 Task: Find connections with filter location Garhākota with filter topic #Futurewith filter profile language English with filter current company Mr. Recruiter with filter school Marwari College with filter industry Correctional Institutions with filter service category Labor and Employment Law with filter keywords title UX Designer & UI Developer
Action: Mouse moved to (616, 104)
Screenshot: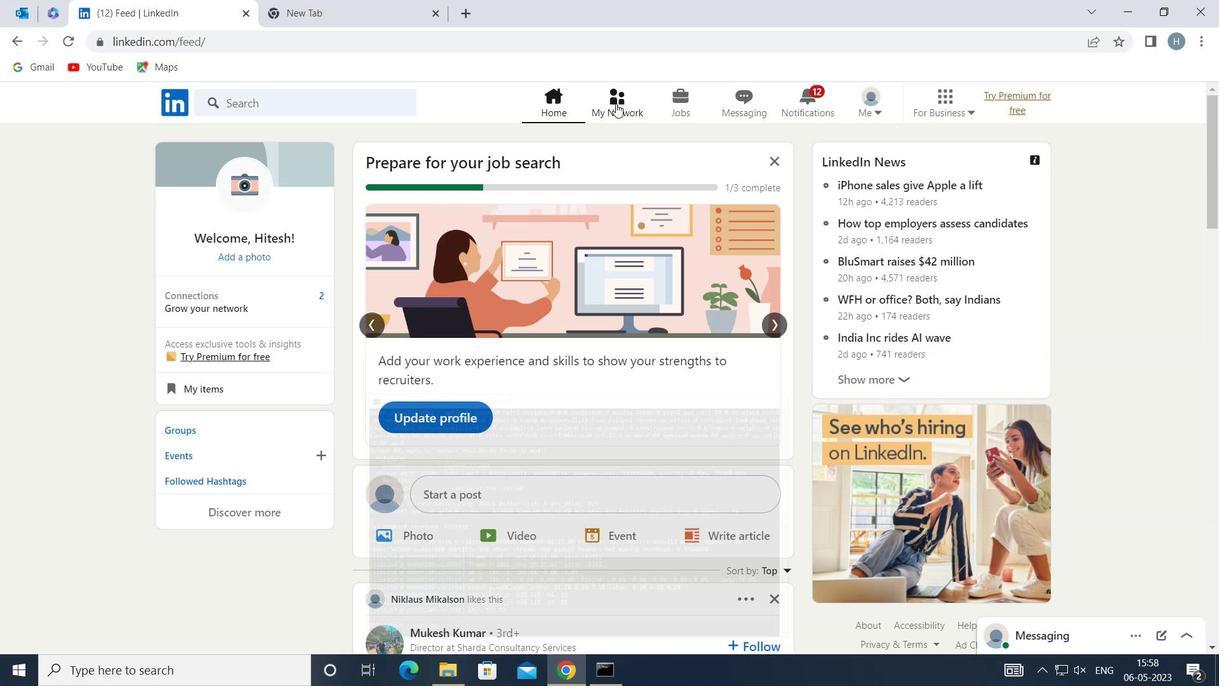 
Action: Mouse pressed left at (616, 104)
Screenshot: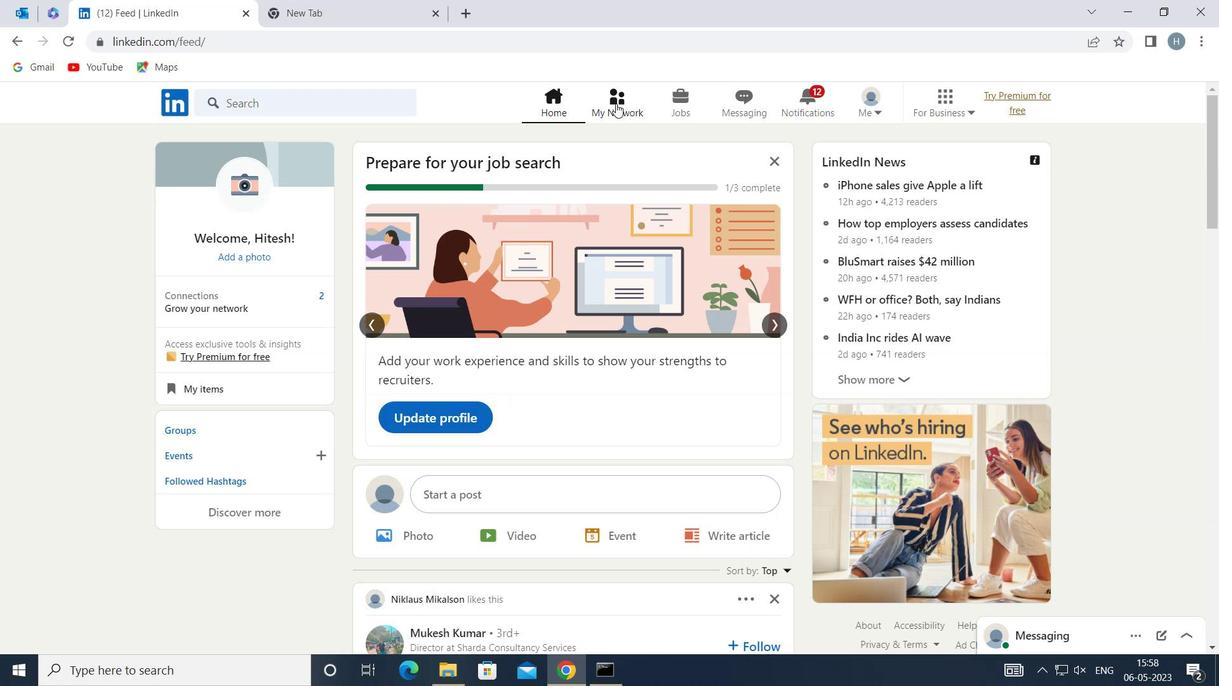 
Action: Mouse moved to (344, 186)
Screenshot: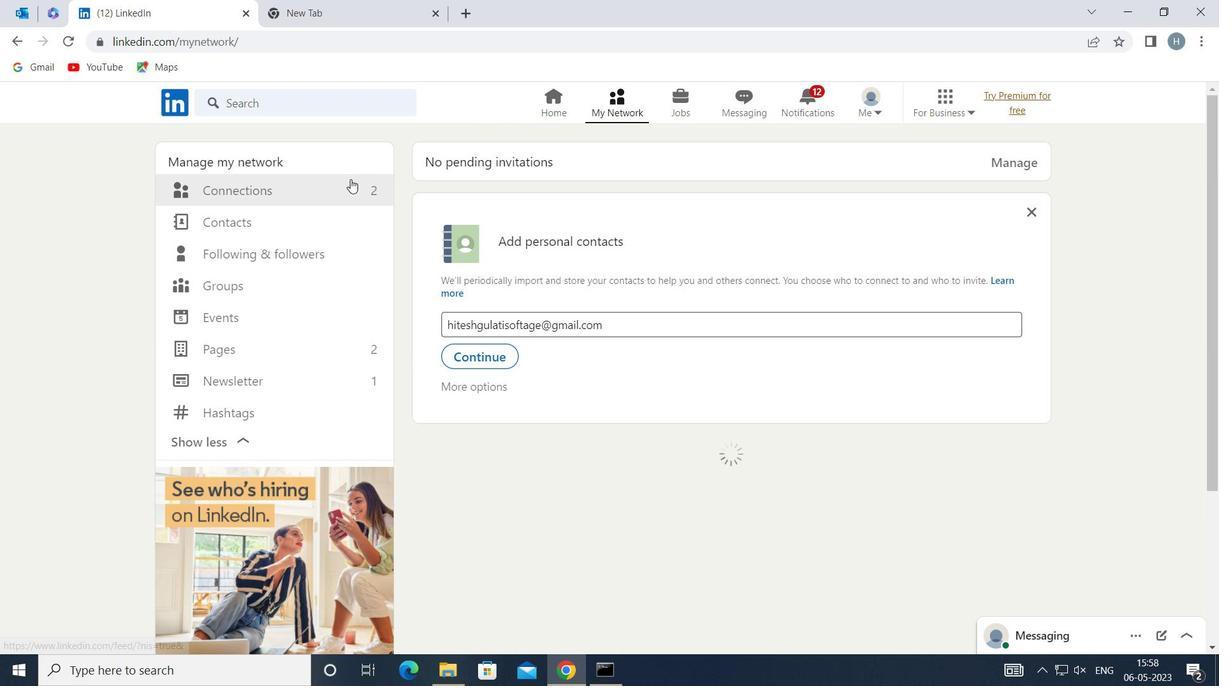 
Action: Mouse pressed left at (344, 186)
Screenshot: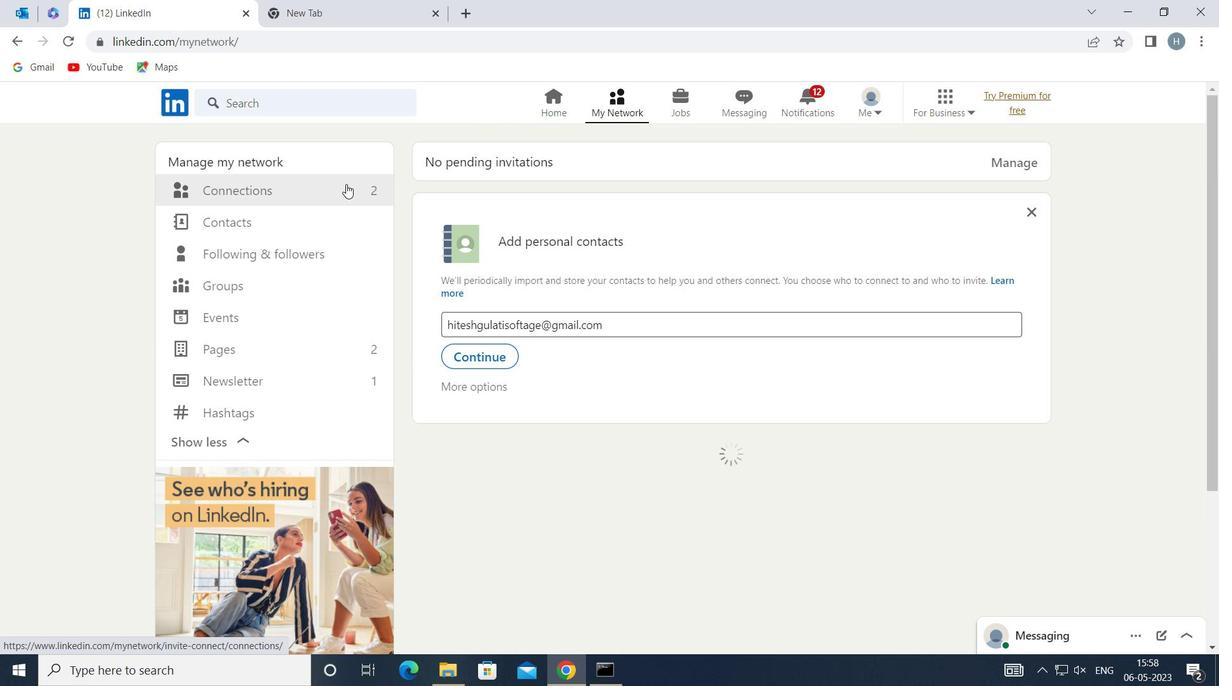 
Action: Mouse moved to (723, 191)
Screenshot: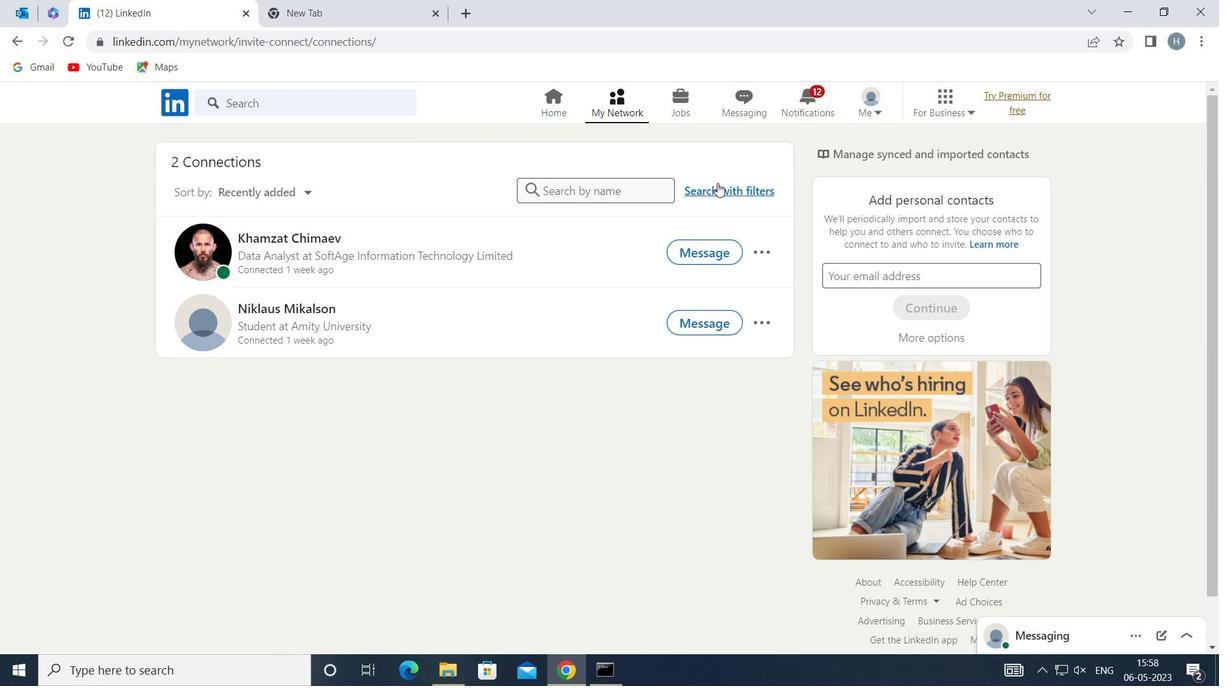 
Action: Mouse pressed left at (723, 191)
Screenshot: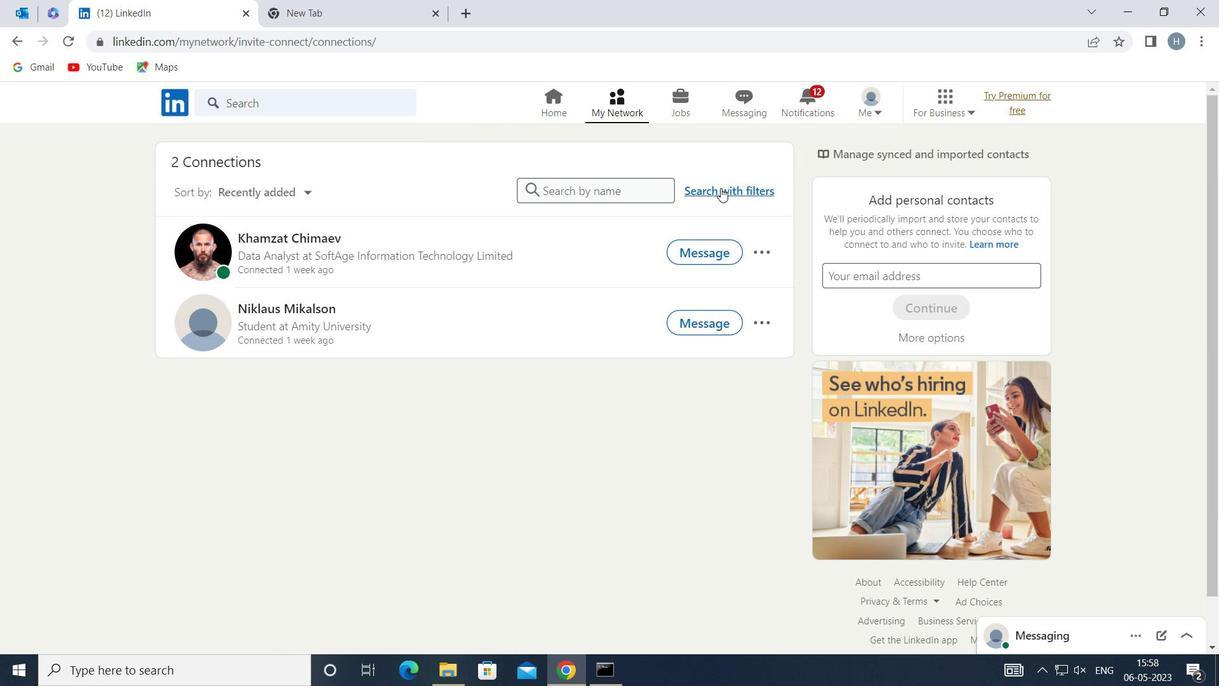 
Action: Mouse moved to (665, 143)
Screenshot: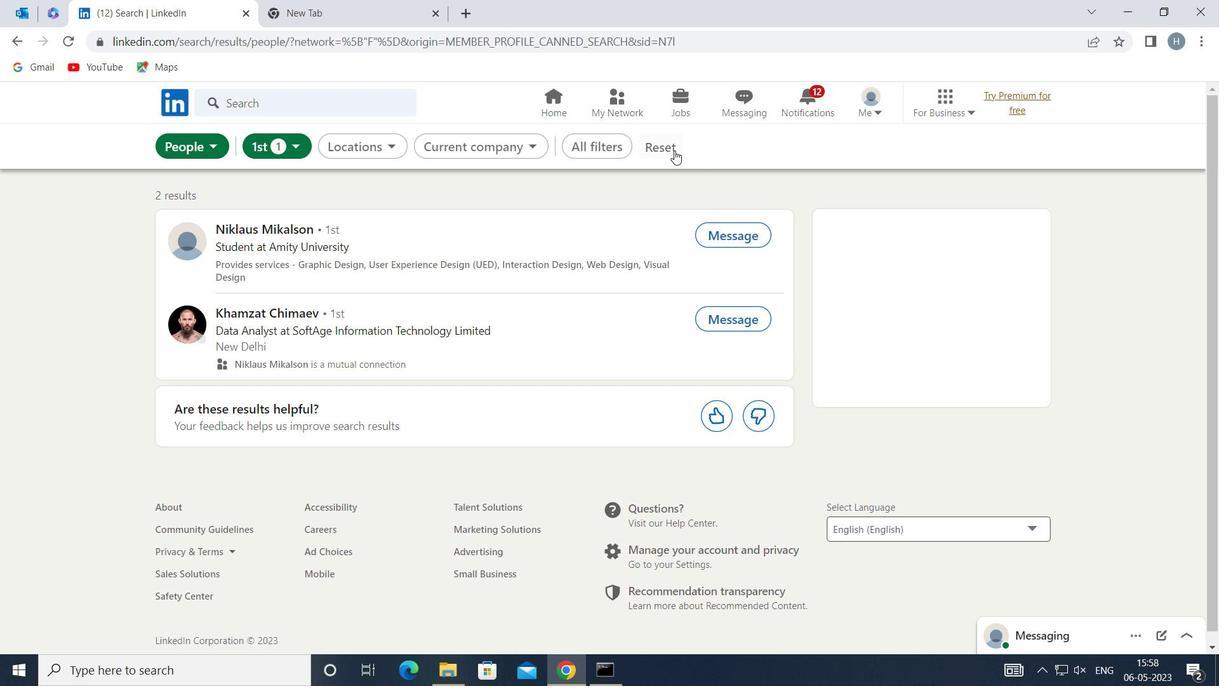 
Action: Mouse pressed left at (665, 143)
Screenshot: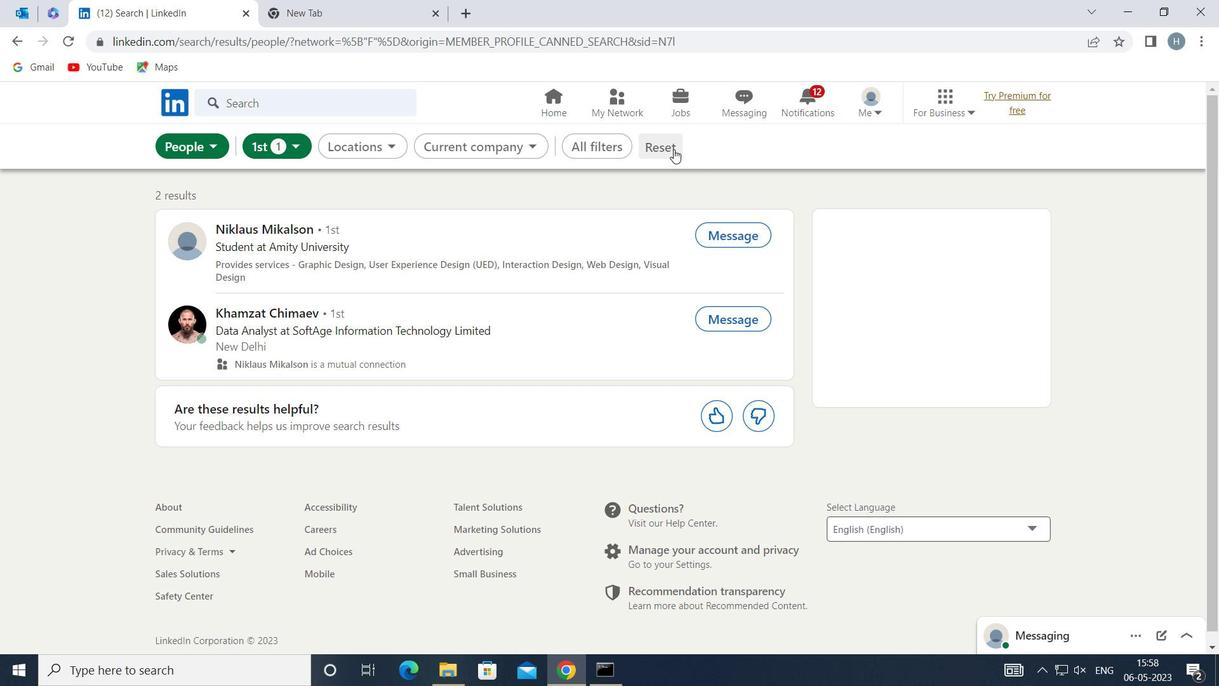 
Action: Mouse moved to (639, 143)
Screenshot: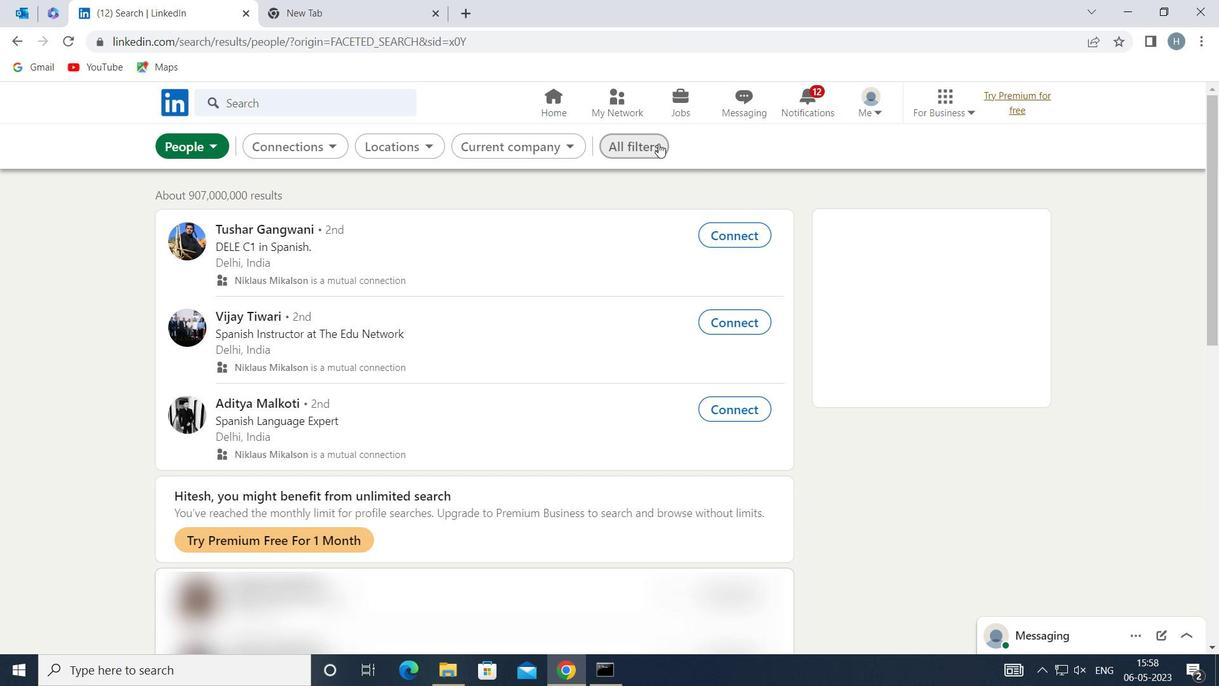 
Action: Mouse pressed left at (639, 143)
Screenshot: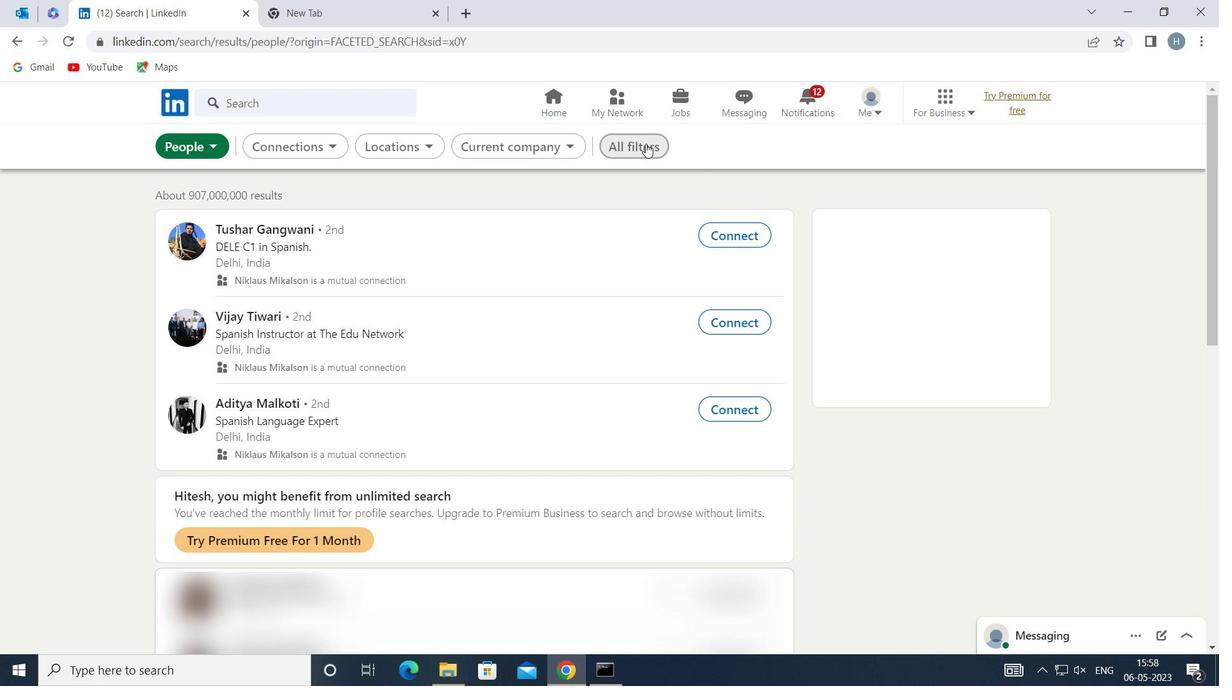 
Action: Mouse moved to (922, 285)
Screenshot: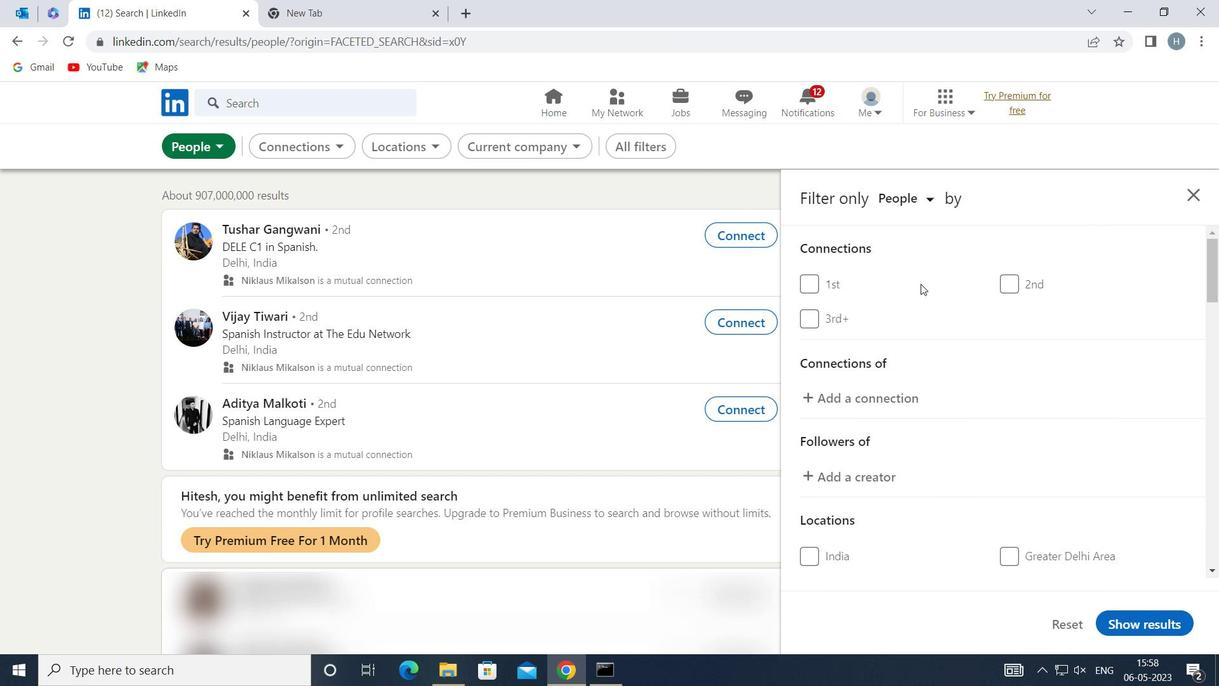 
Action: Mouse scrolled (922, 285) with delta (0, 0)
Screenshot: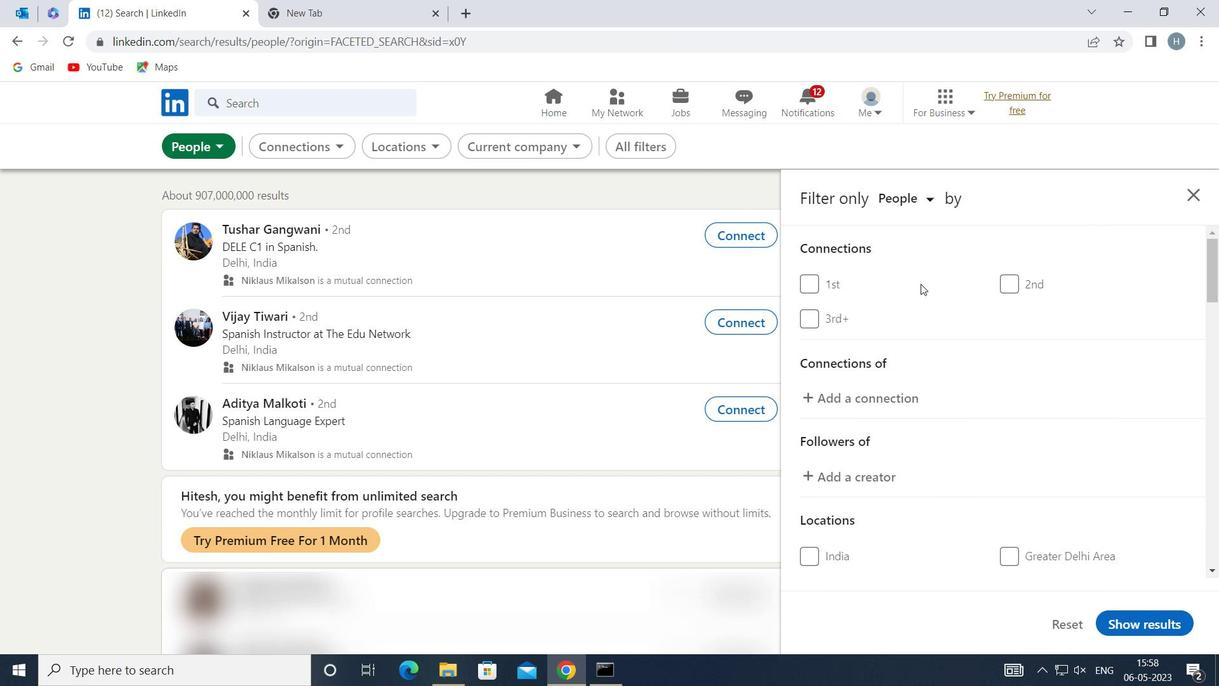
Action: Mouse scrolled (922, 285) with delta (0, 0)
Screenshot: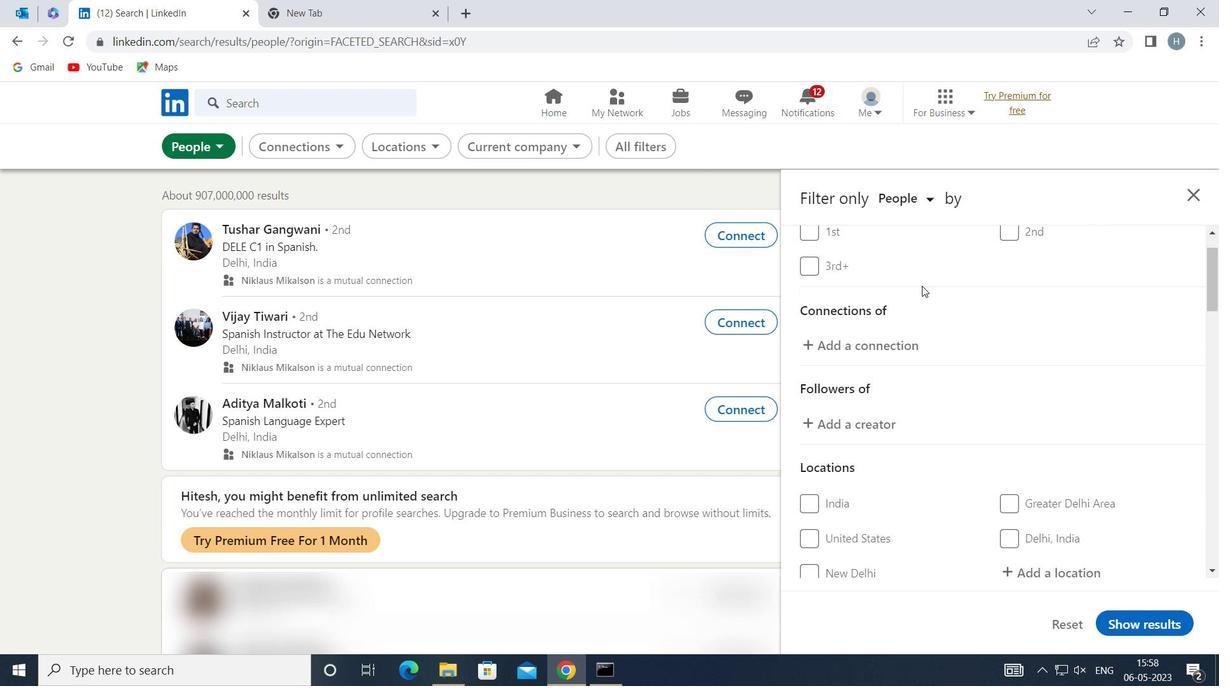 
Action: Mouse moved to (1046, 465)
Screenshot: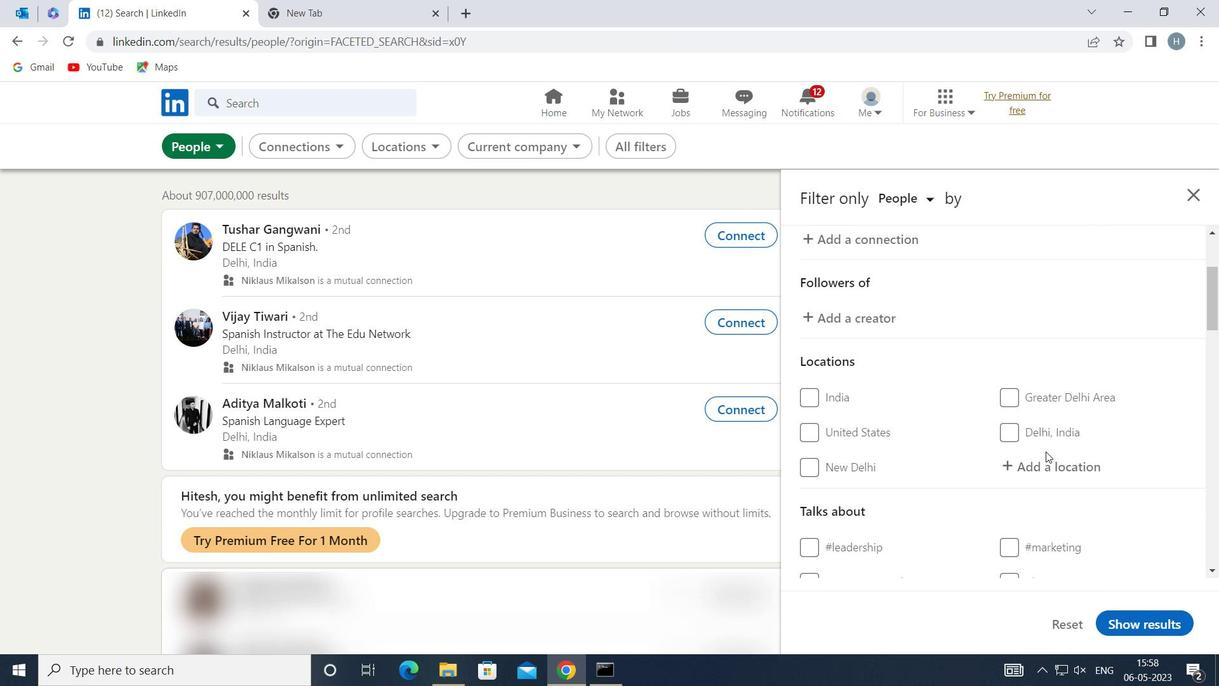 
Action: Mouse pressed left at (1046, 465)
Screenshot: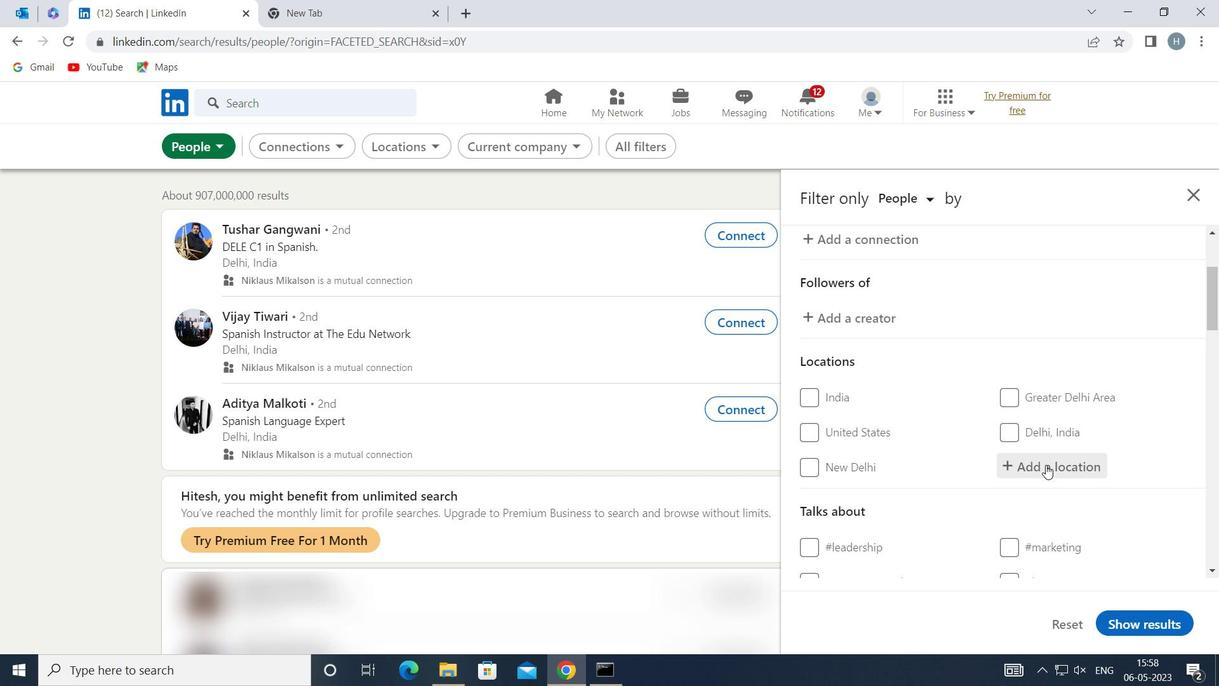 
Action: Mouse moved to (1045, 463)
Screenshot: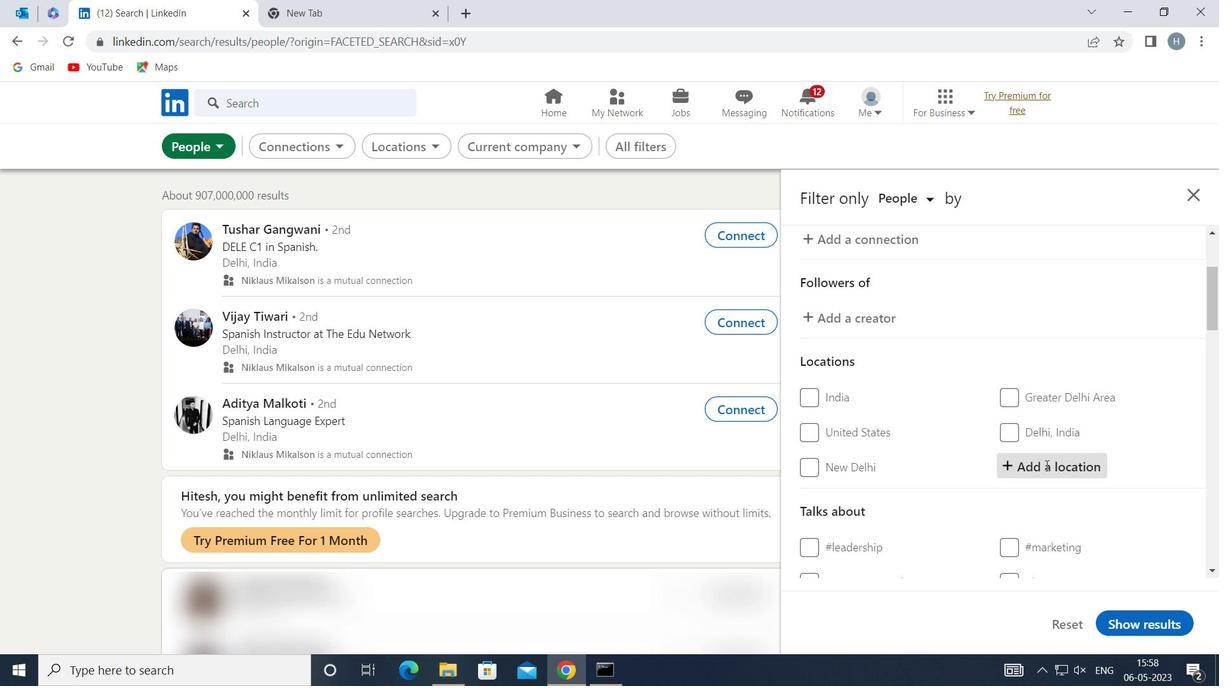 
Action: Key pressed <Key.shift>GARHAKOTA
Screenshot: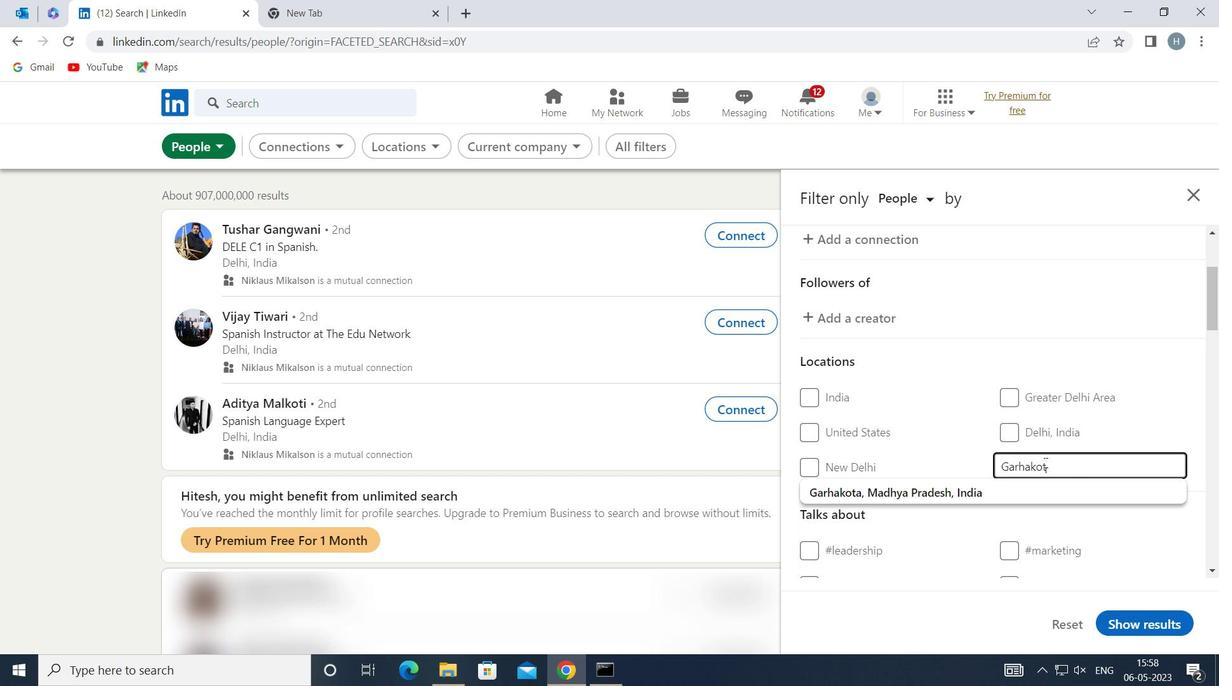 
Action: Mouse moved to (1048, 492)
Screenshot: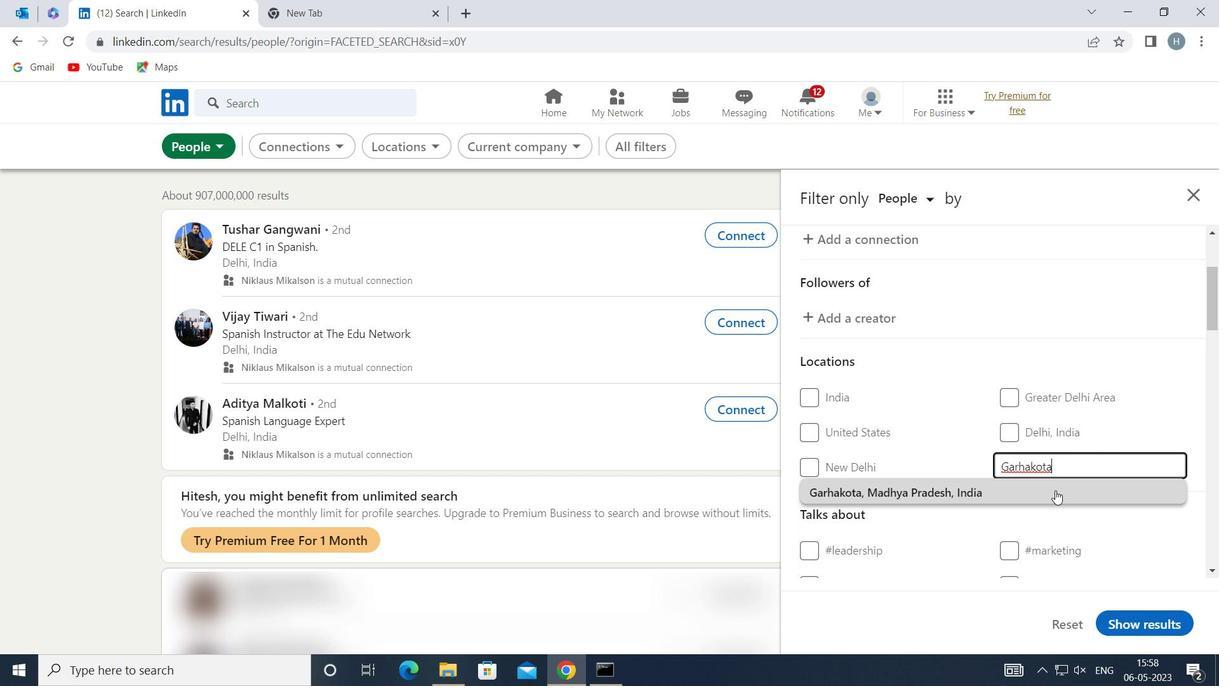
Action: Mouse pressed left at (1048, 492)
Screenshot: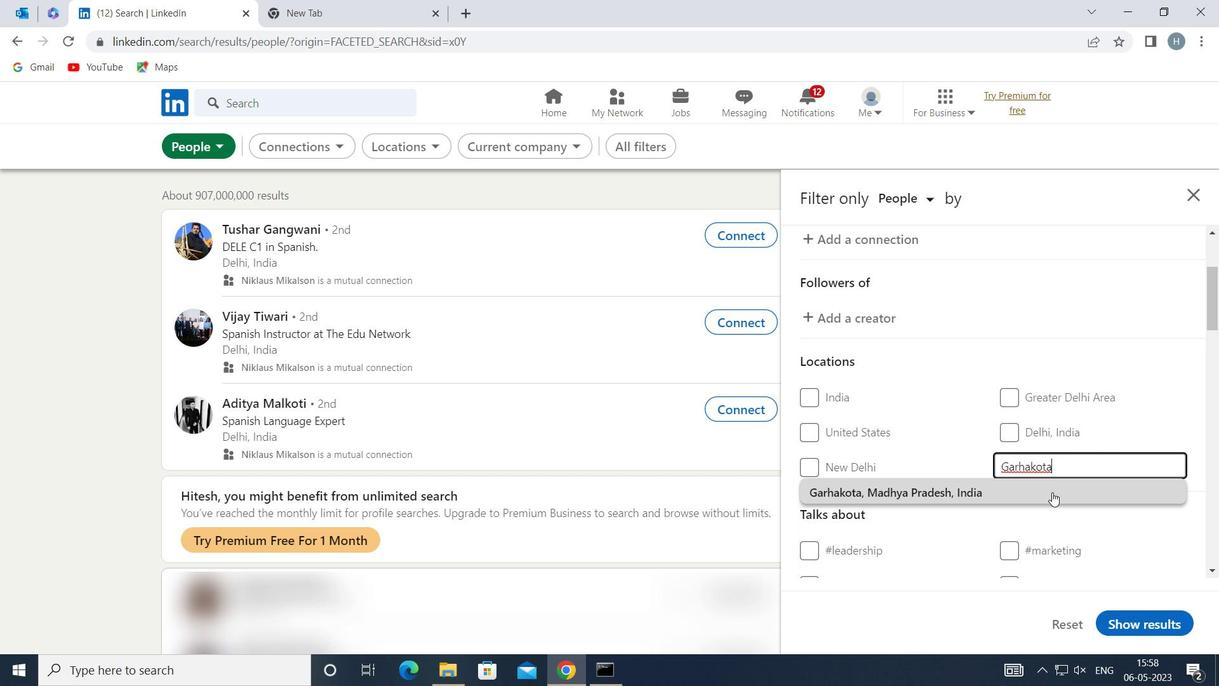 
Action: Mouse moved to (1000, 466)
Screenshot: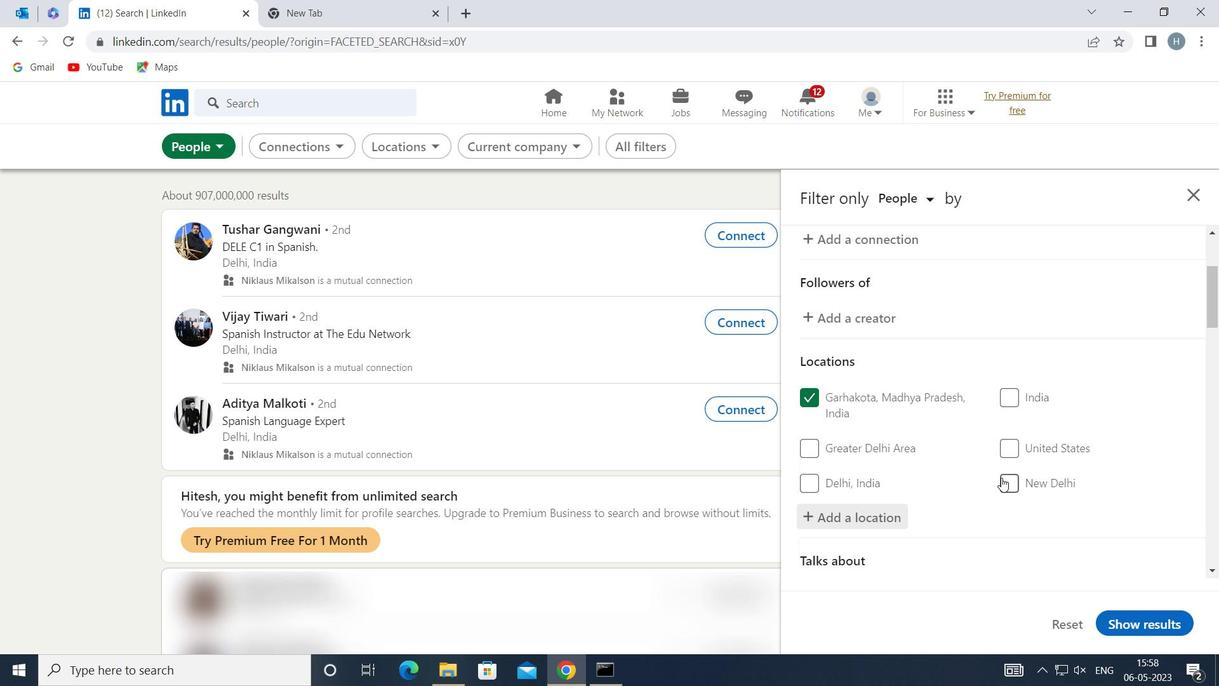 
Action: Mouse scrolled (1000, 466) with delta (0, 0)
Screenshot: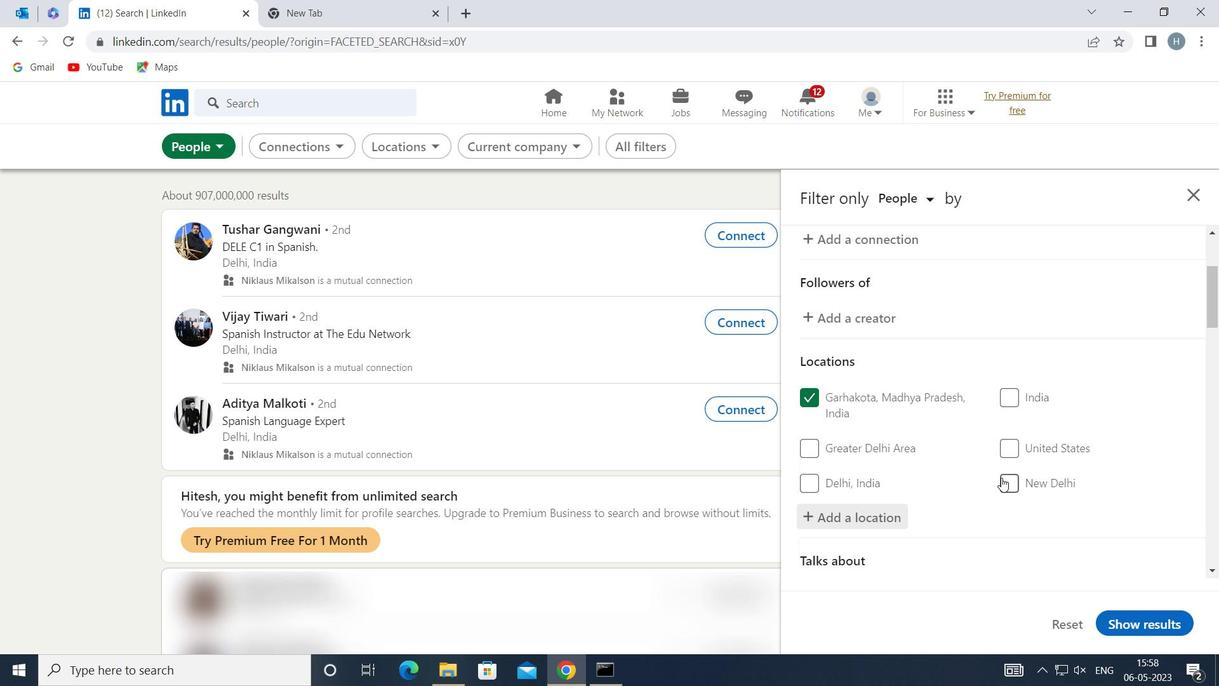 
Action: Mouse moved to (1000, 463)
Screenshot: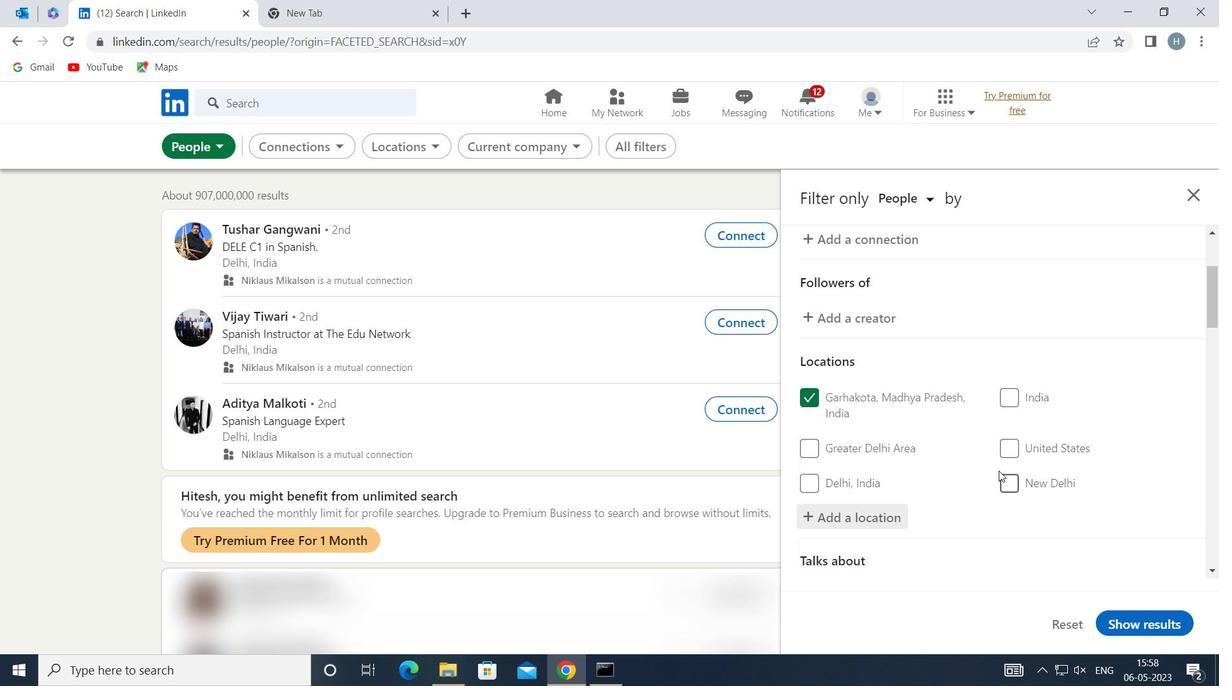 
Action: Mouse scrolled (1000, 463) with delta (0, 0)
Screenshot: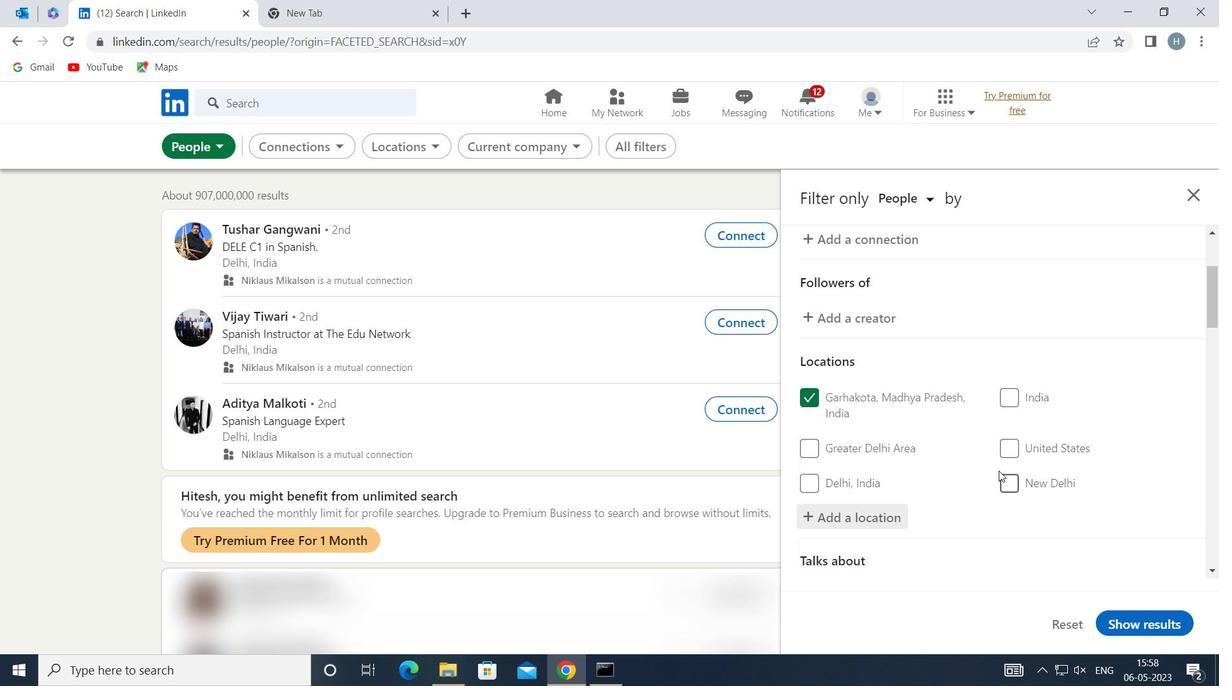 
Action: Mouse moved to (1003, 447)
Screenshot: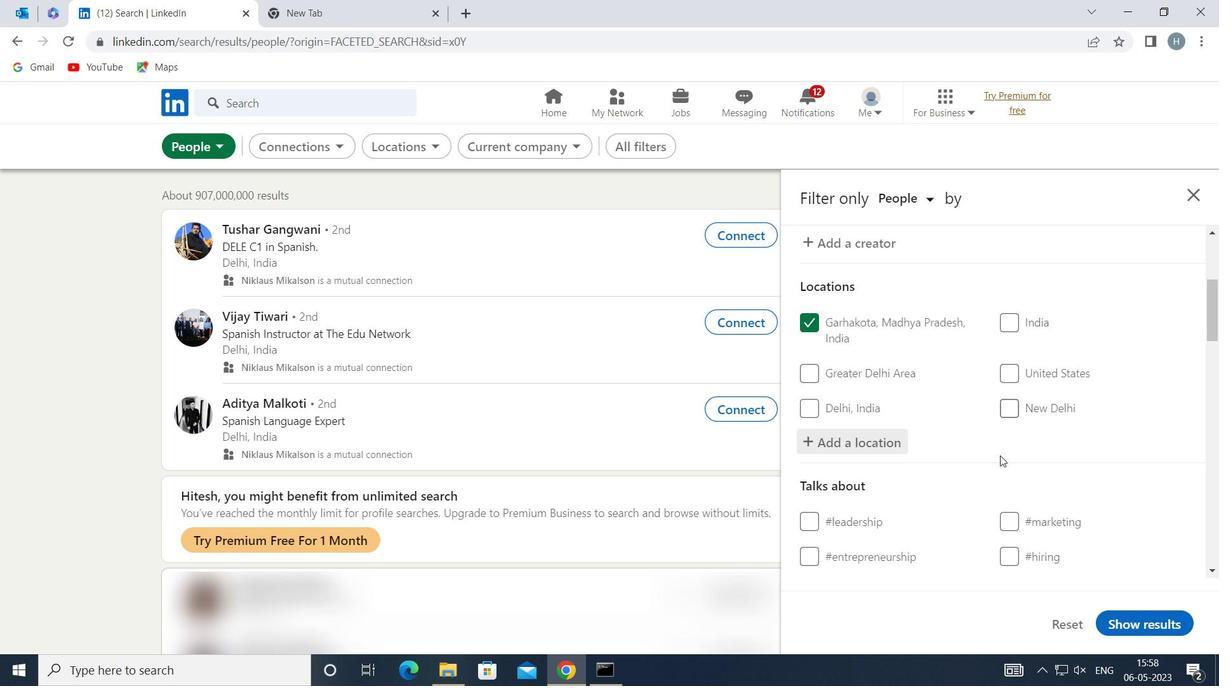 
Action: Mouse scrolled (1003, 446) with delta (0, 0)
Screenshot: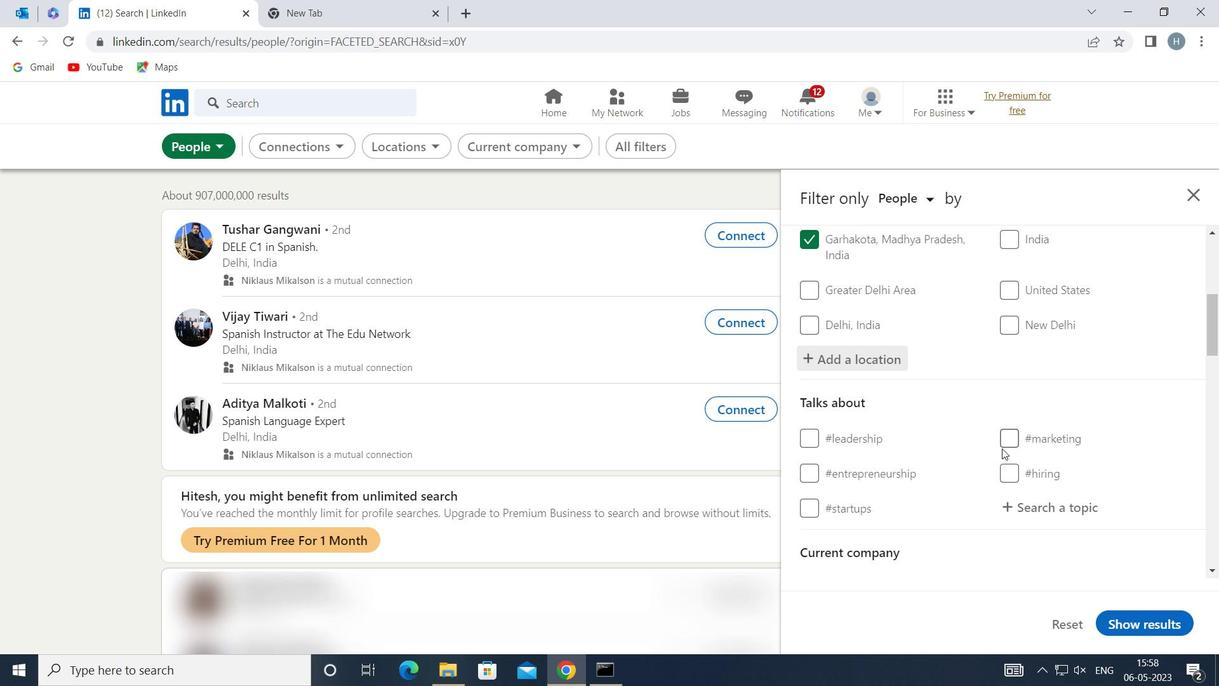 
Action: Mouse moved to (1057, 428)
Screenshot: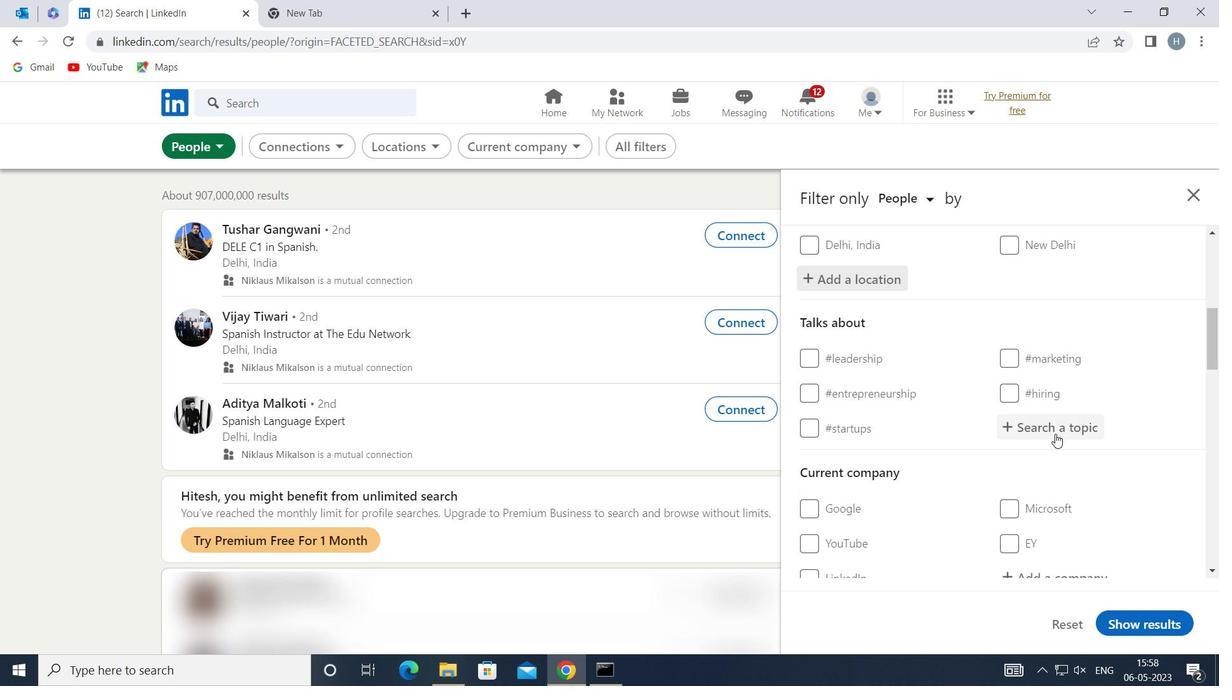 
Action: Mouse pressed left at (1057, 428)
Screenshot: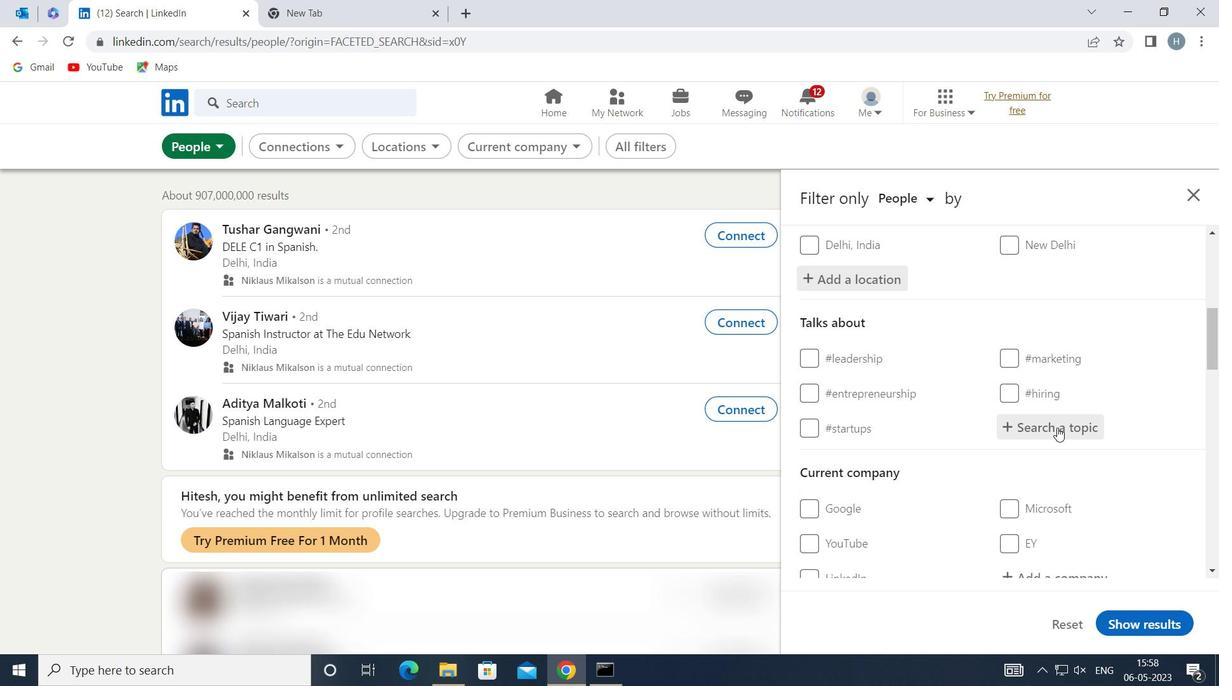 
Action: Mouse moved to (1060, 426)
Screenshot: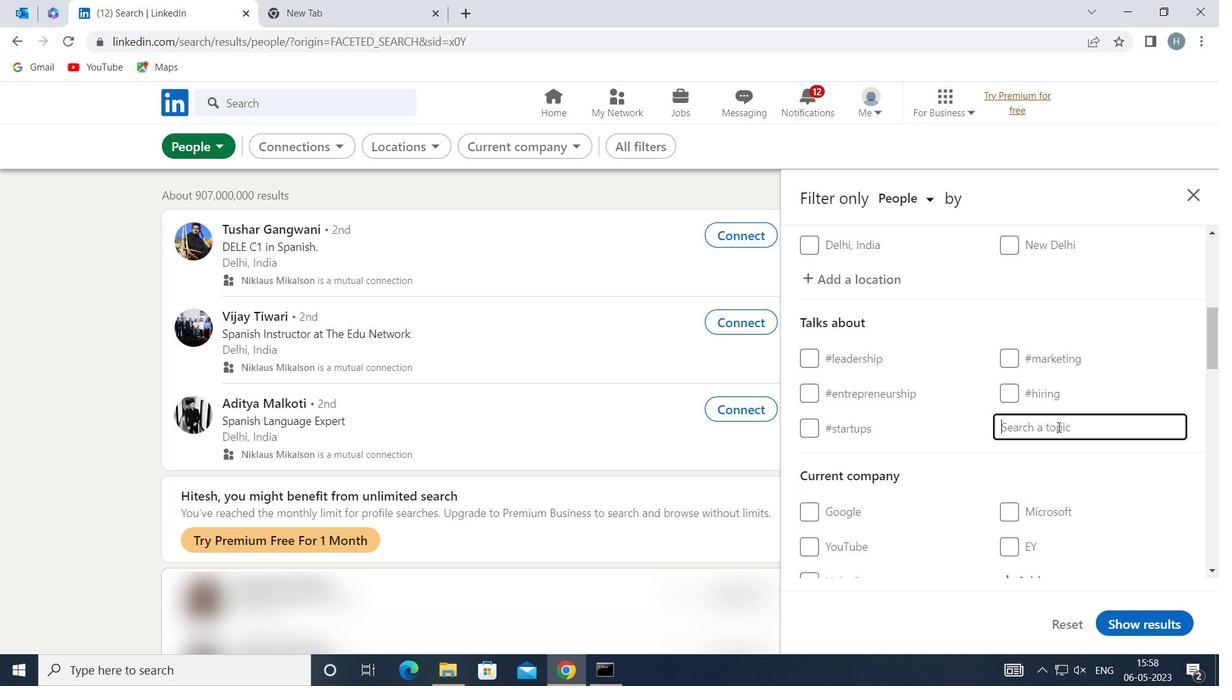 
Action: Key pressed <Key.shift>FUTURE
Screenshot: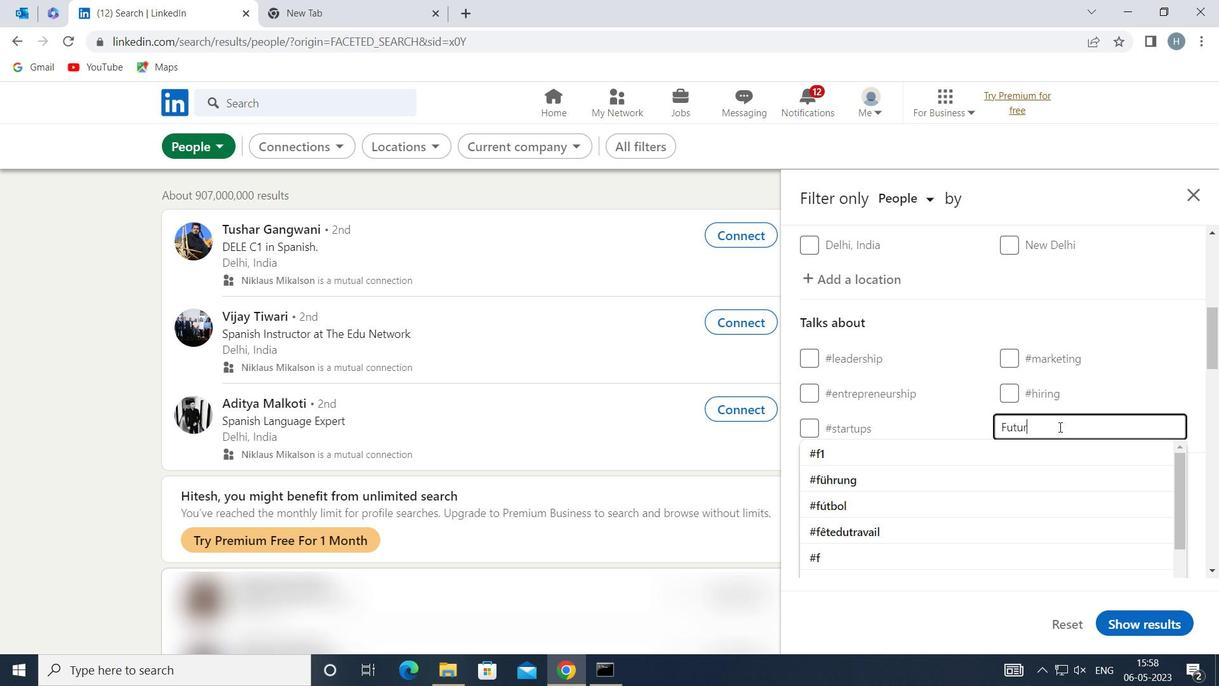 
Action: Mouse moved to (1003, 456)
Screenshot: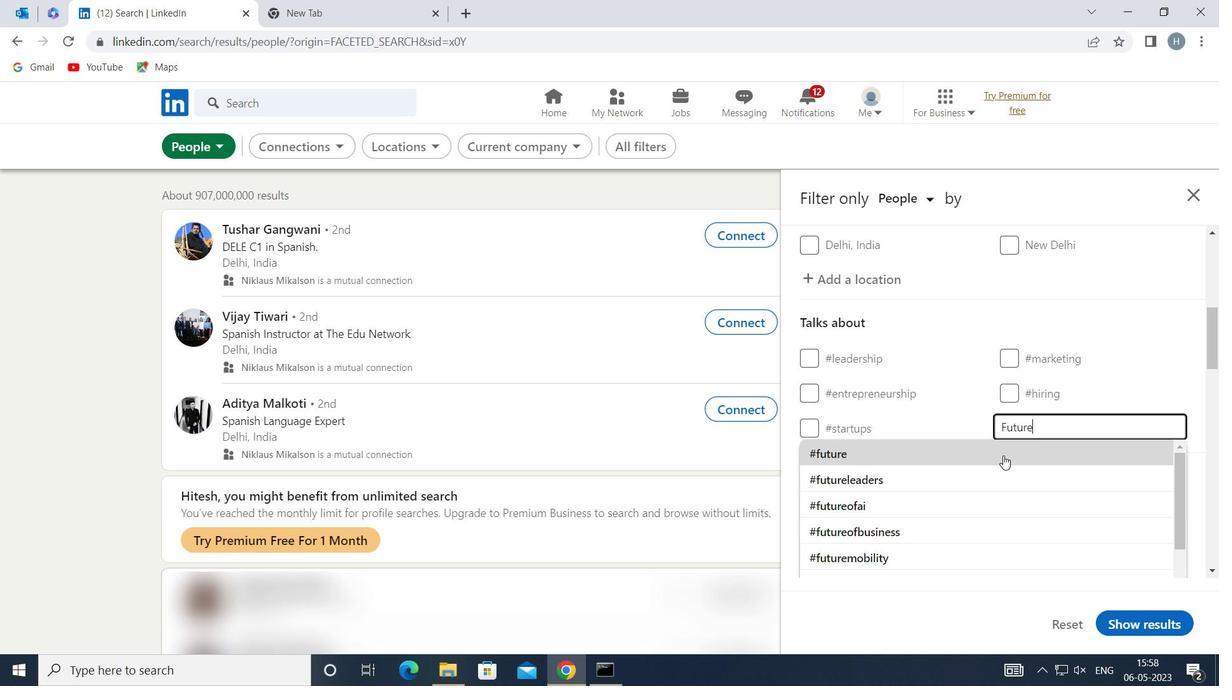 
Action: Mouse pressed left at (1003, 456)
Screenshot: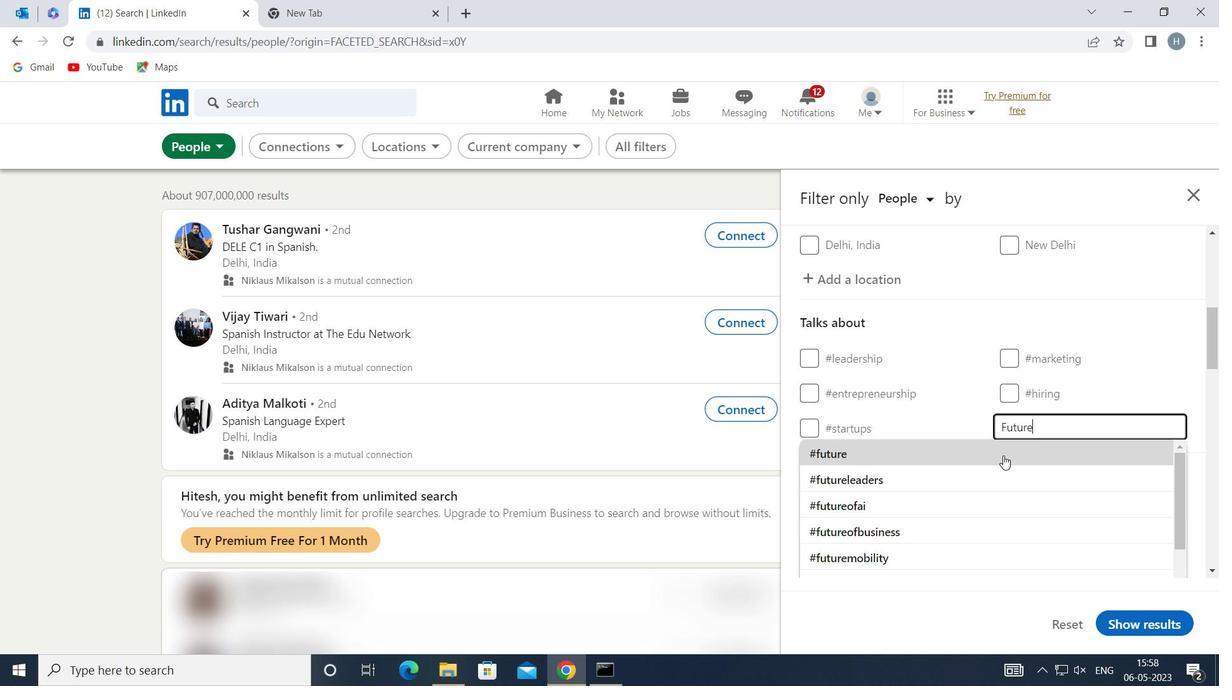 
Action: Mouse moved to (975, 435)
Screenshot: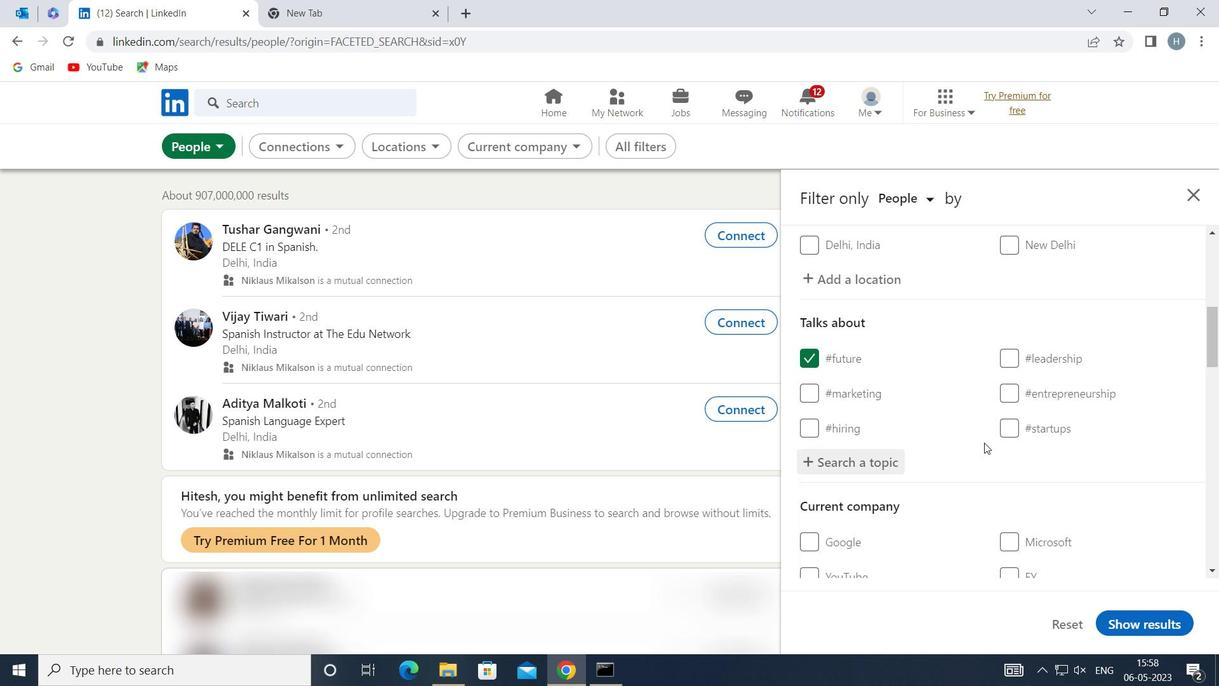 
Action: Mouse scrolled (975, 435) with delta (0, 0)
Screenshot: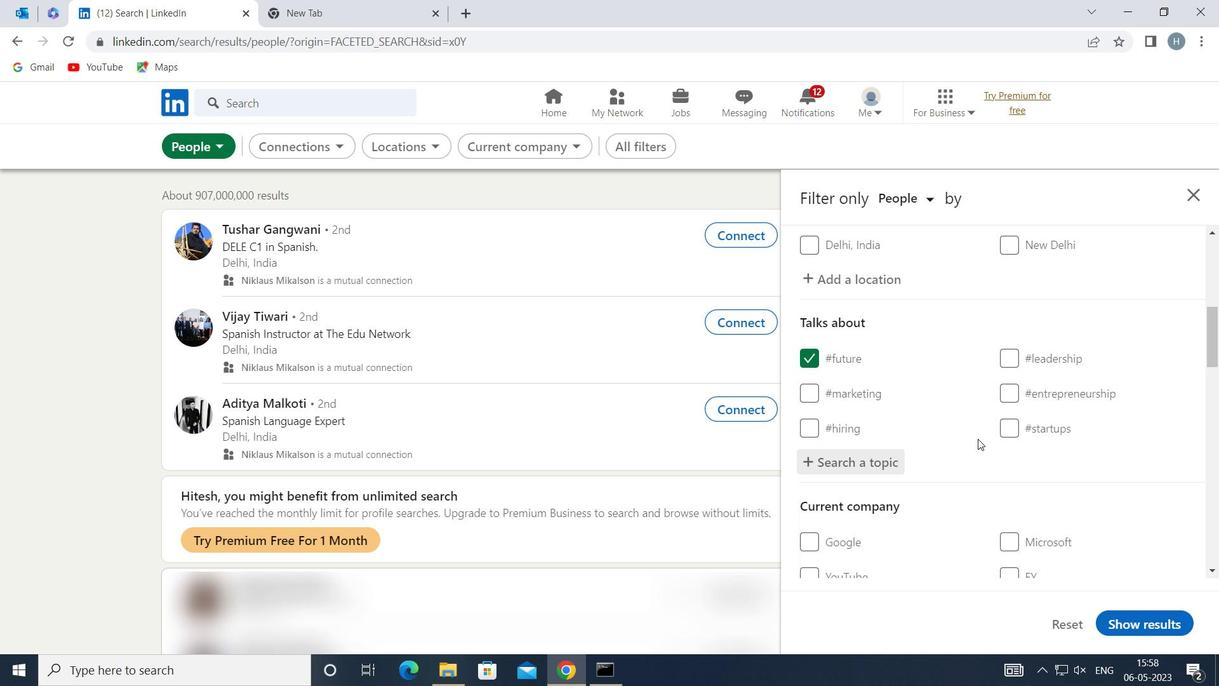 
Action: Mouse moved to (976, 426)
Screenshot: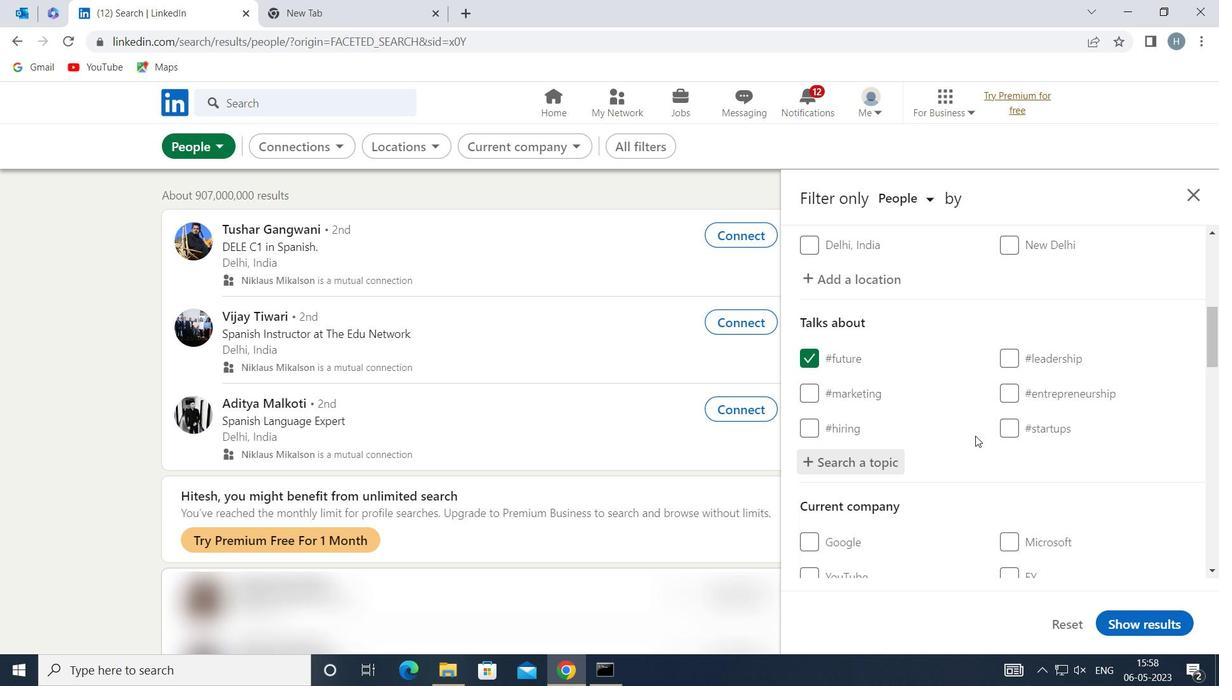 
Action: Mouse scrolled (976, 426) with delta (0, 0)
Screenshot: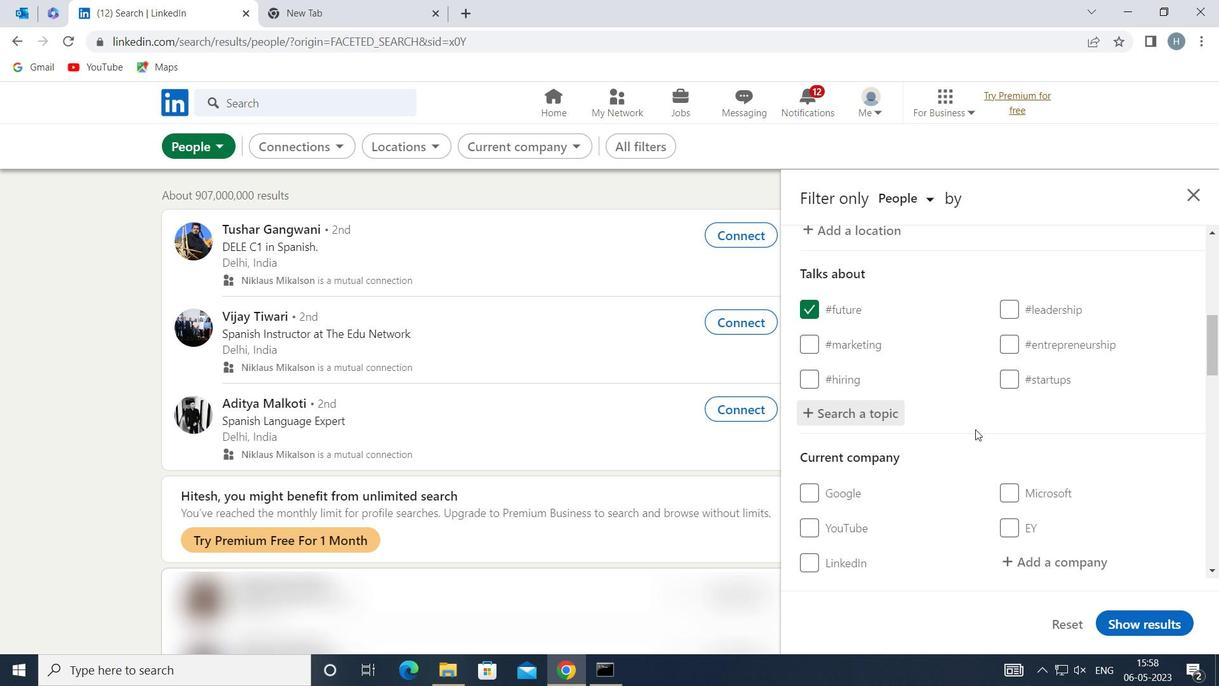 
Action: Mouse moved to (964, 414)
Screenshot: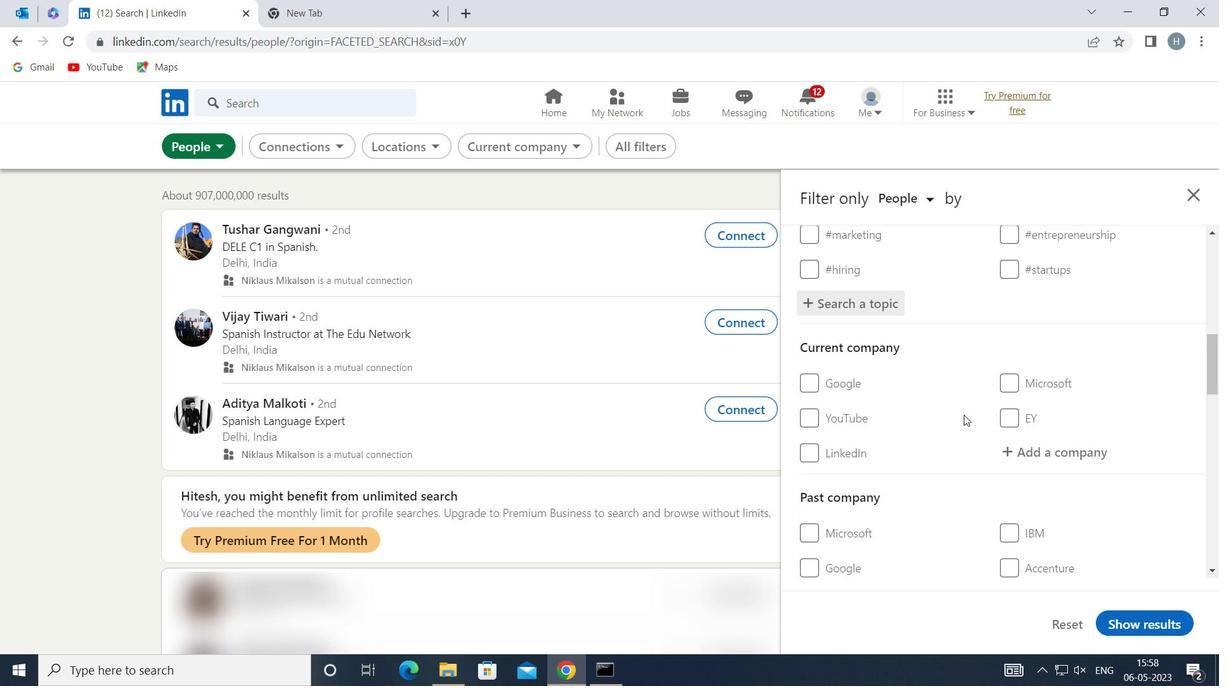 
Action: Mouse scrolled (964, 414) with delta (0, 0)
Screenshot: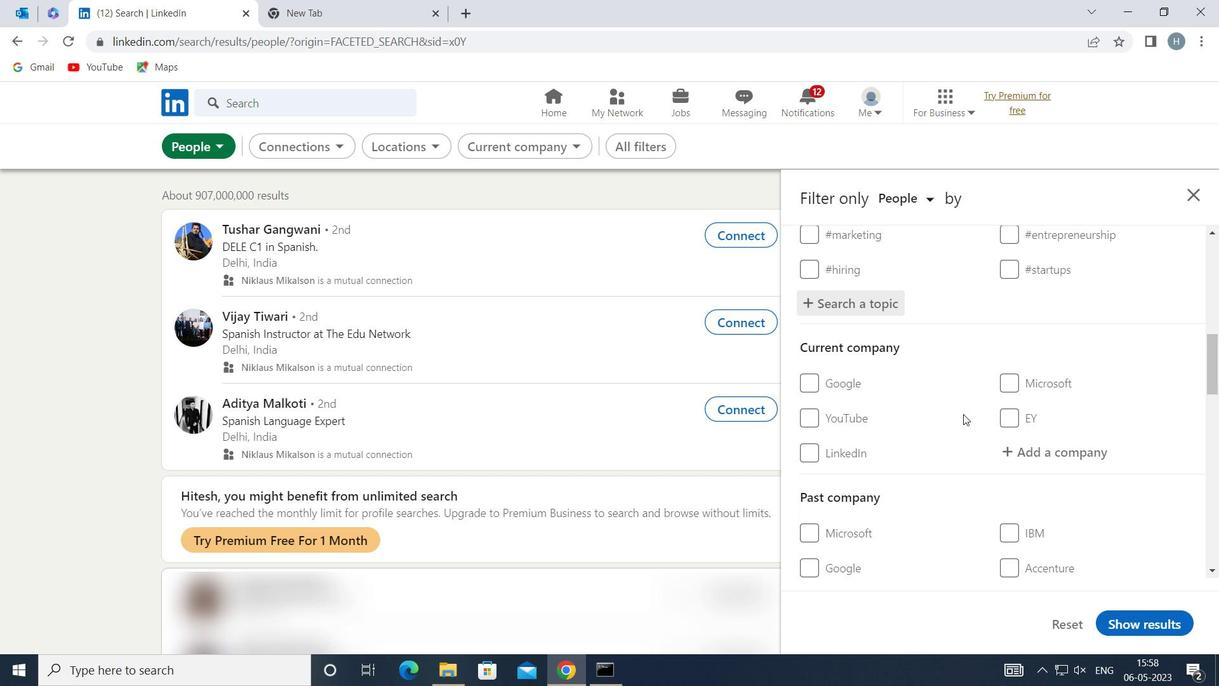 
Action: Mouse scrolled (964, 414) with delta (0, 0)
Screenshot: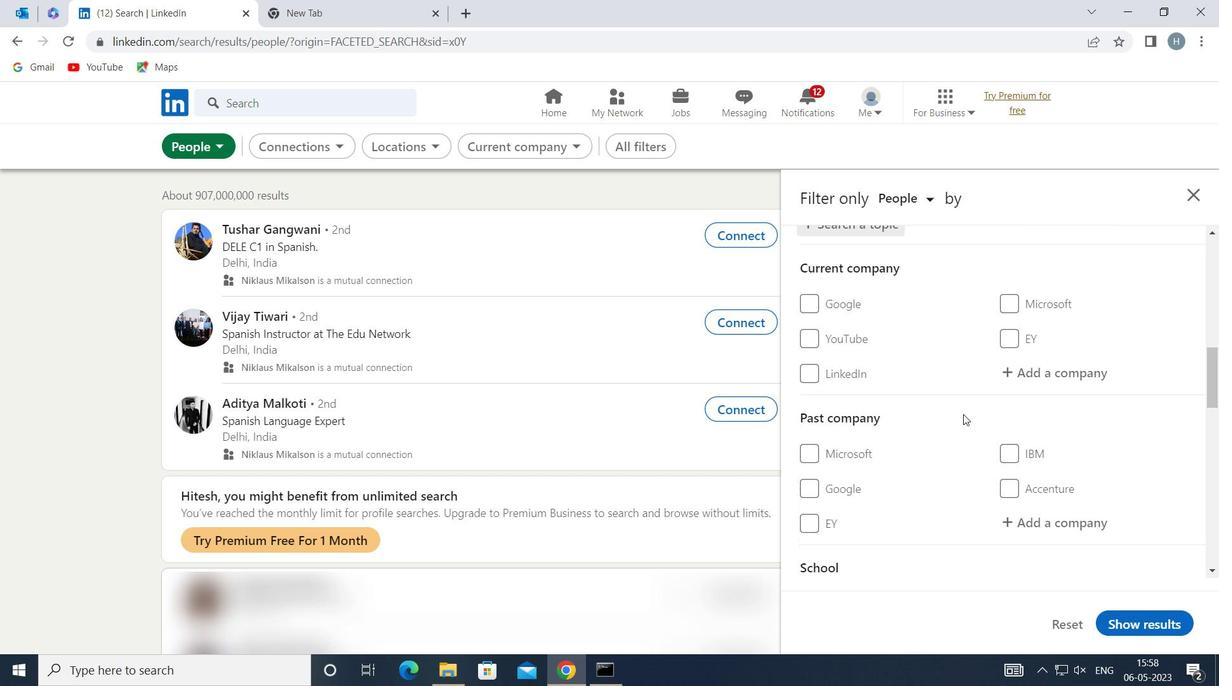 
Action: Mouse scrolled (964, 414) with delta (0, 0)
Screenshot: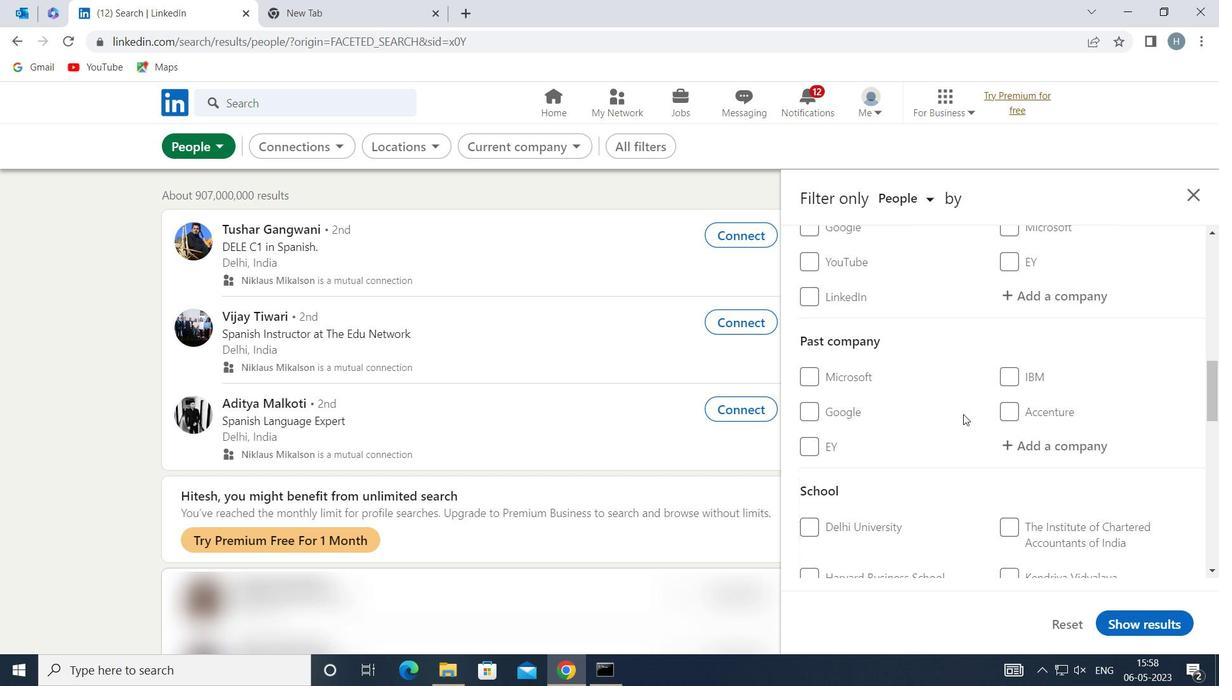
Action: Mouse scrolled (964, 414) with delta (0, 0)
Screenshot: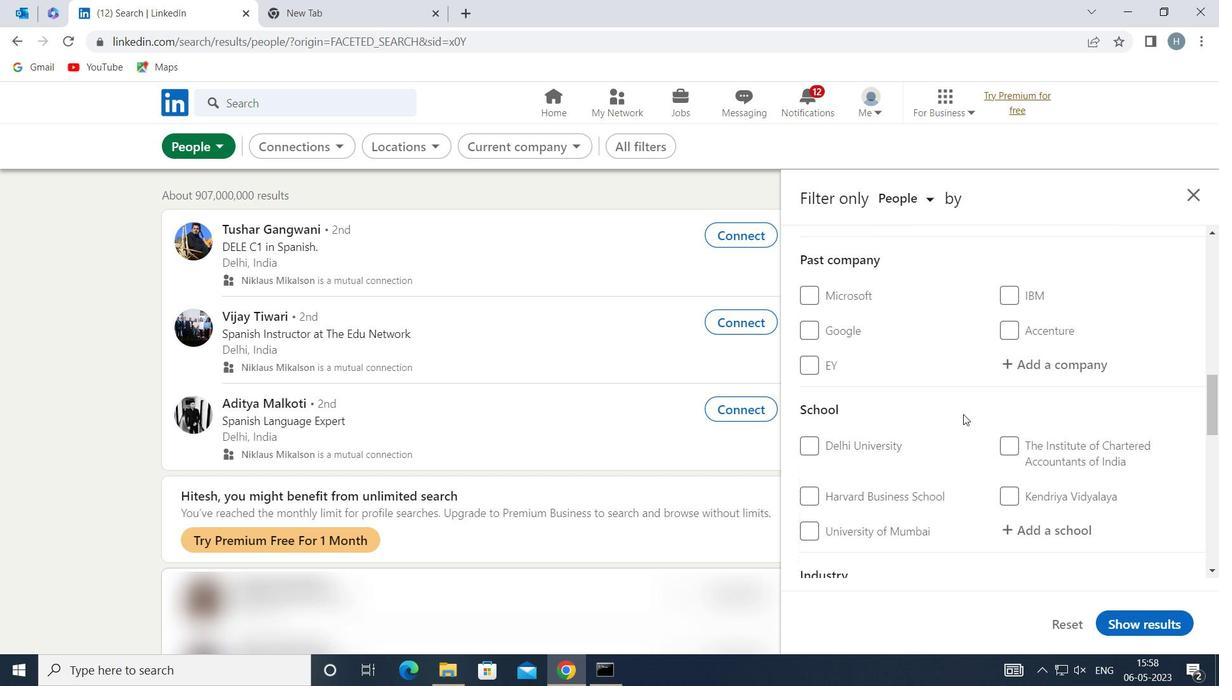 
Action: Mouse scrolled (964, 414) with delta (0, 0)
Screenshot: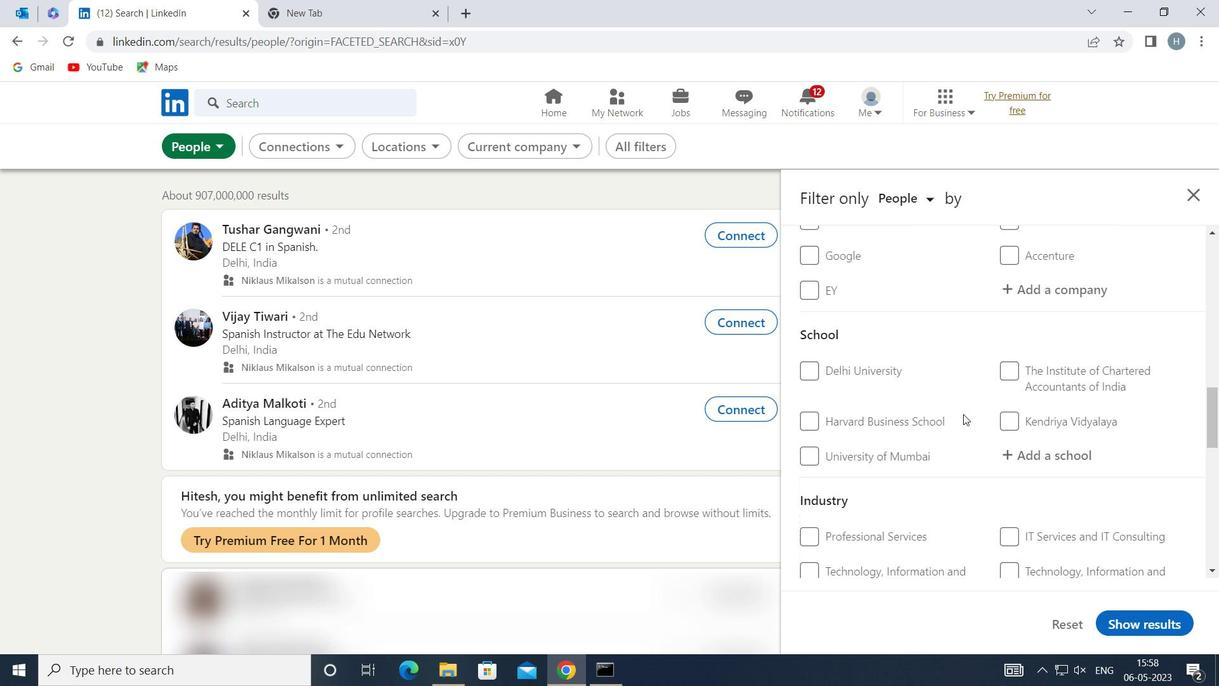 
Action: Mouse scrolled (964, 414) with delta (0, 0)
Screenshot: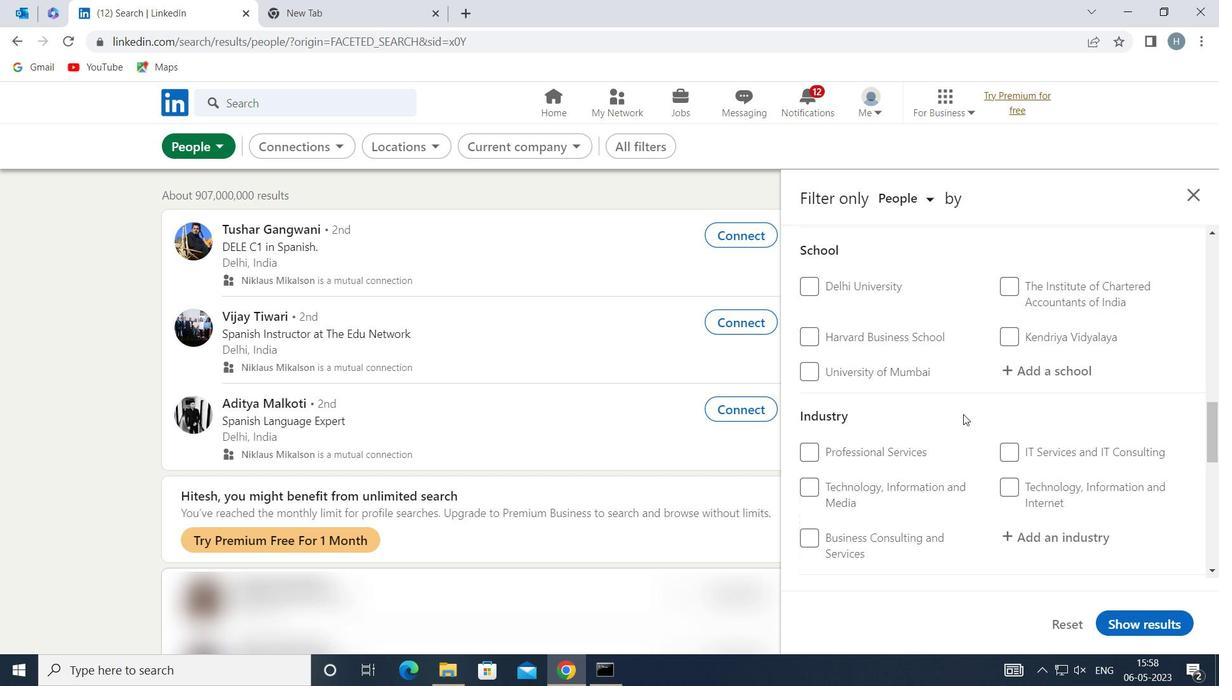 
Action: Mouse scrolled (964, 414) with delta (0, 0)
Screenshot: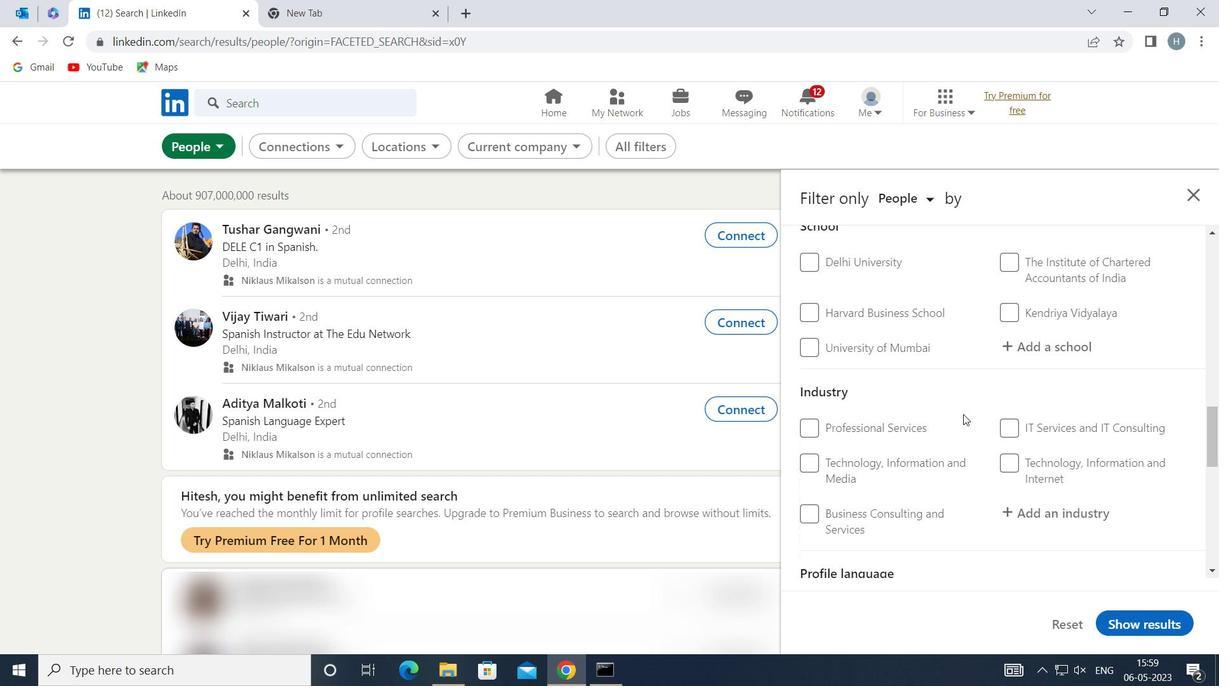 
Action: Mouse moved to (815, 469)
Screenshot: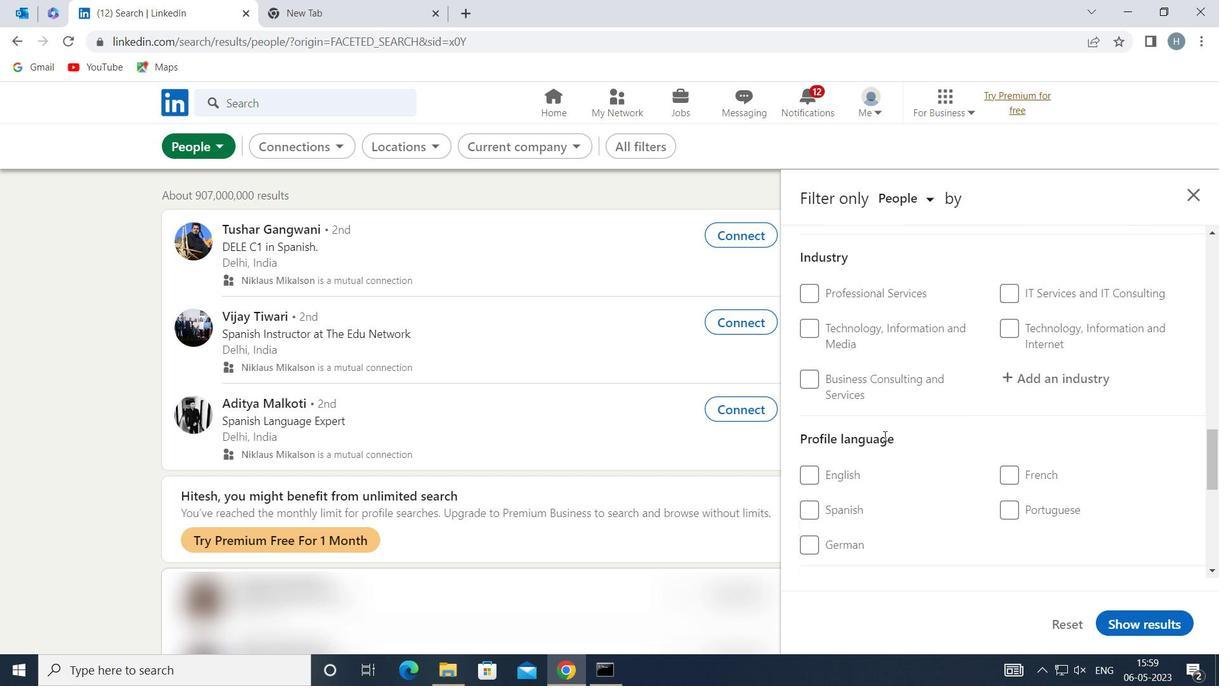 
Action: Mouse pressed left at (815, 469)
Screenshot: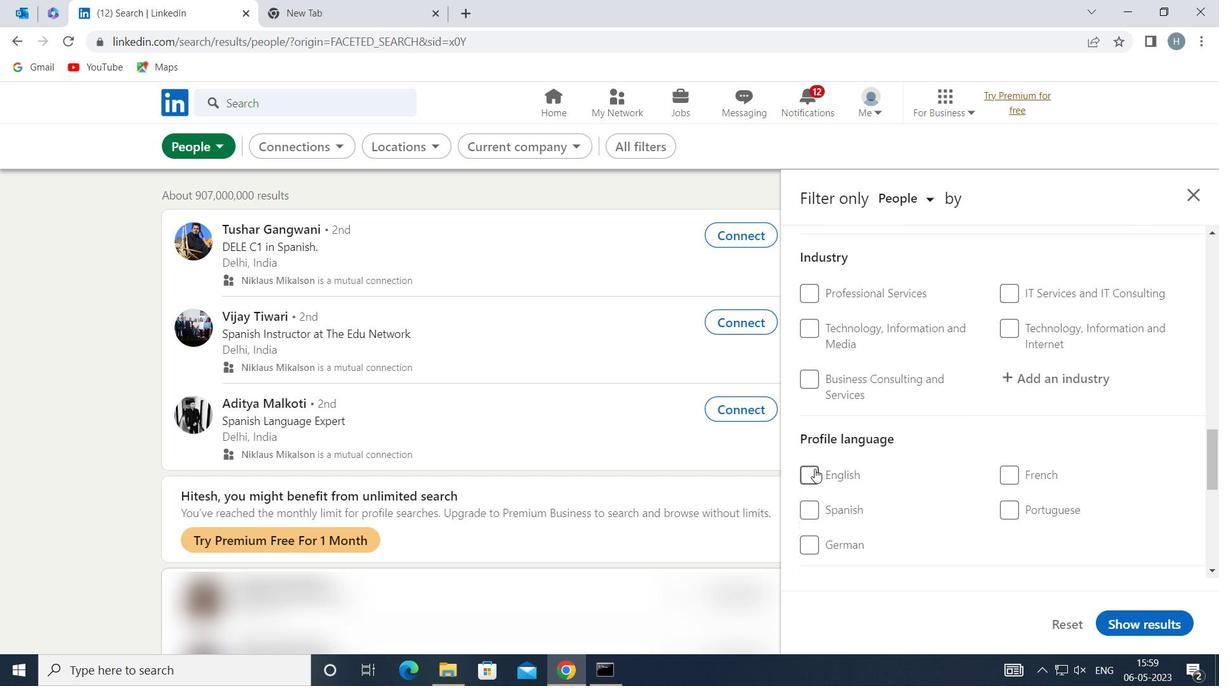
Action: Mouse moved to (920, 469)
Screenshot: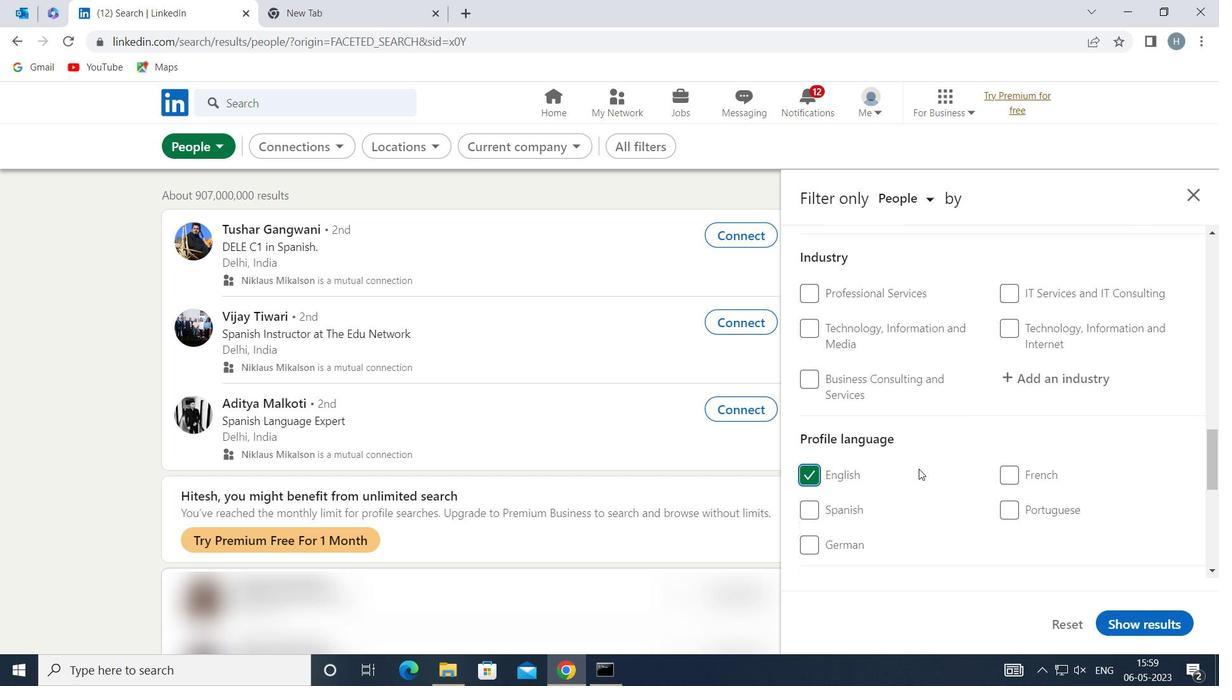 
Action: Mouse scrolled (920, 470) with delta (0, 0)
Screenshot: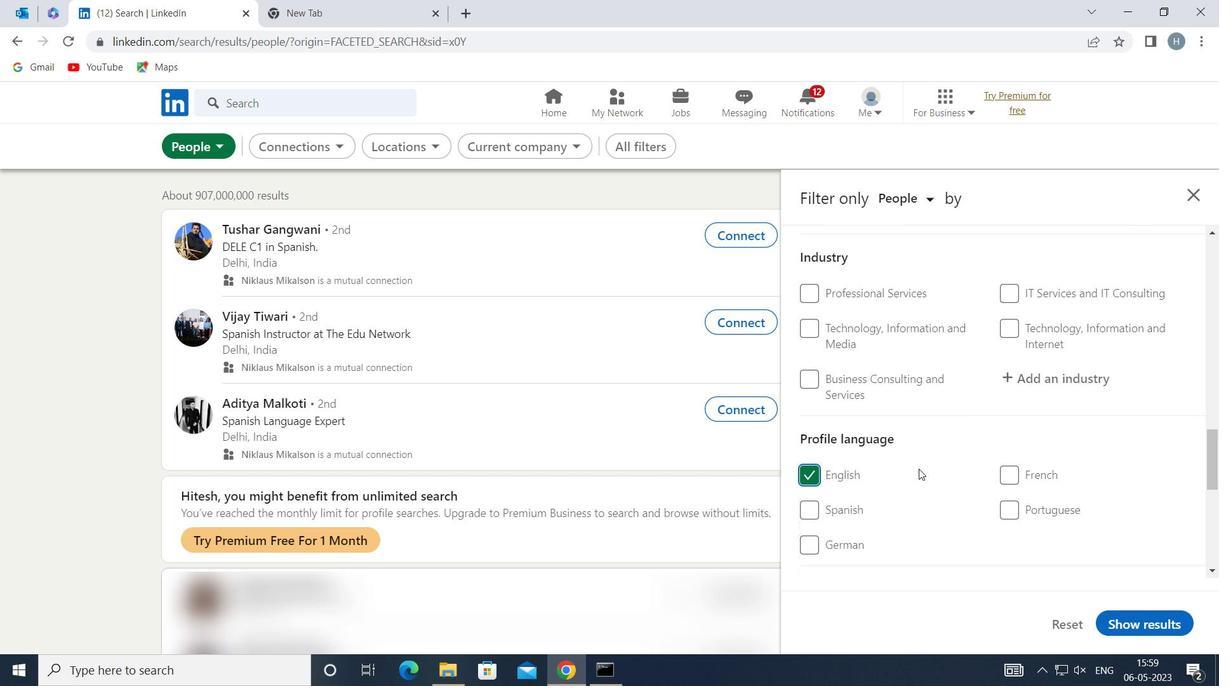 
Action: Mouse moved to (922, 463)
Screenshot: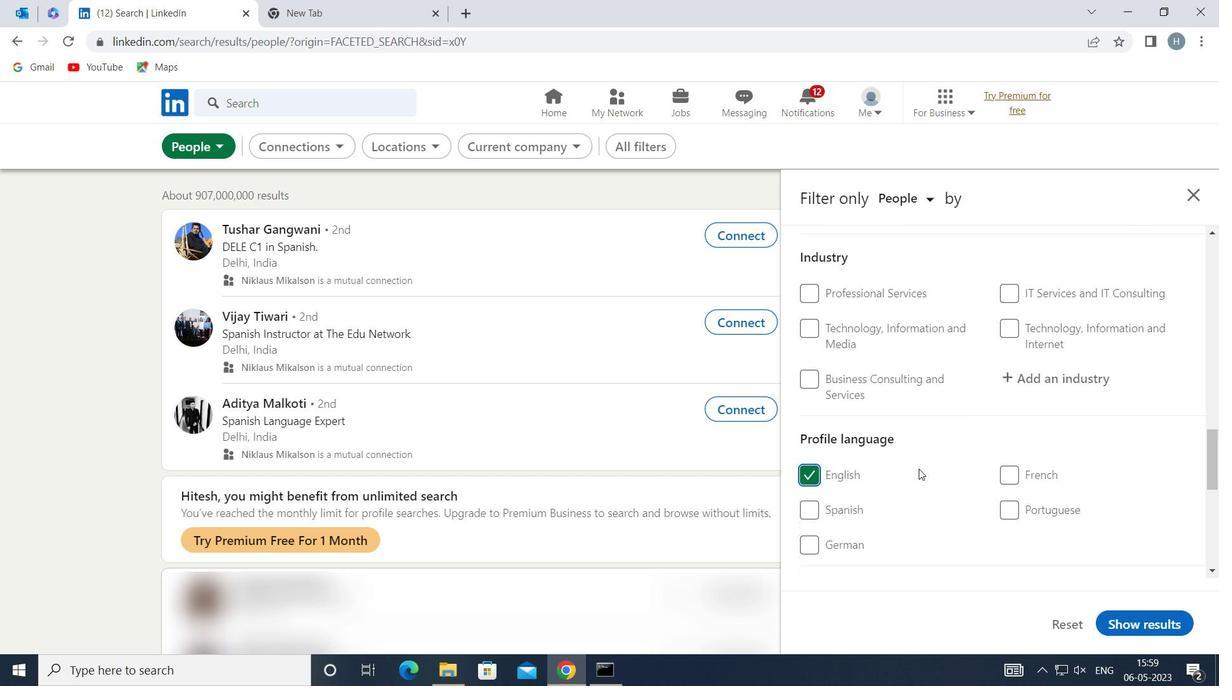 
Action: Mouse scrolled (922, 464) with delta (0, 0)
Screenshot: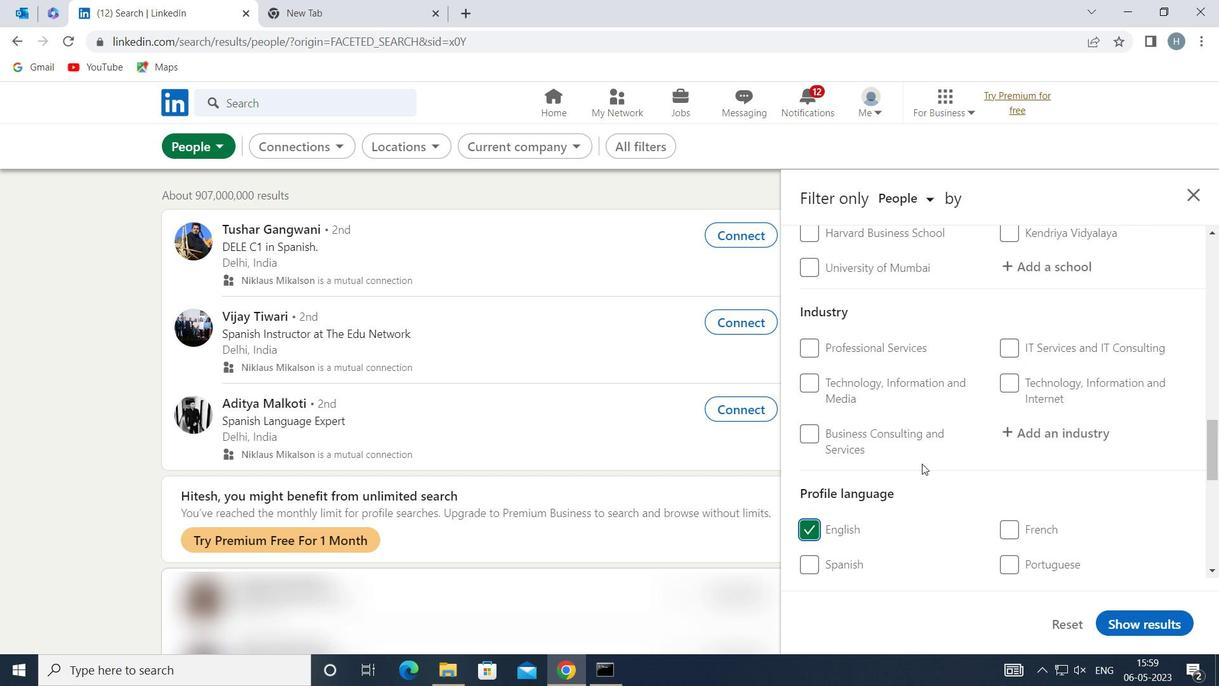 
Action: Mouse scrolled (922, 464) with delta (0, 0)
Screenshot: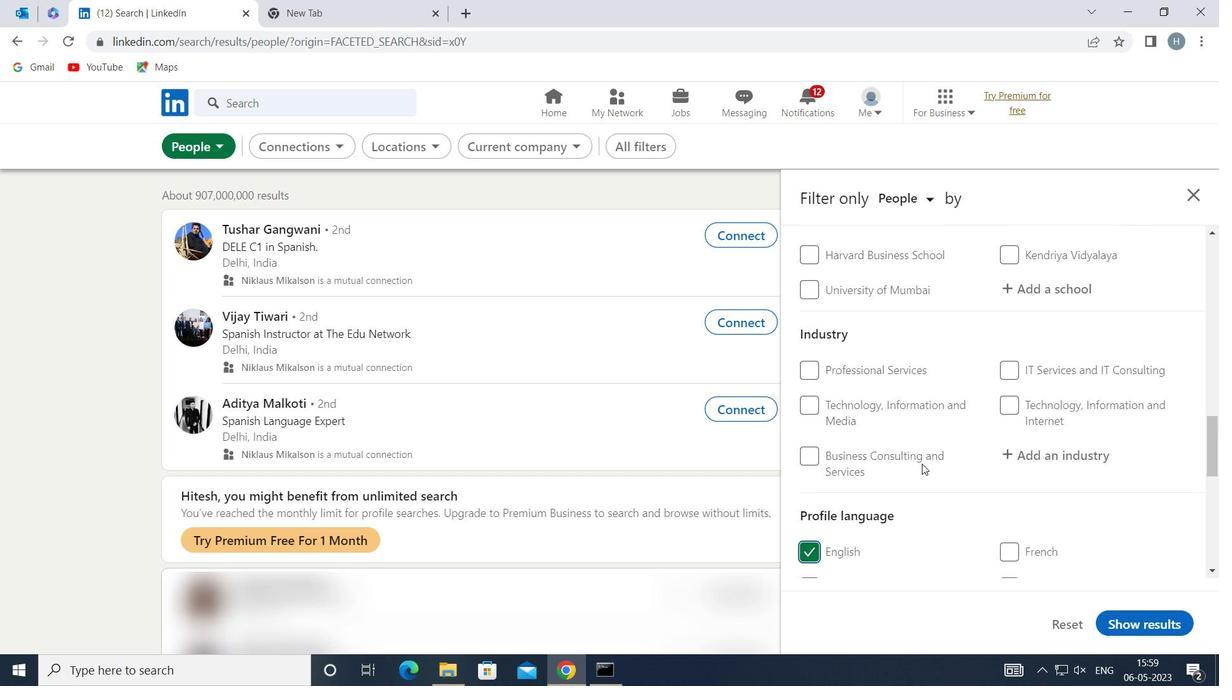 
Action: Mouse moved to (921, 463)
Screenshot: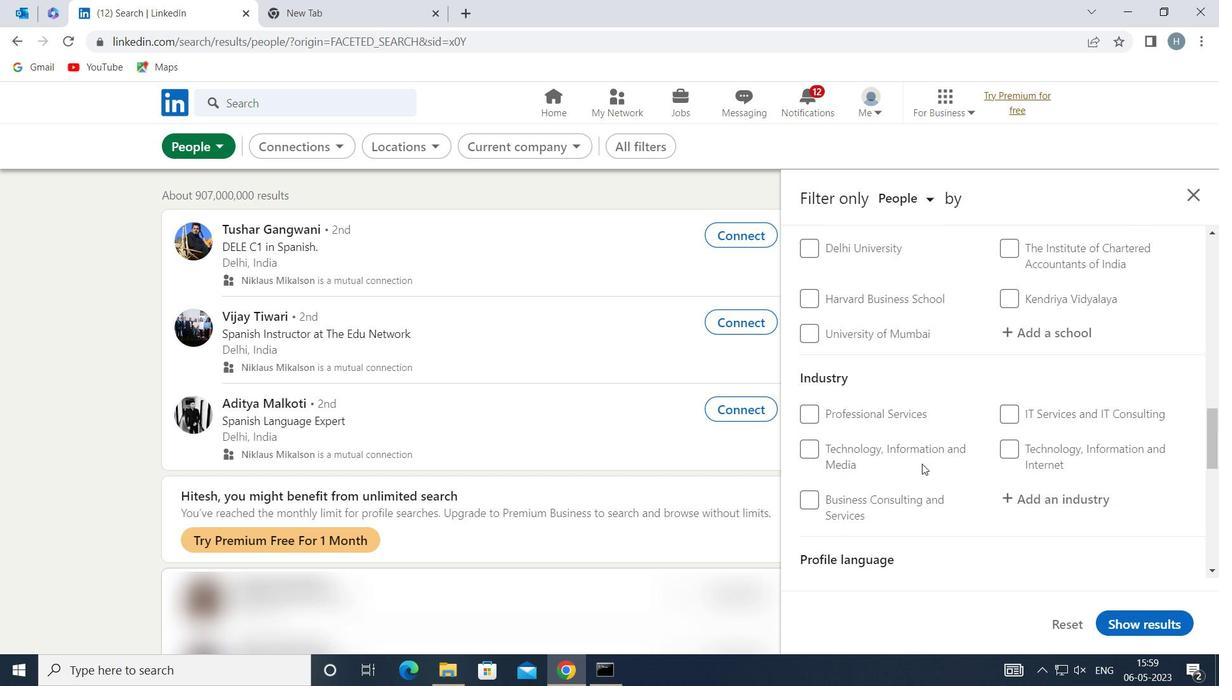 
Action: Mouse scrolled (921, 464) with delta (0, 0)
Screenshot: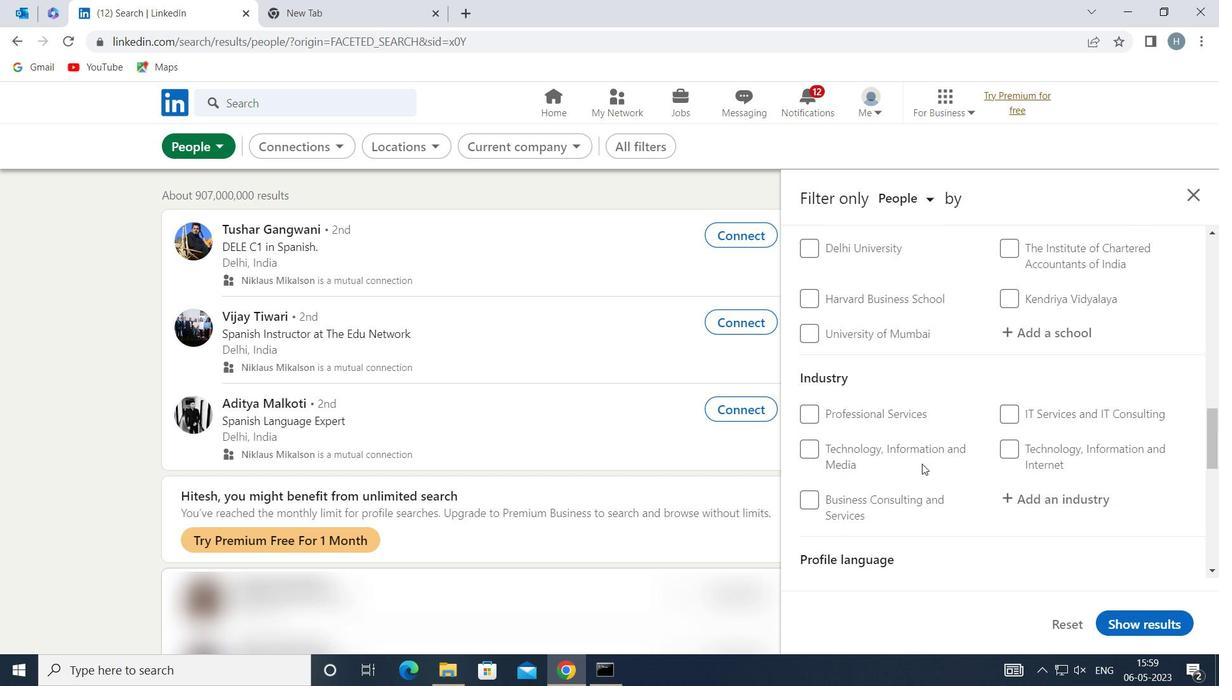 
Action: Mouse moved to (921, 463)
Screenshot: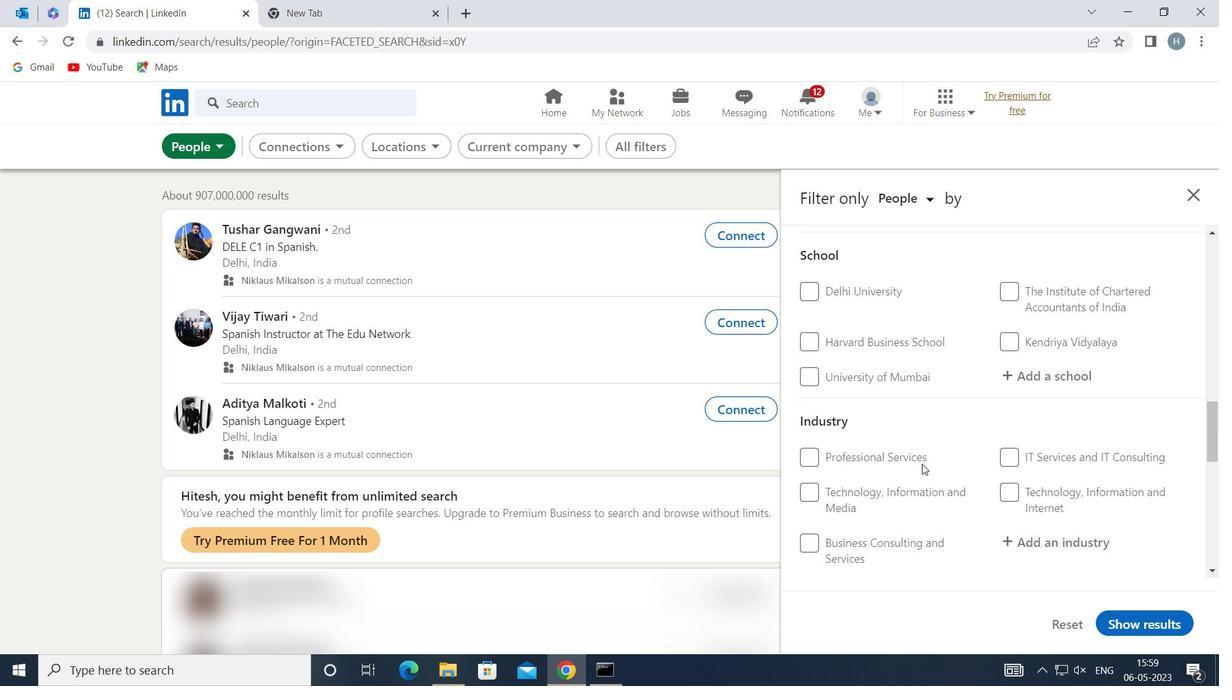 
Action: Mouse scrolled (921, 464) with delta (0, 0)
Screenshot: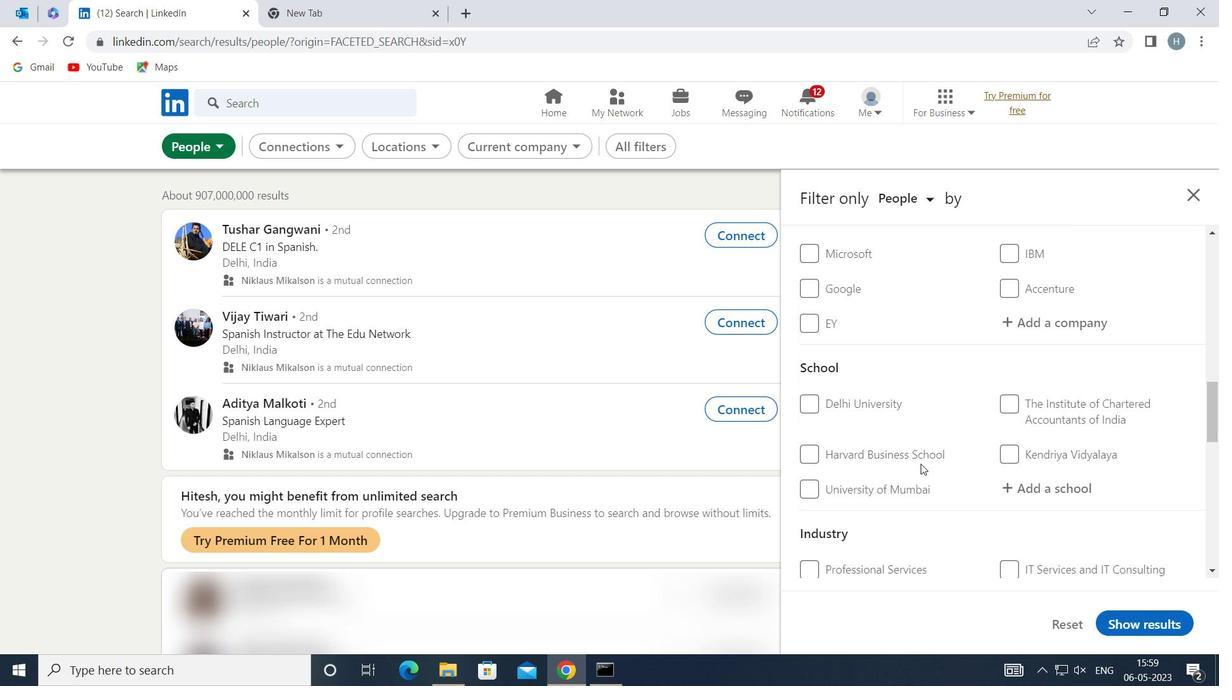 
Action: Mouse scrolled (921, 464) with delta (0, 0)
Screenshot: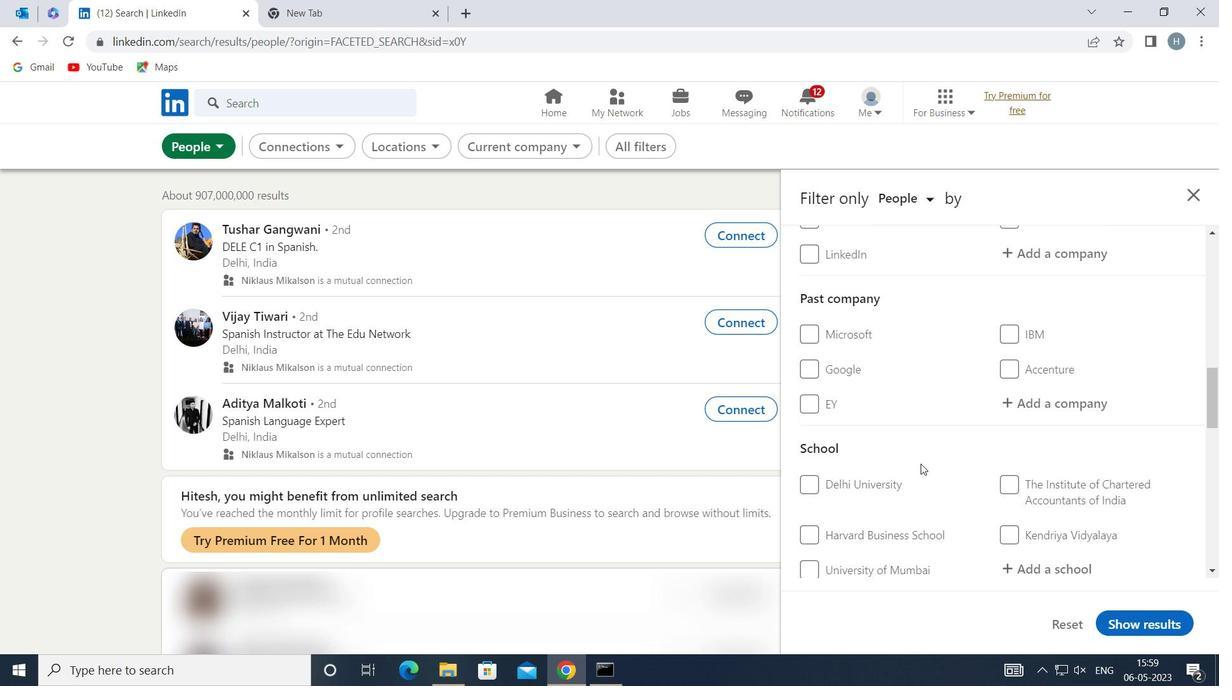 
Action: Mouse scrolled (921, 464) with delta (0, 0)
Screenshot: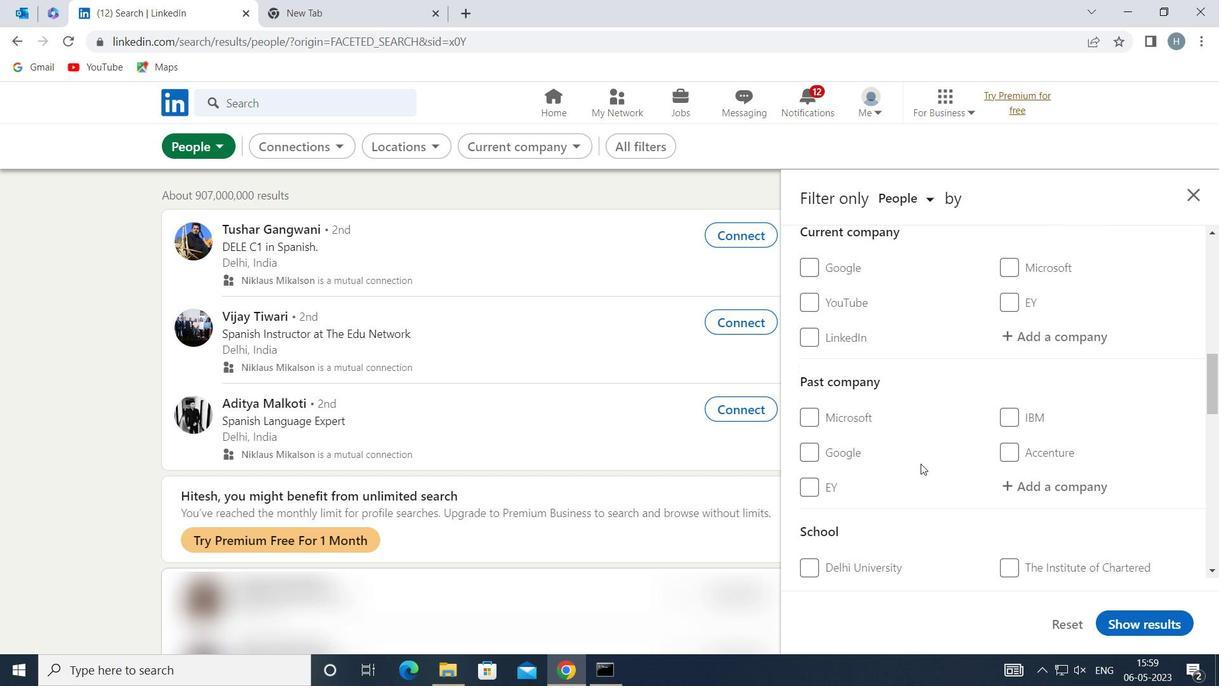 
Action: Mouse moved to (1057, 451)
Screenshot: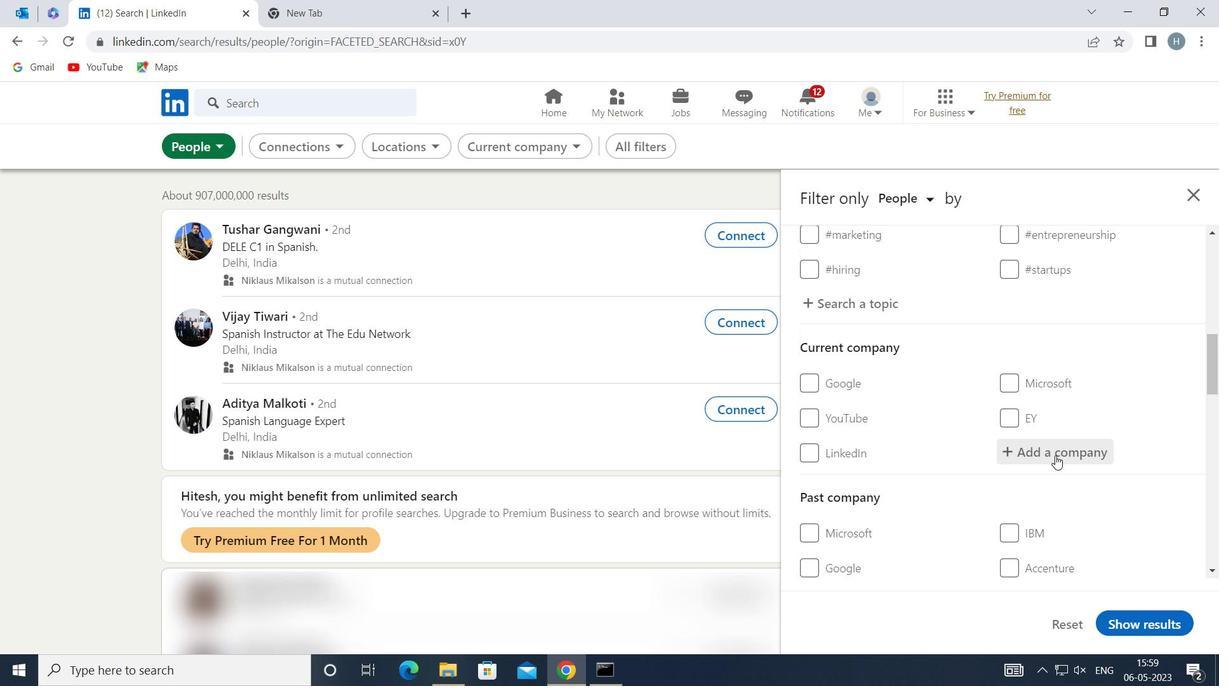 
Action: Mouse pressed left at (1057, 451)
Screenshot: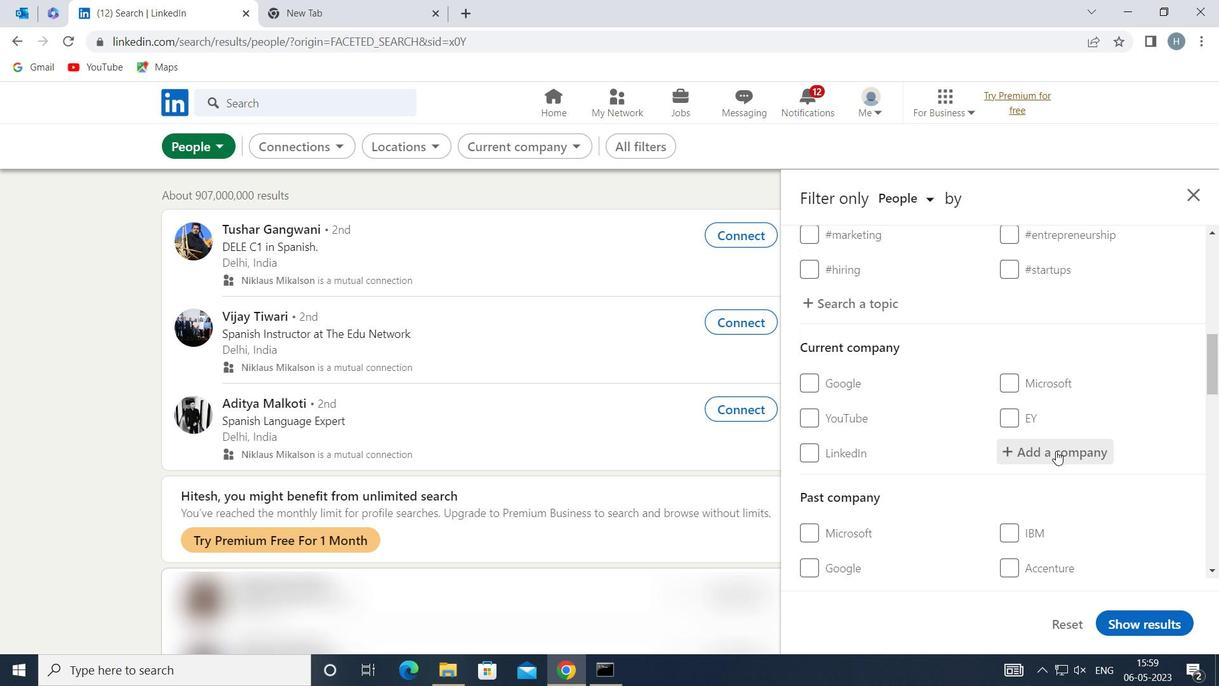 
Action: Key pressed <Key.shift>MR<Key.space><Key.shift>REC
Screenshot: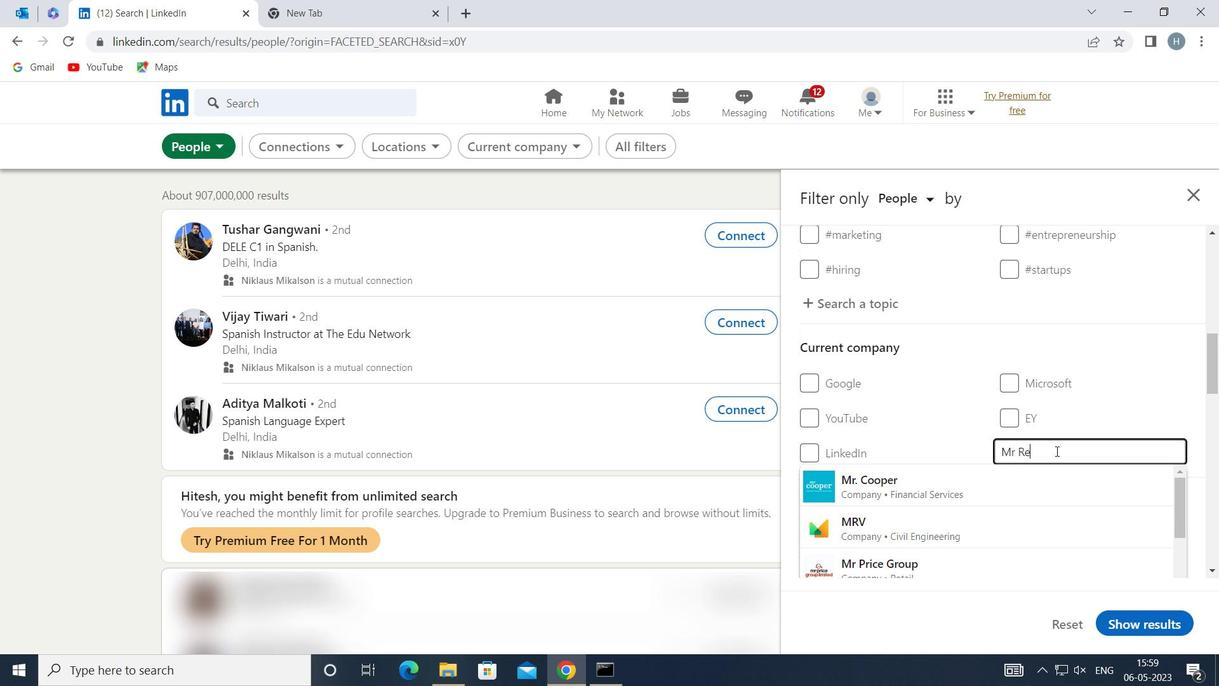 
Action: Mouse moved to (986, 466)
Screenshot: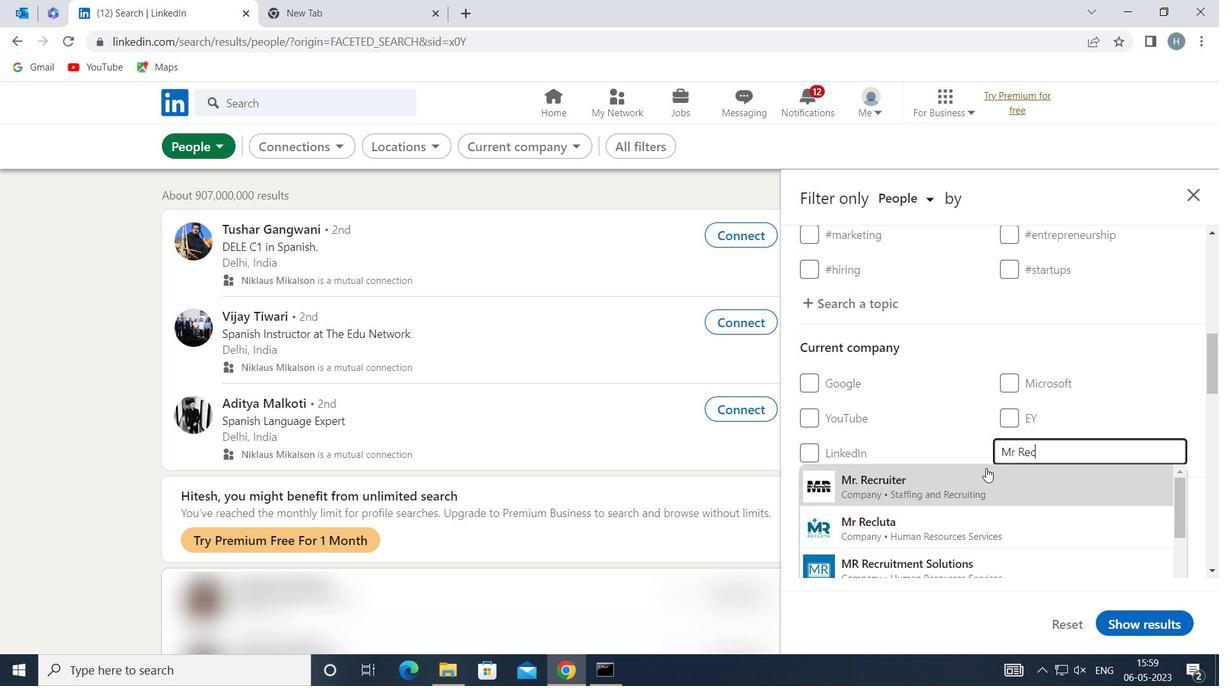
Action: Mouse pressed left at (986, 466)
Screenshot: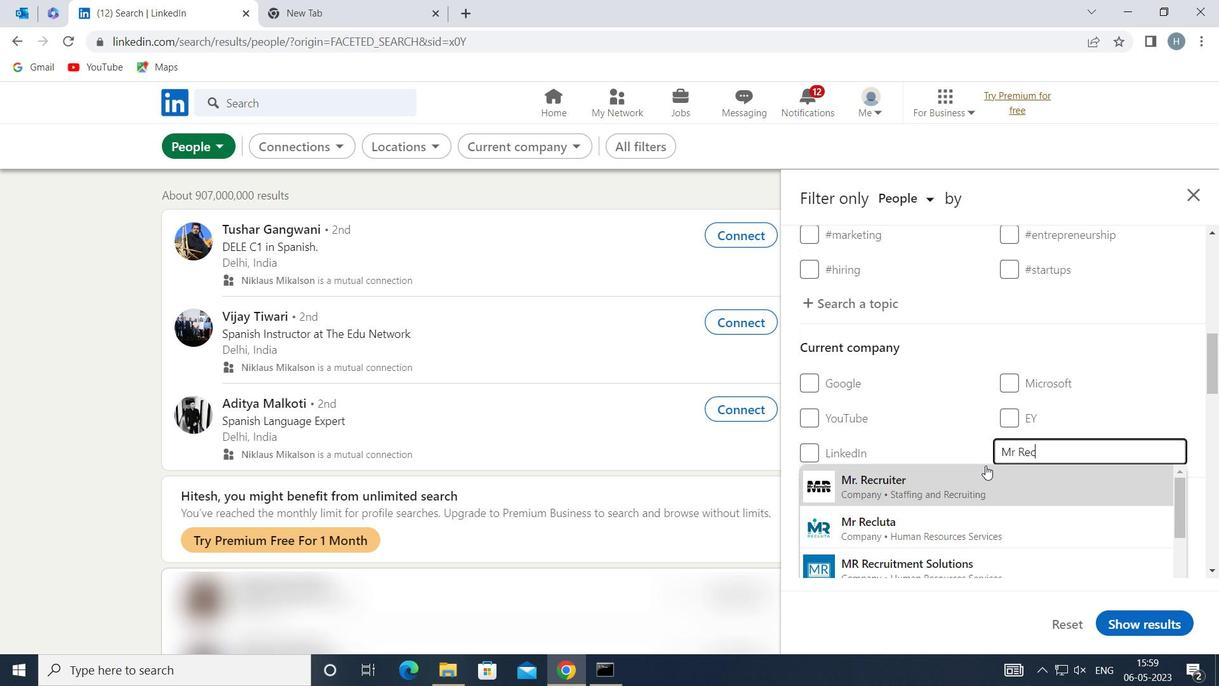 
Action: Mouse moved to (967, 430)
Screenshot: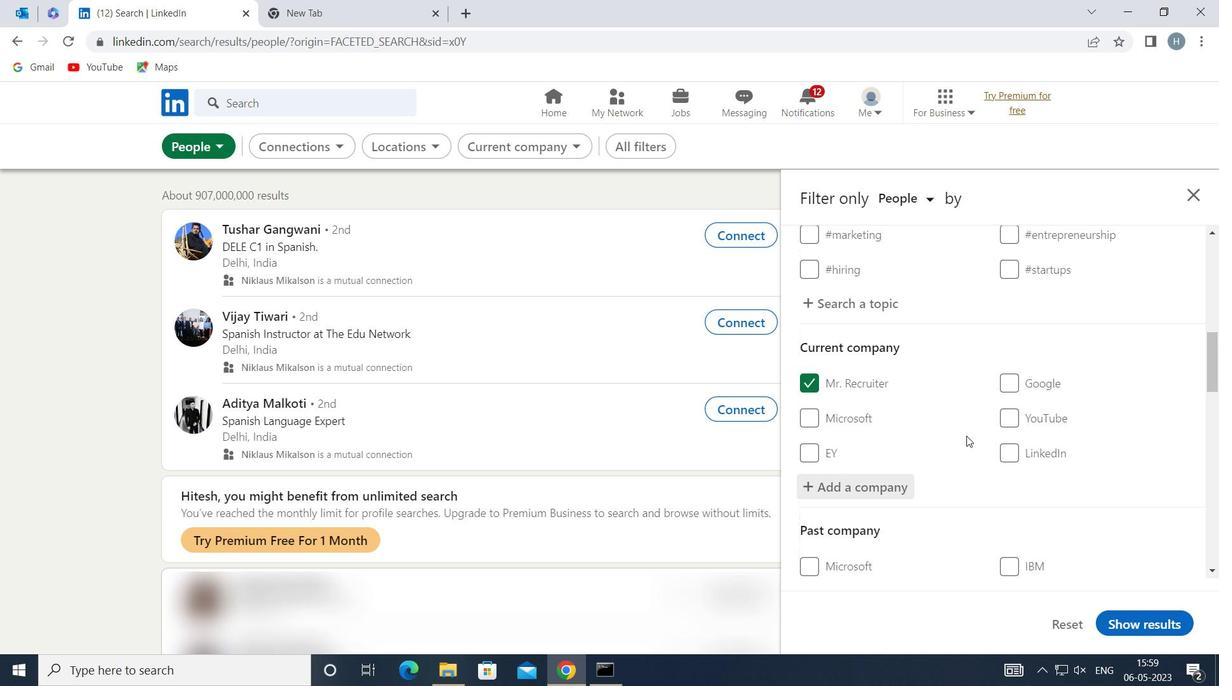 
Action: Mouse scrolled (967, 430) with delta (0, 0)
Screenshot: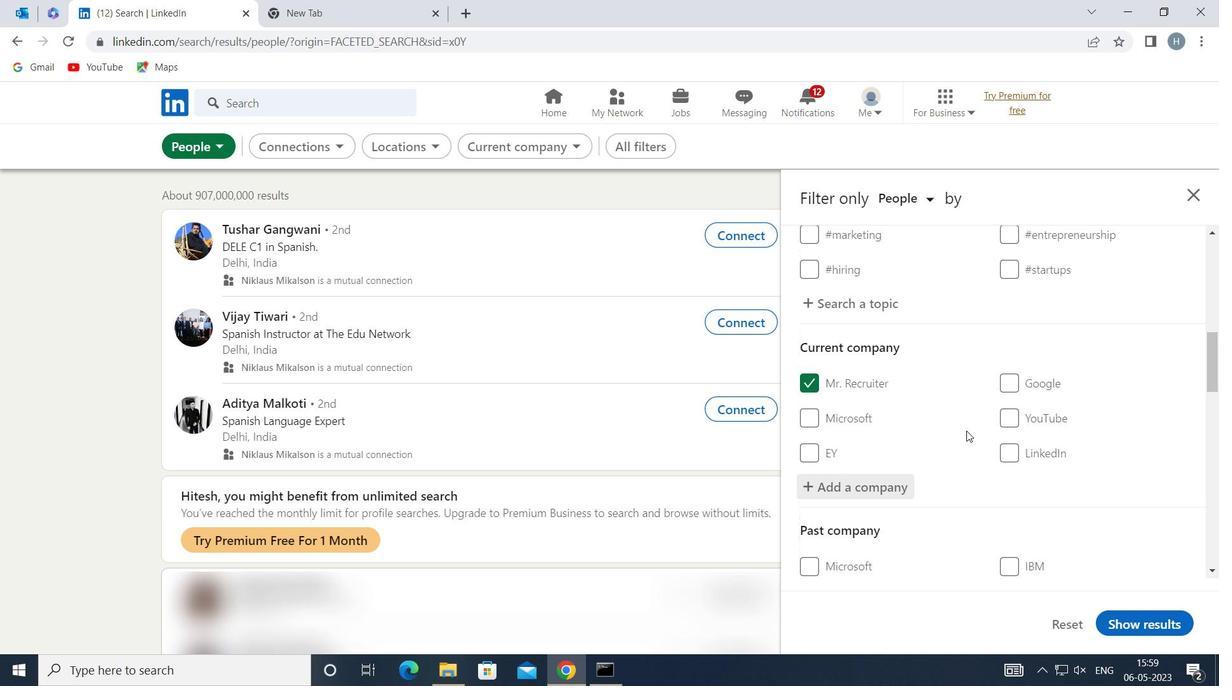 
Action: Mouse moved to (965, 431)
Screenshot: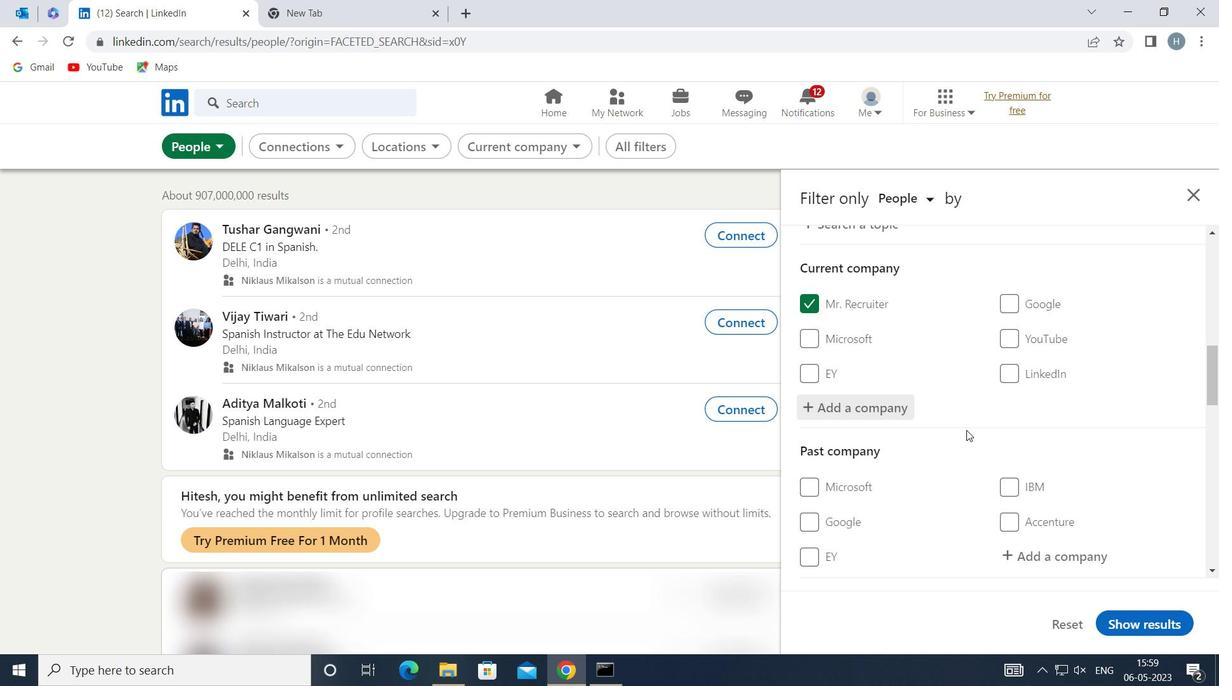
Action: Mouse scrolled (965, 430) with delta (0, 0)
Screenshot: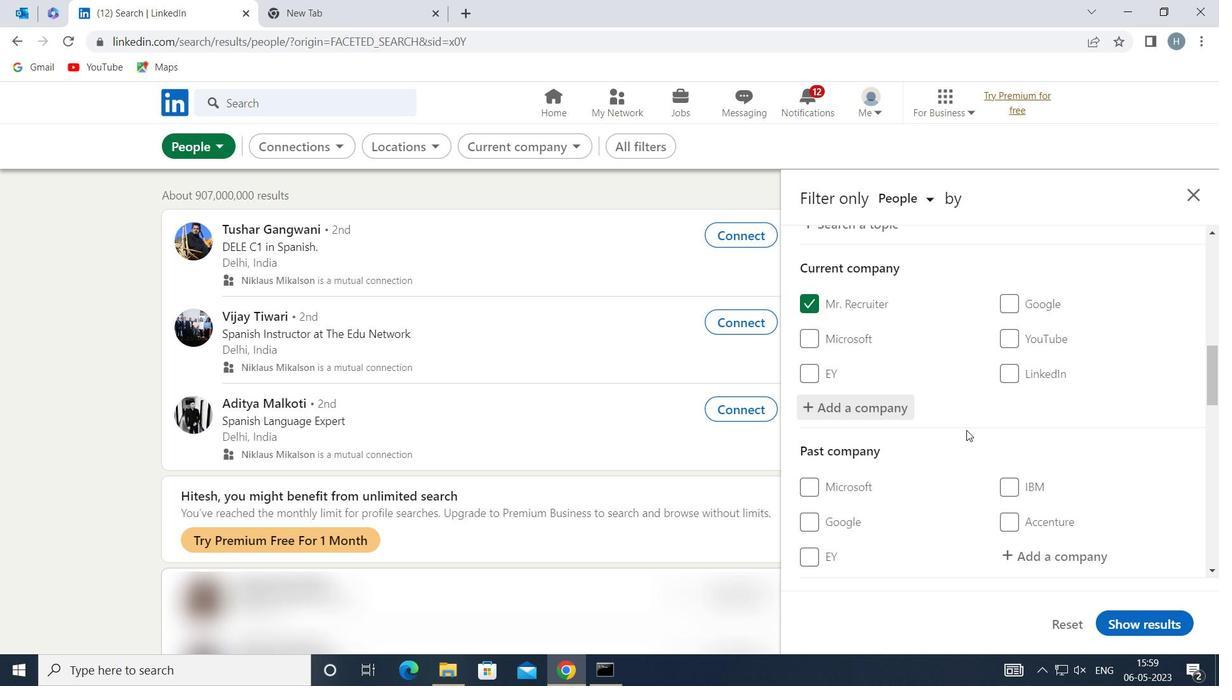 
Action: Mouse moved to (964, 432)
Screenshot: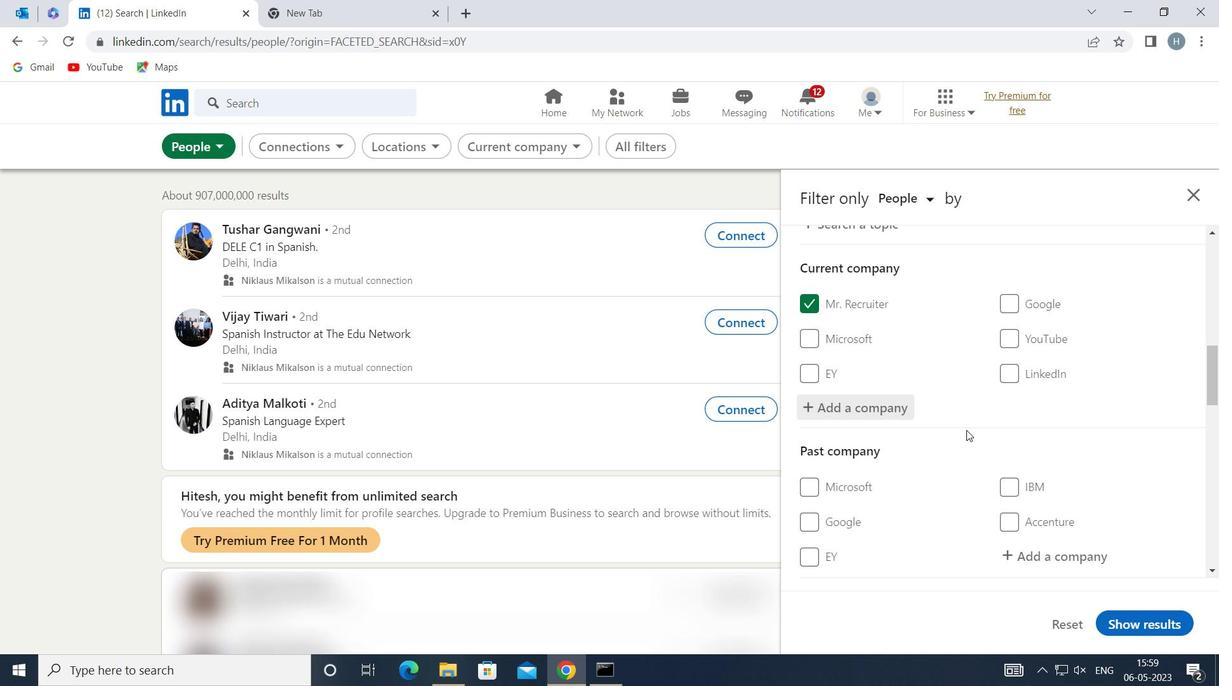 
Action: Mouse scrolled (964, 431) with delta (0, 0)
Screenshot: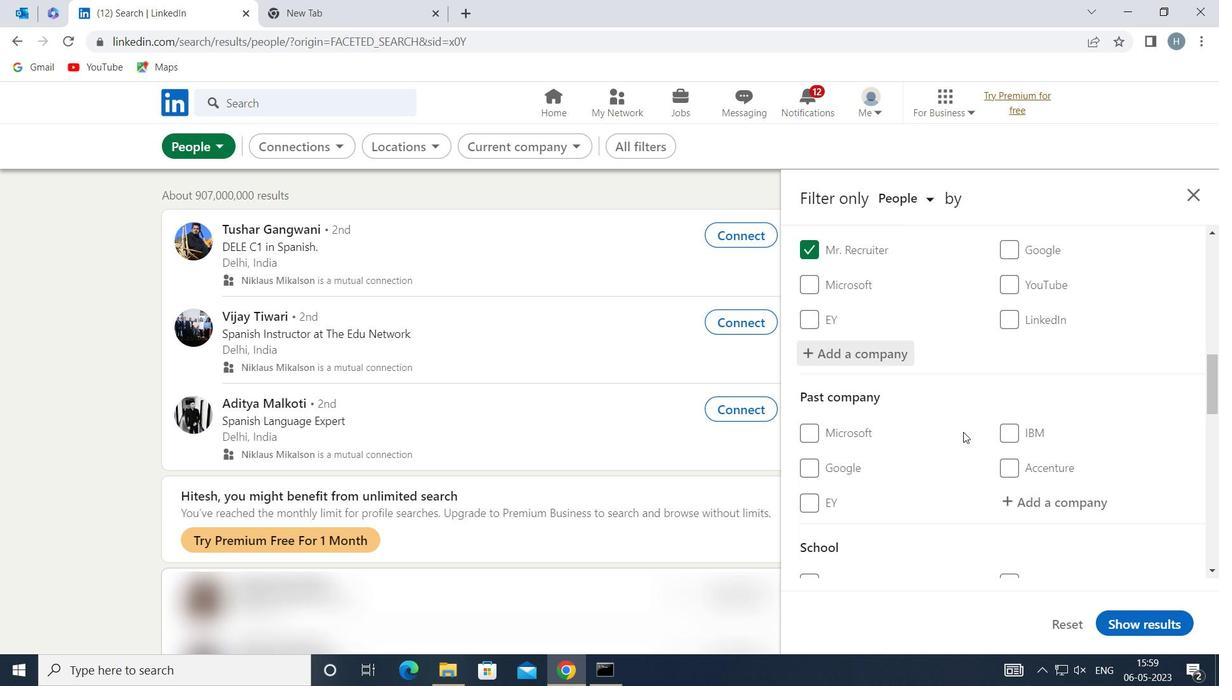 
Action: Mouse scrolled (964, 431) with delta (0, 0)
Screenshot: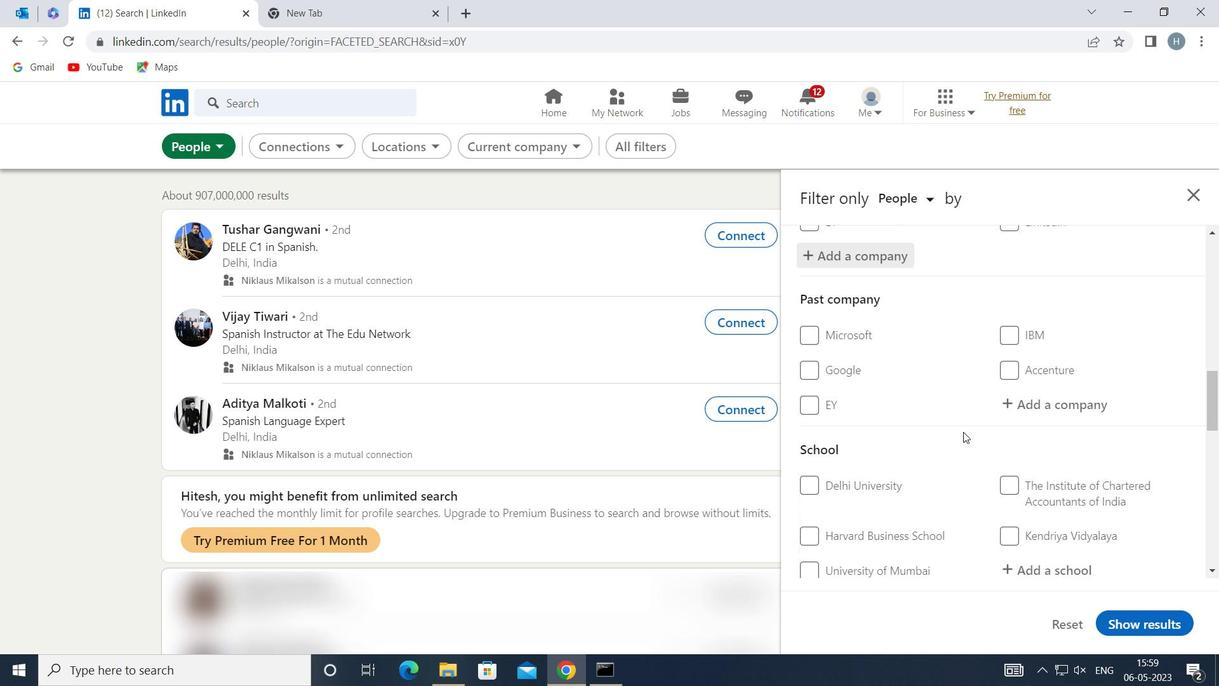 
Action: Mouse scrolled (964, 431) with delta (0, 0)
Screenshot: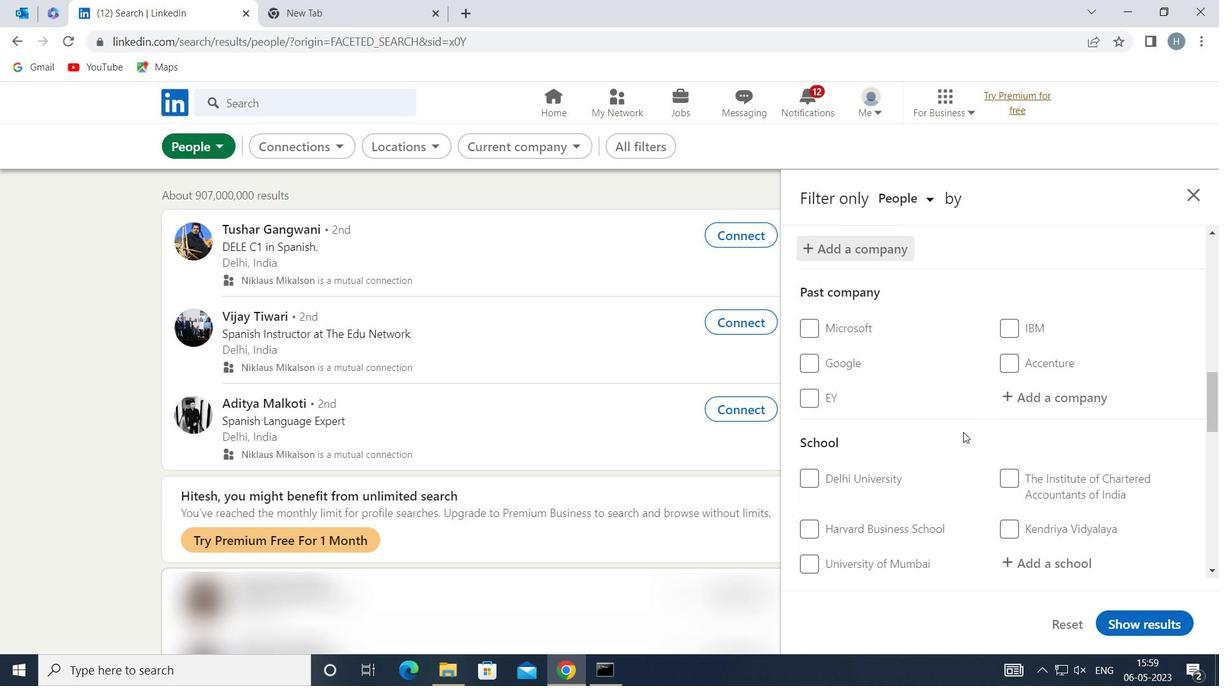 
Action: Mouse moved to (1058, 403)
Screenshot: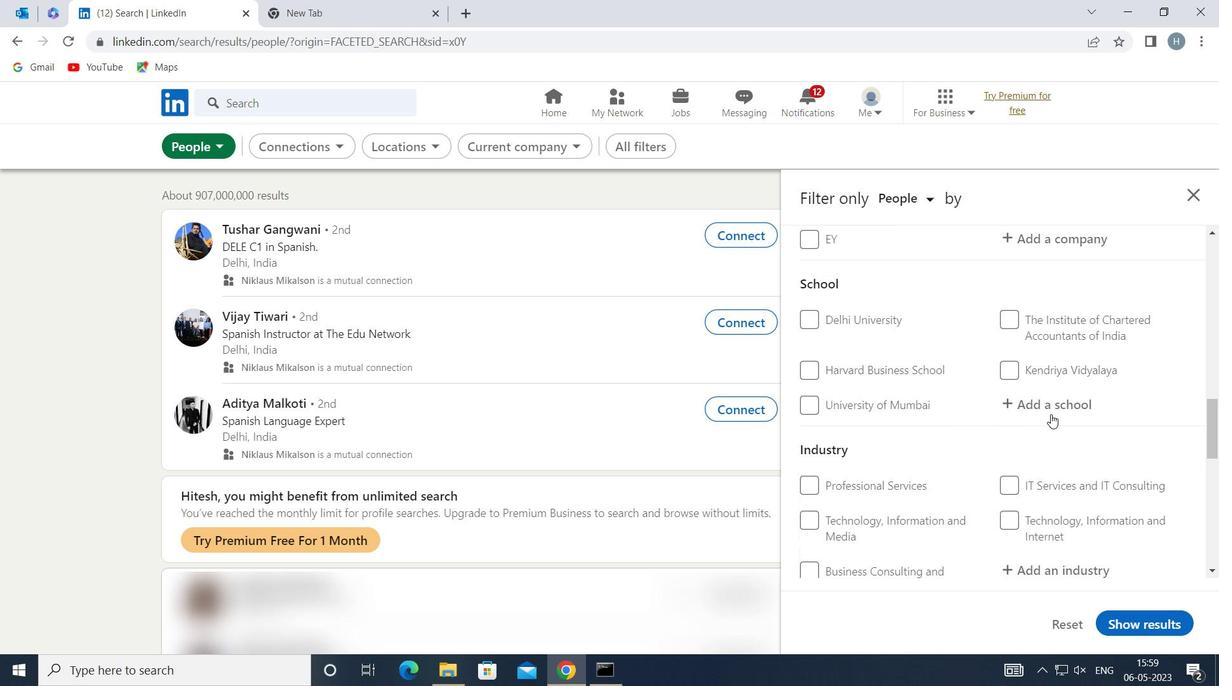
Action: Mouse pressed left at (1058, 403)
Screenshot: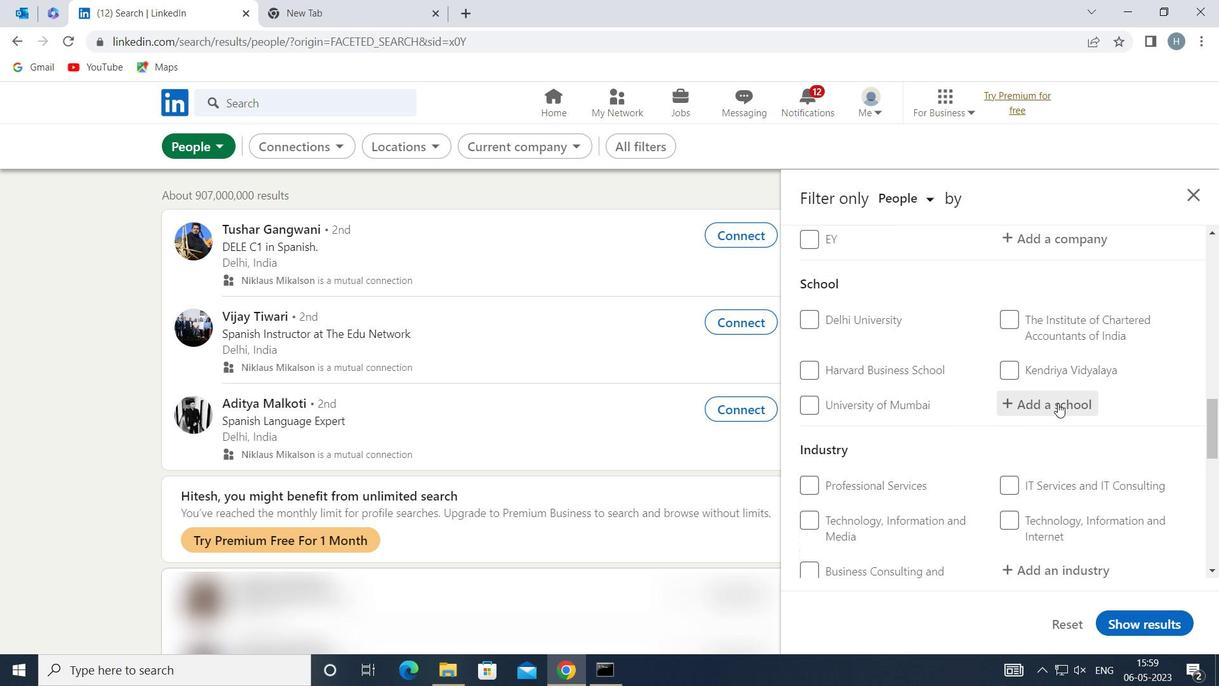 
Action: Mouse moved to (1058, 400)
Screenshot: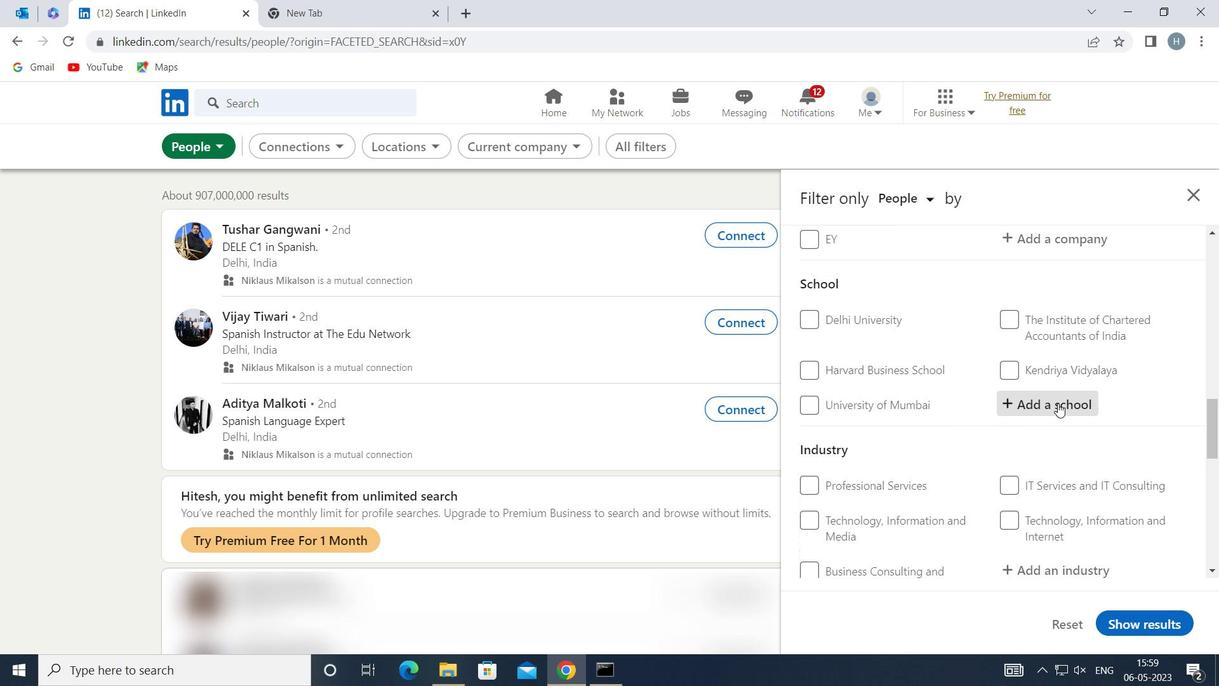 
Action: Key pressed <Key.shift>MARWARI<Key.space><Key.shift>COLL
Screenshot: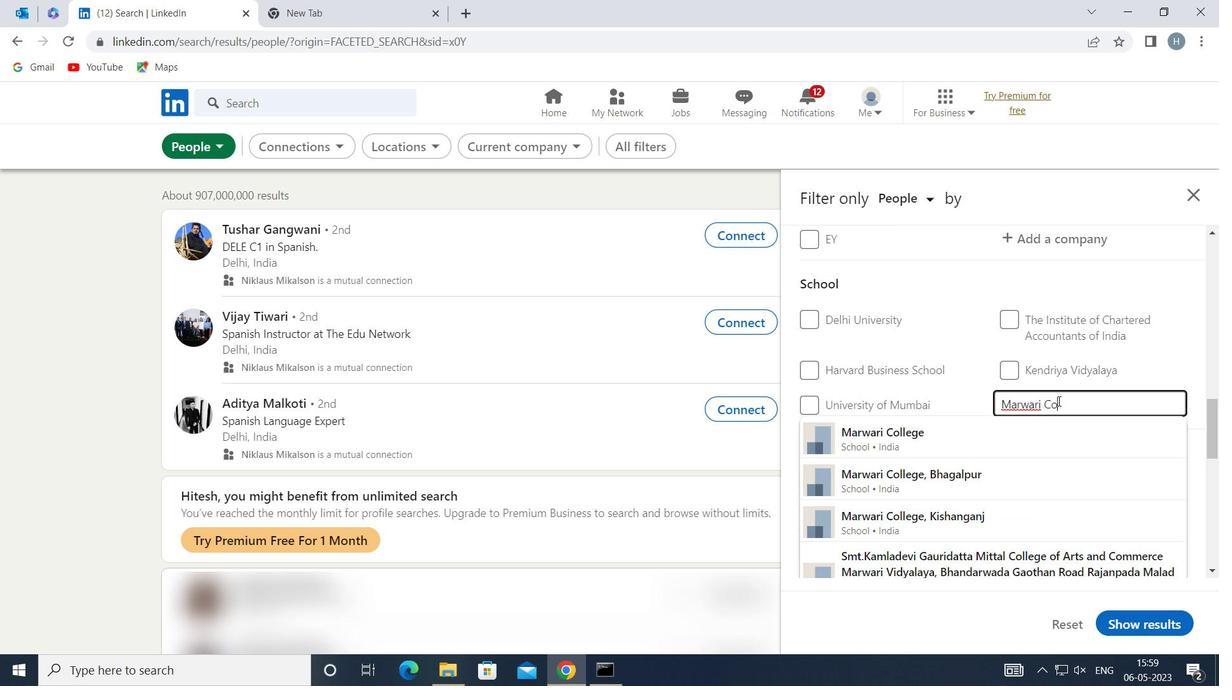 
Action: Mouse moved to (953, 435)
Screenshot: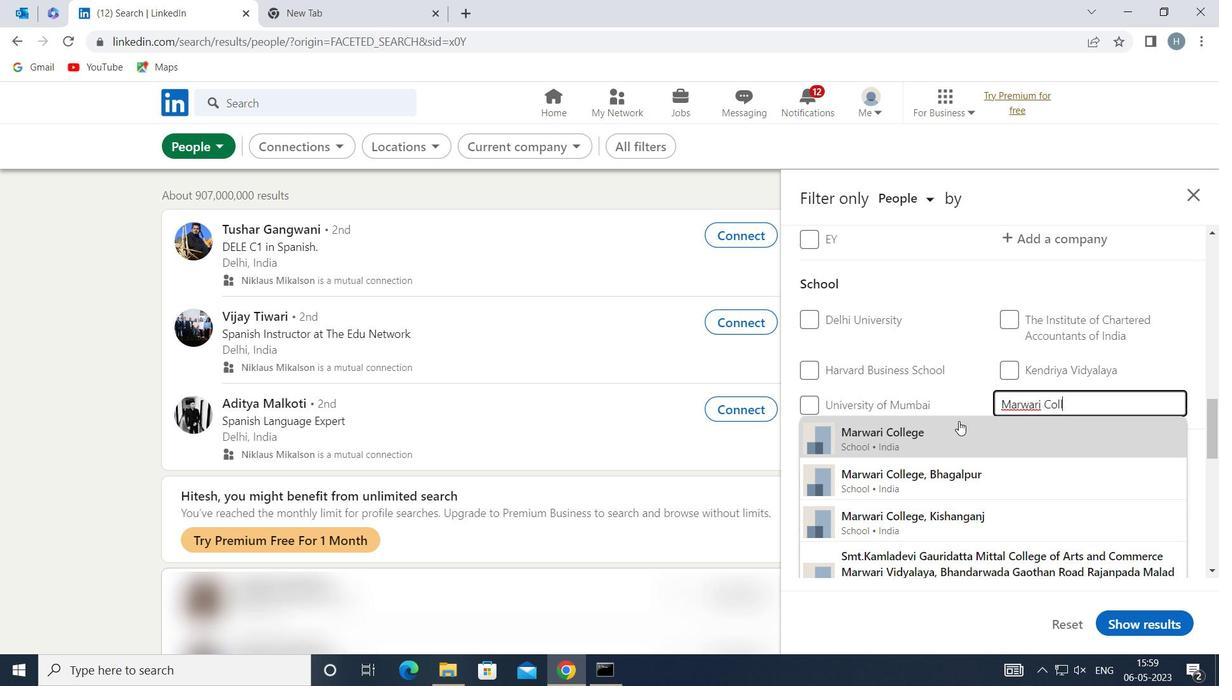 
Action: Mouse pressed left at (953, 435)
Screenshot: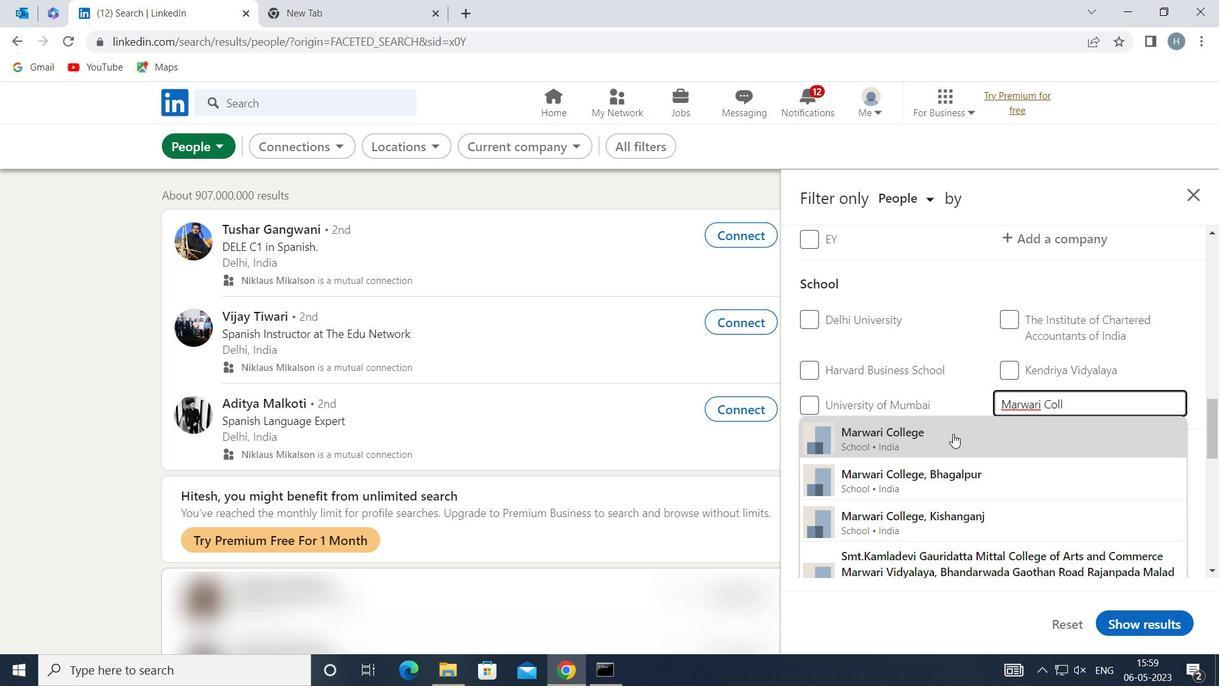 
Action: Mouse moved to (952, 421)
Screenshot: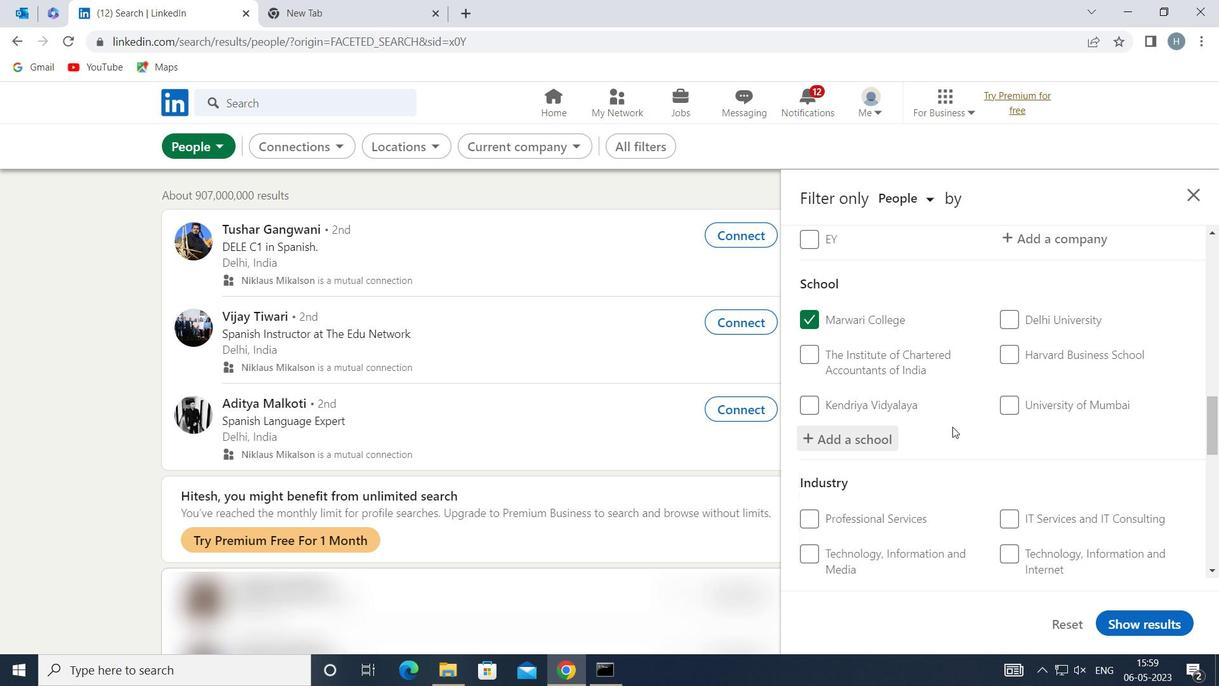 
Action: Mouse scrolled (952, 421) with delta (0, 0)
Screenshot: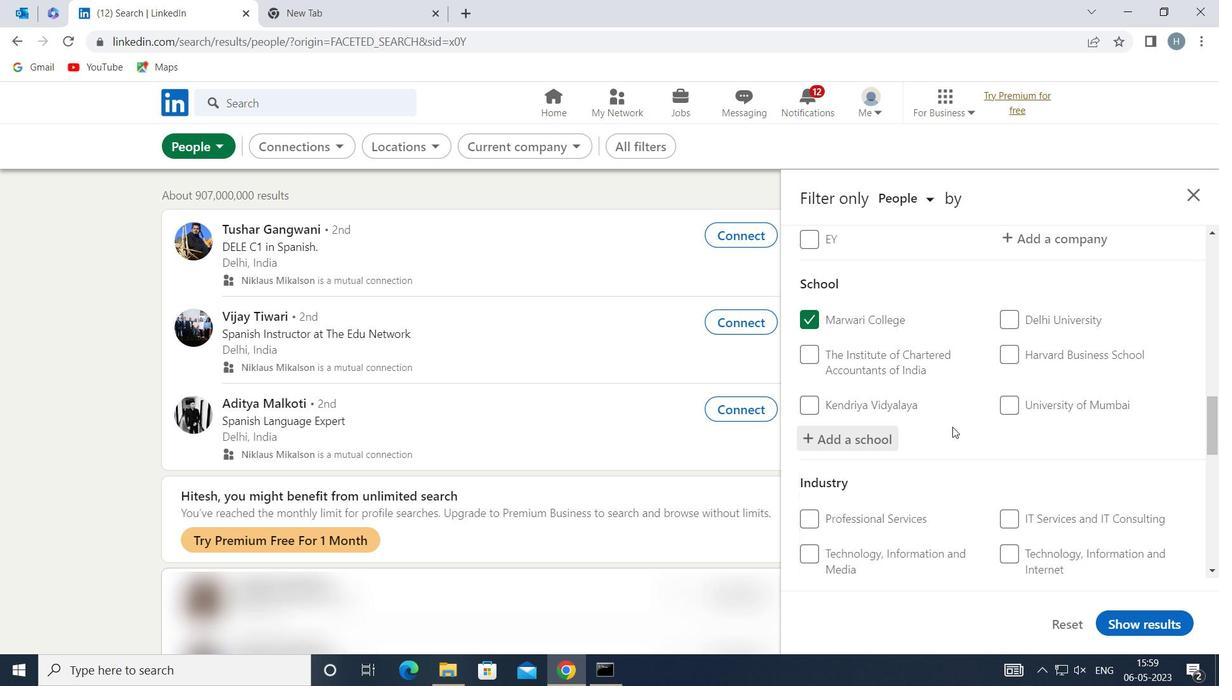 
Action: Mouse moved to (952, 416)
Screenshot: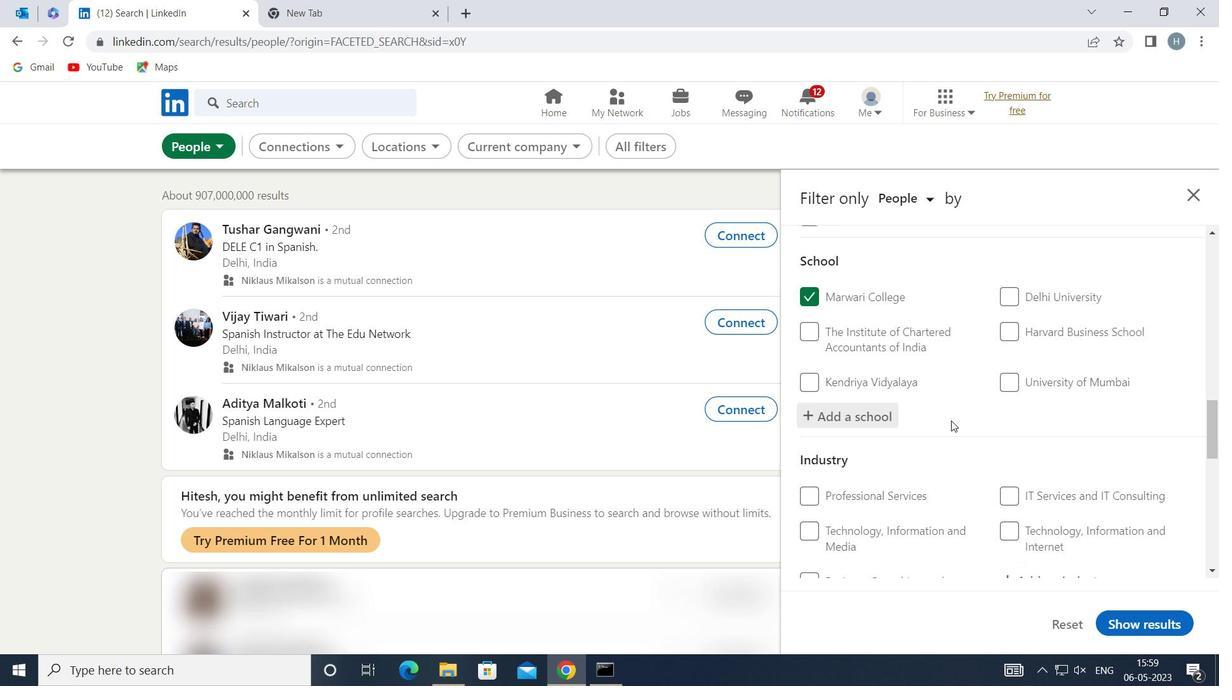 
Action: Mouse scrolled (952, 416) with delta (0, 0)
Screenshot: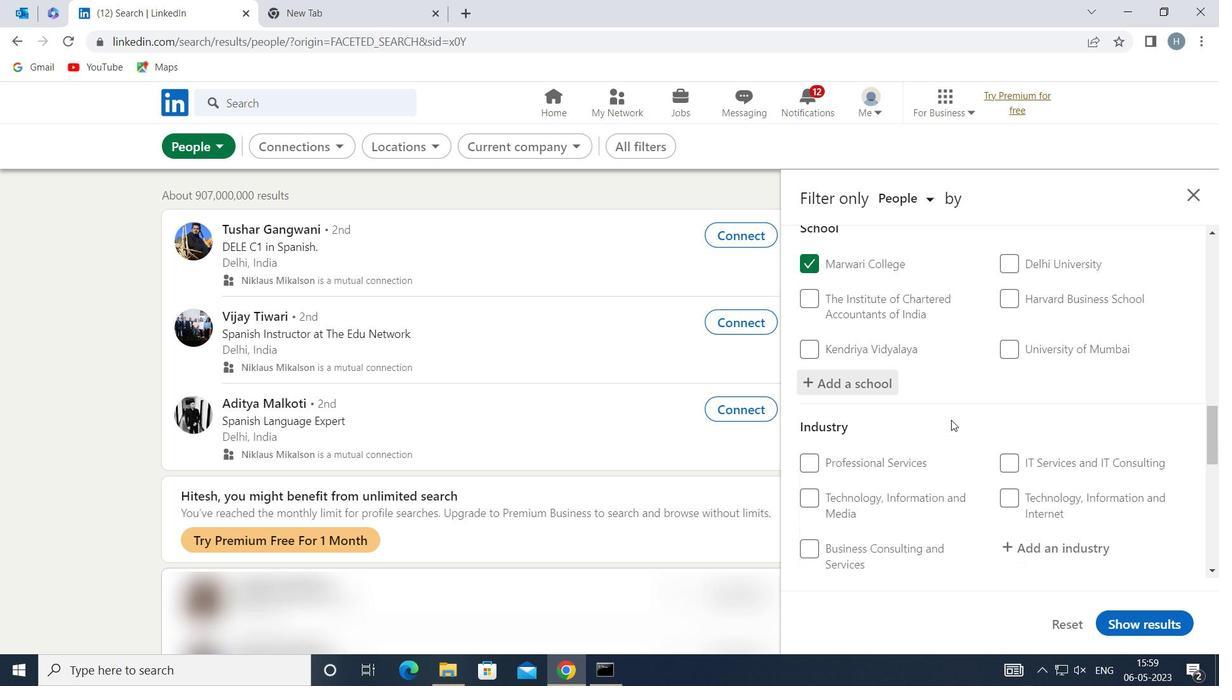 
Action: Mouse moved to (1048, 438)
Screenshot: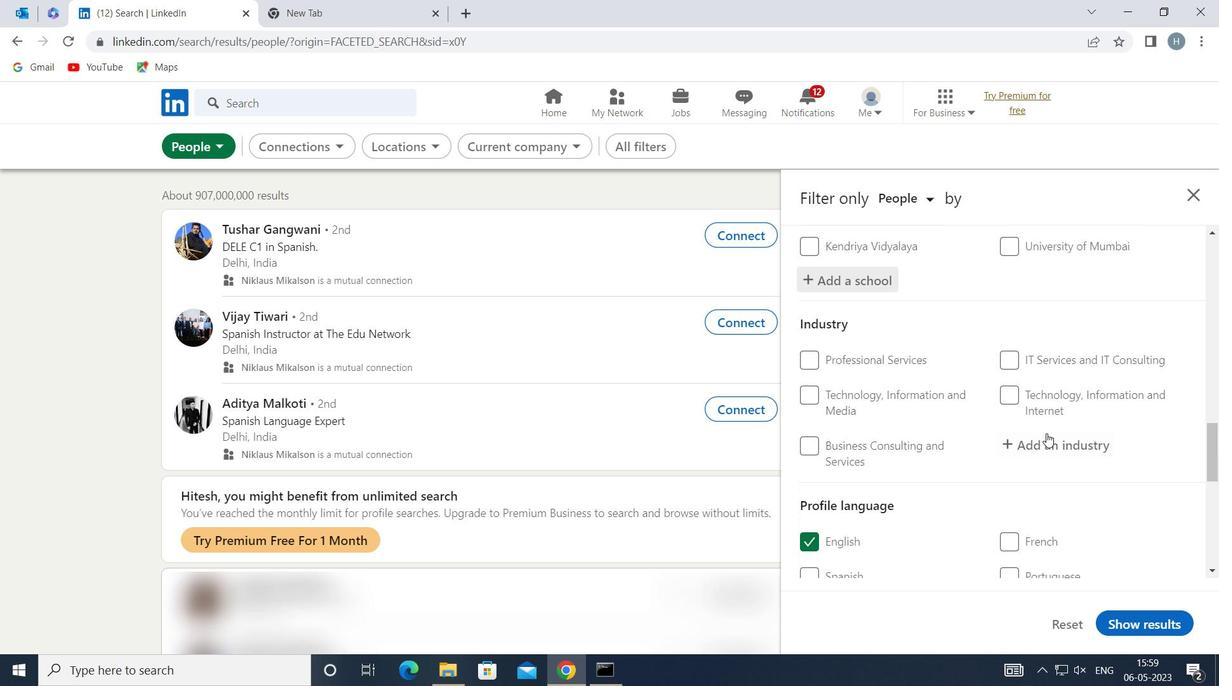 
Action: Mouse pressed left at (1048, 438)
Screenshot: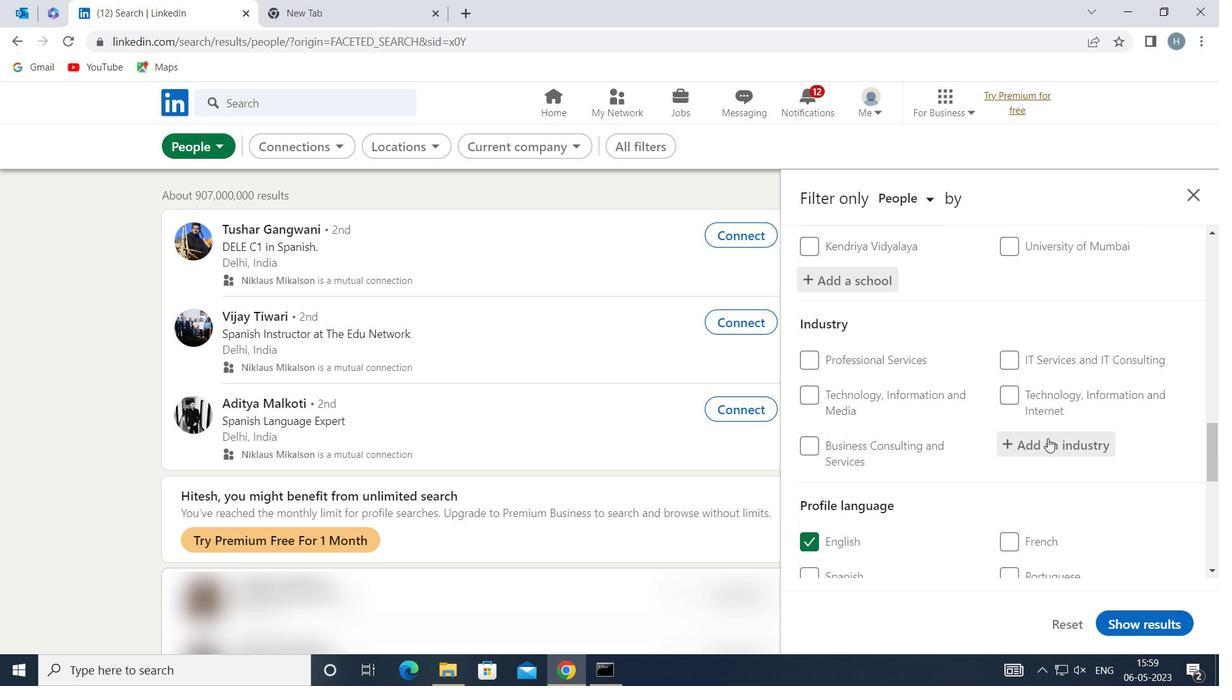 
Action: Mouse moved to (1049, 438)
Screenshot: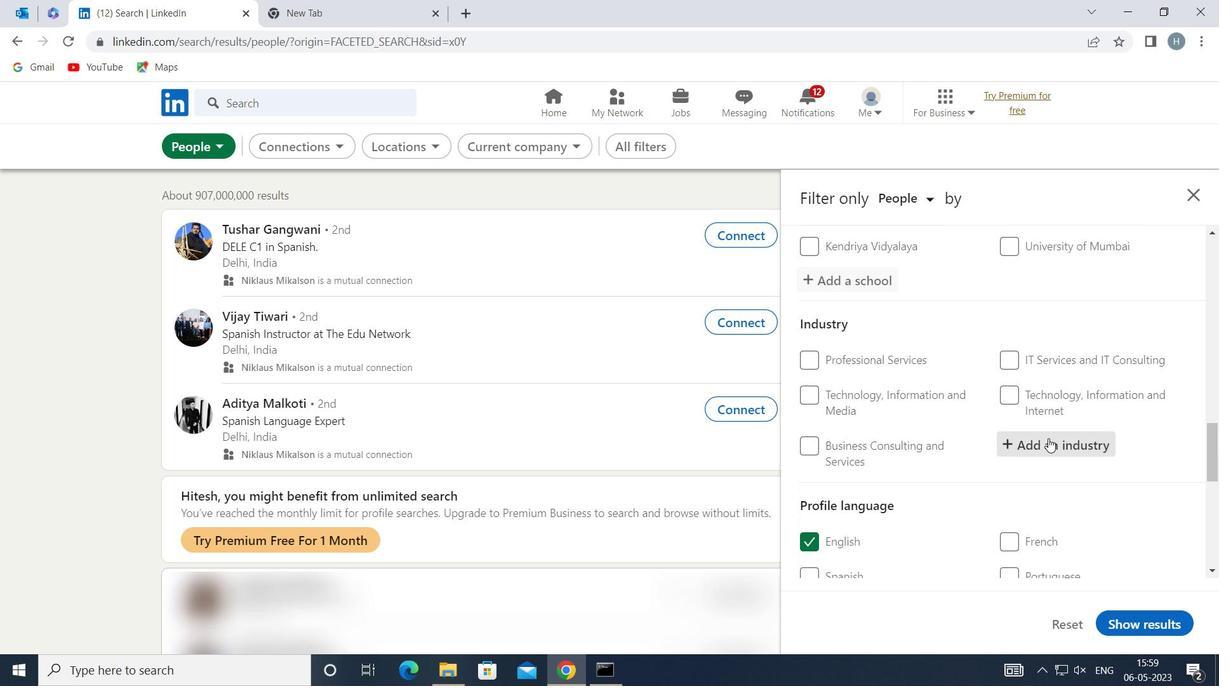 
Action: Key pressed <Key.shift>CORRECTIONAL<Key.space><Key.shift>INS
Screenshot: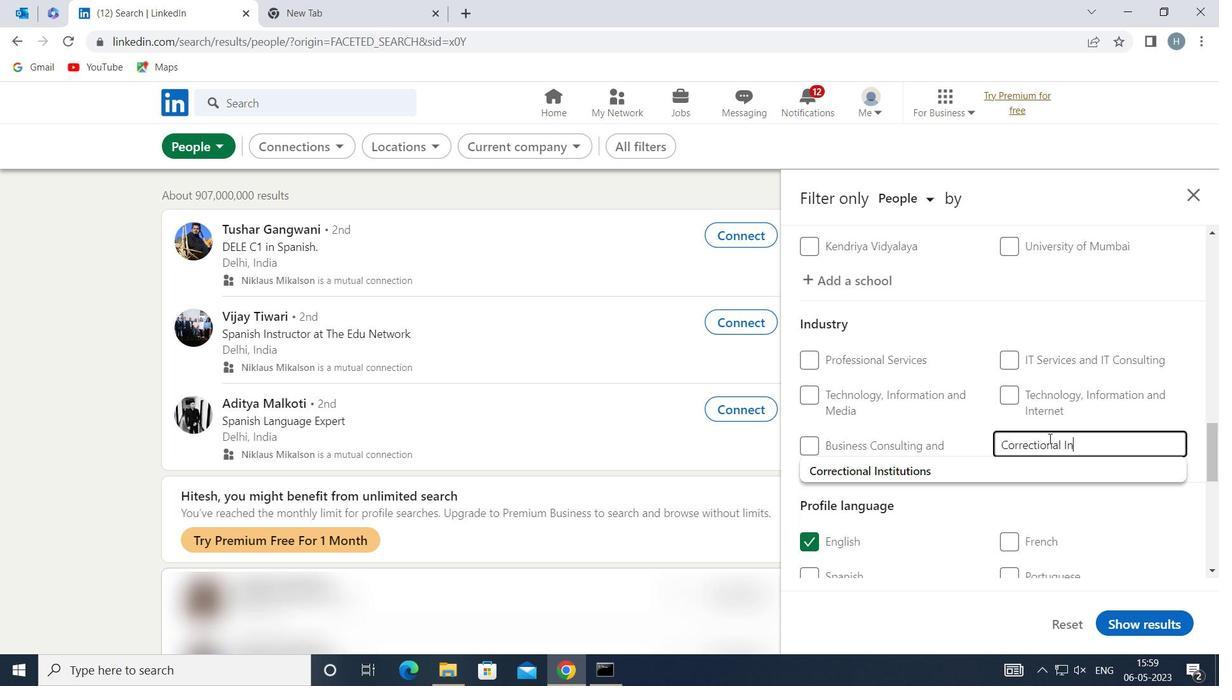
Action: Mouse moved to (1034, 468)
Screenshot: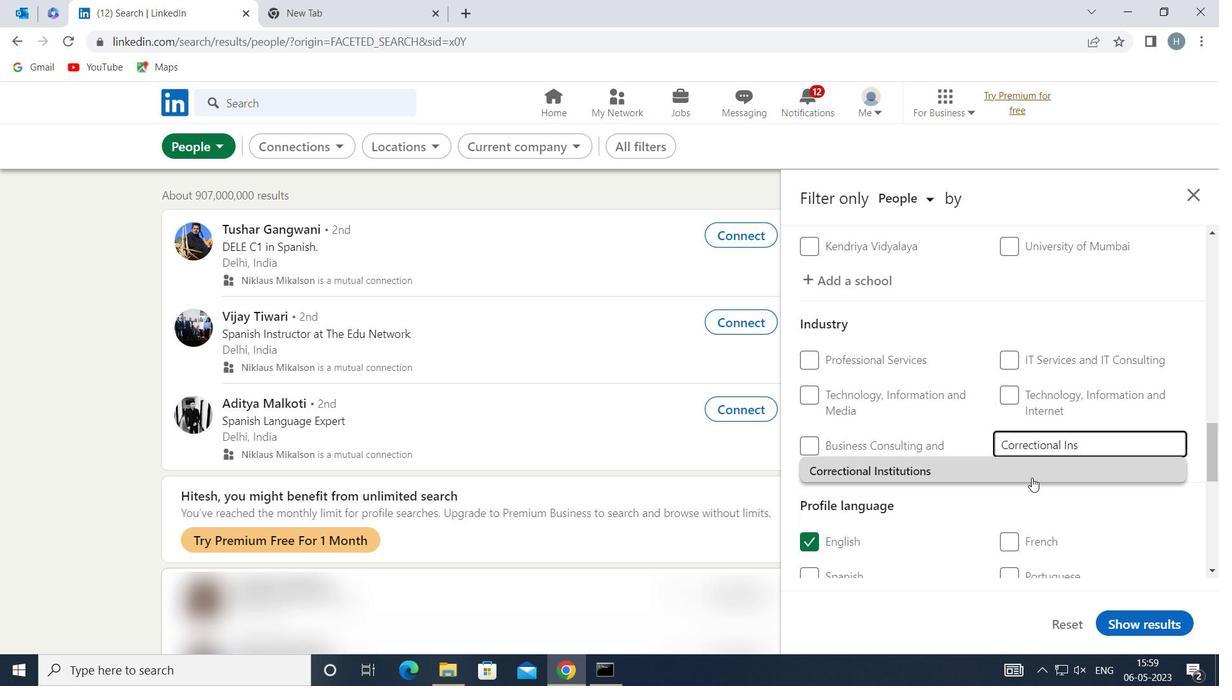 
Action: Mouse pressed left at (1034, 468)
Screenshot: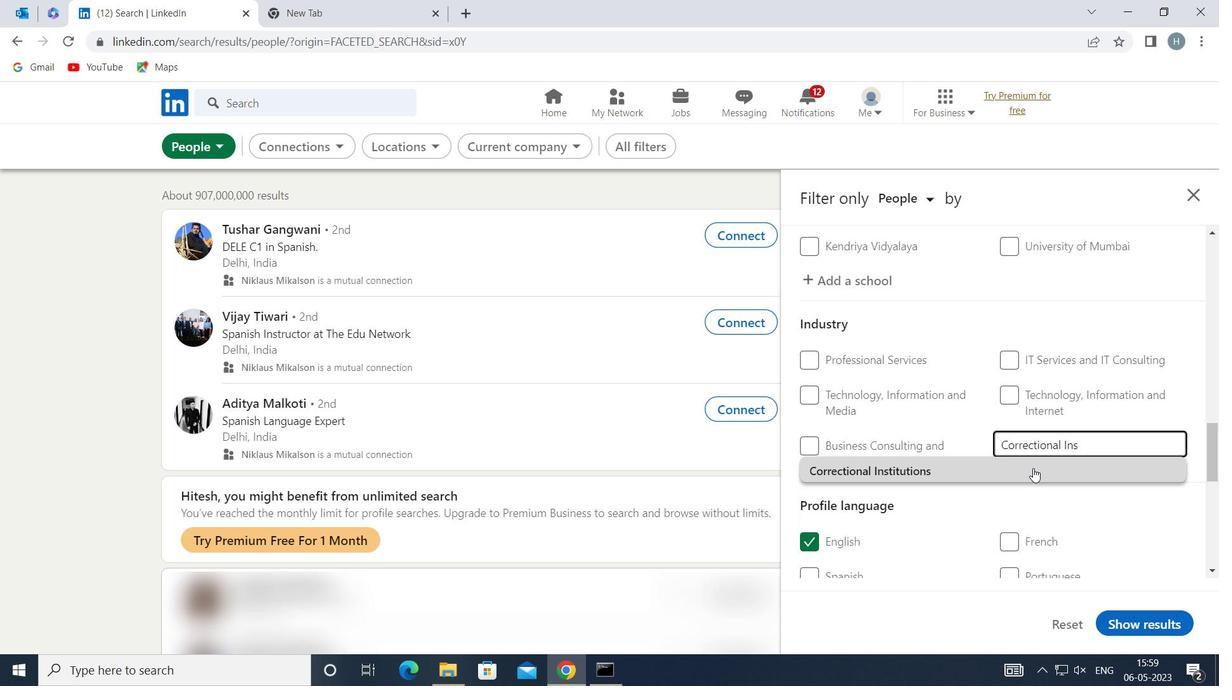 
Action: Mouse moved to (982, 438)
Screenshot: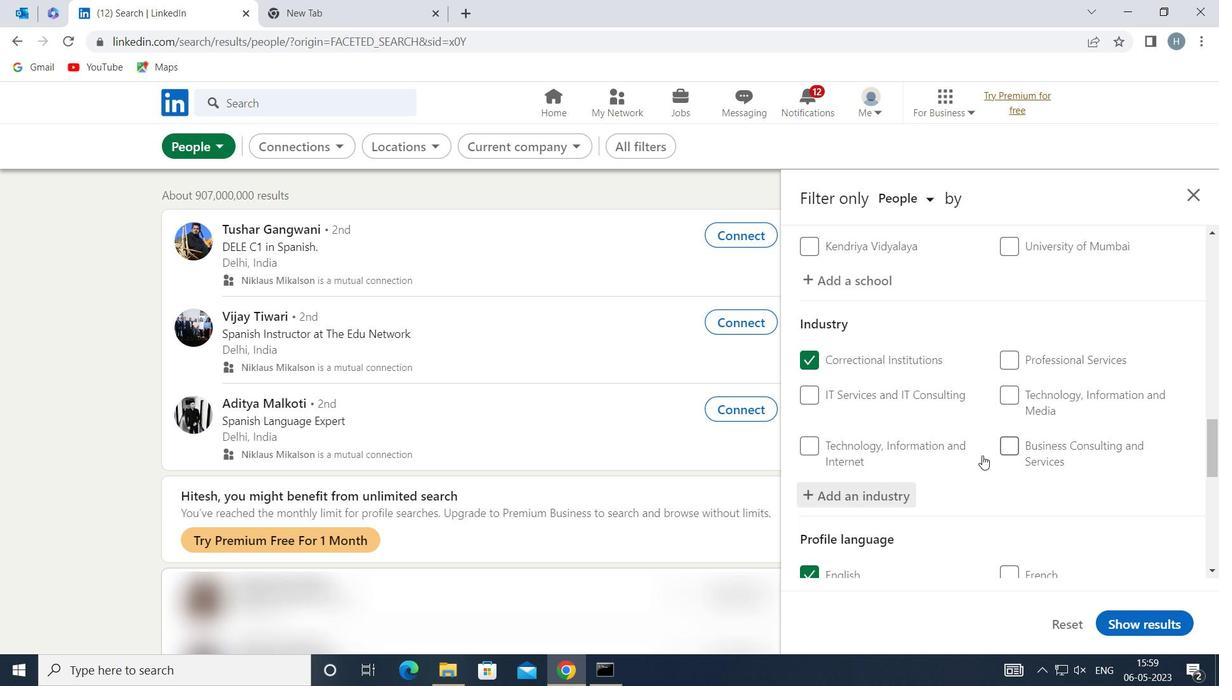 
Action: Mouse scrolled (982, 437) with delta (0, 0)
Screenshot: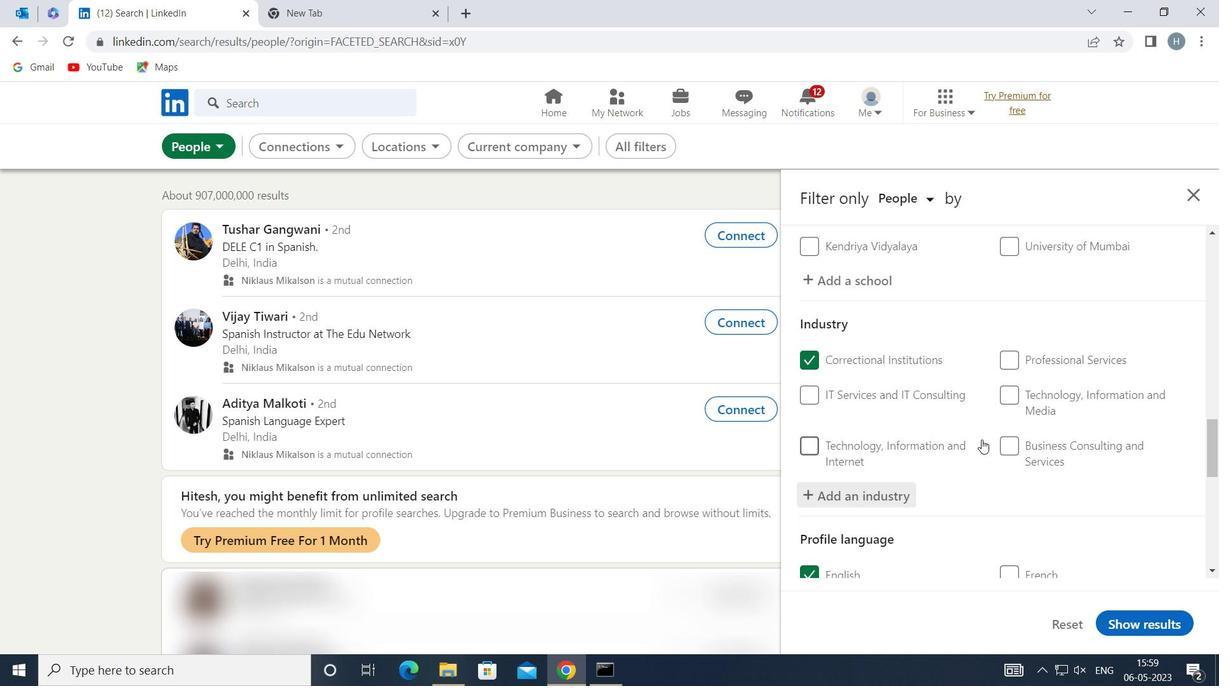 
Action: Mouse moved to (985, 436)
Screenshot: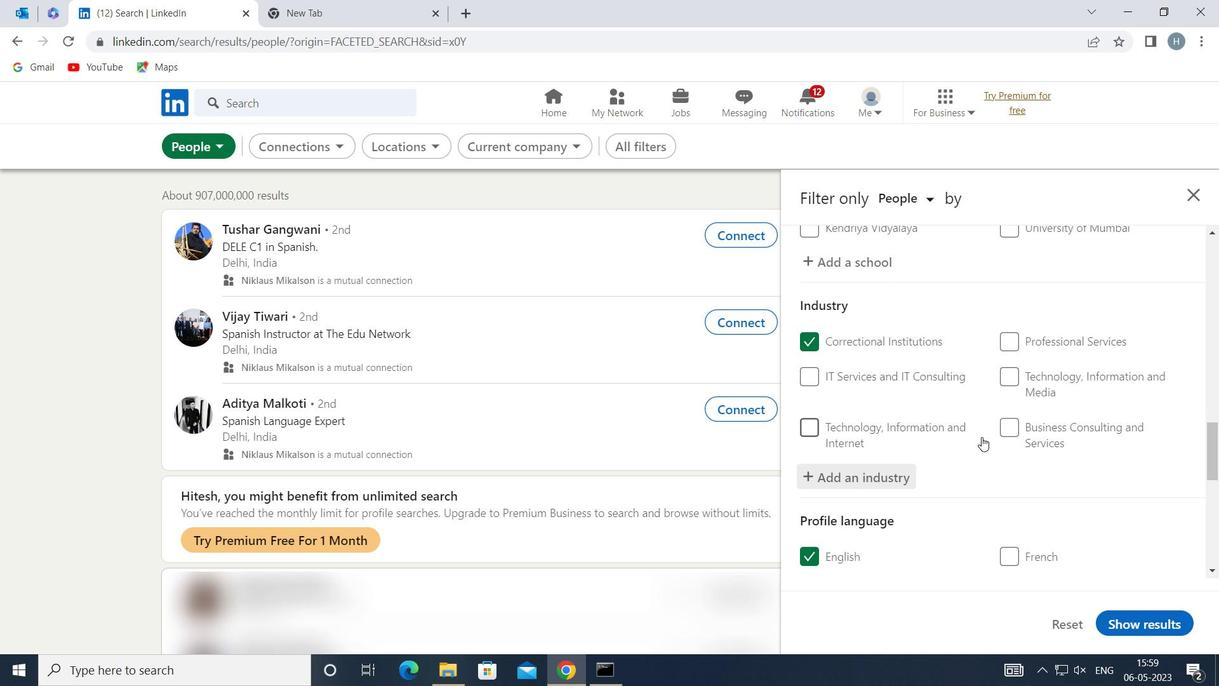 
Action: Mouse scrolled (985, 435) with delta (0, 0)
Screenshot: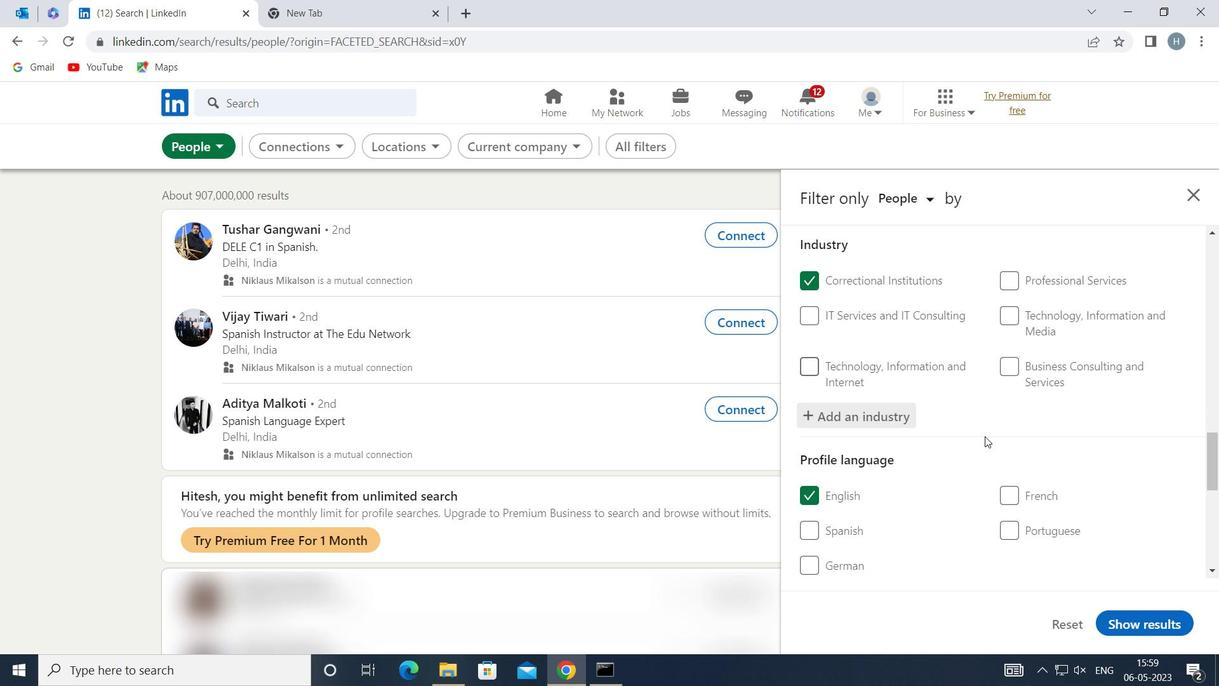 
Action: Mouse moved to (985, 436)
Screenshot: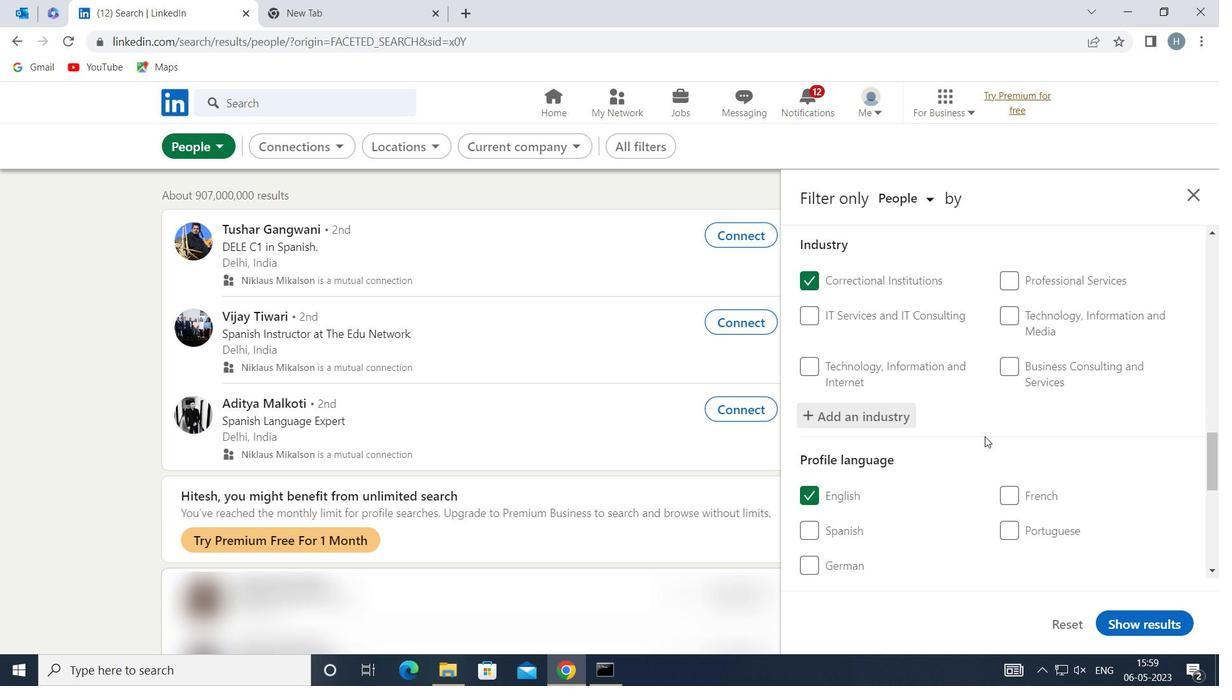 
Action: Mouse scrolled (985, 435) with delta (0, 0)
Screenshot: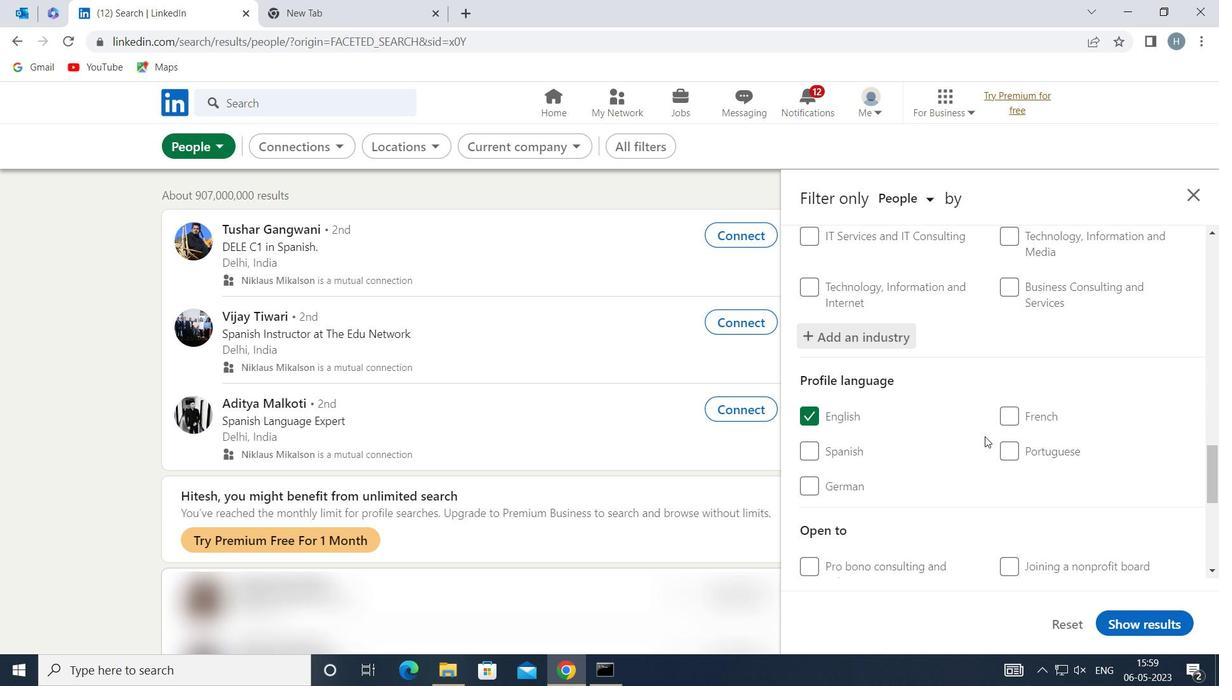 
Action: Mouse scrolled (985, 435) with delta (0, 0)
Screenshot: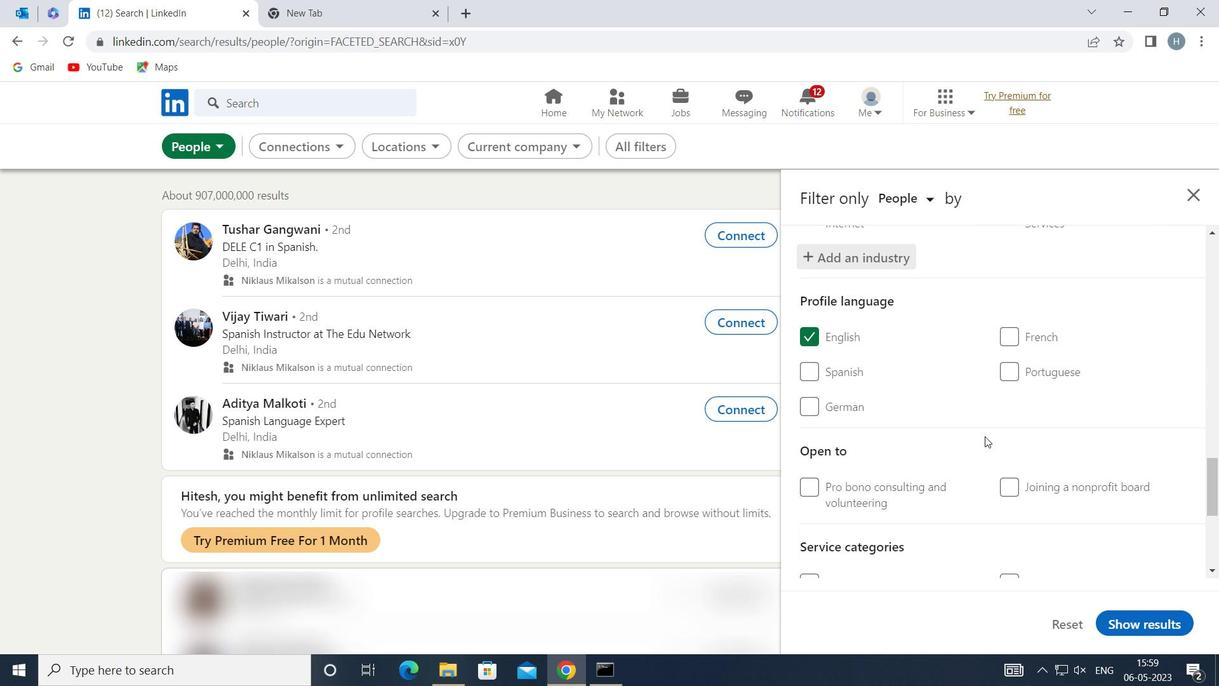 
Action: Mouse scrolled (985, 435) with delta (0, 0)
Screenshot: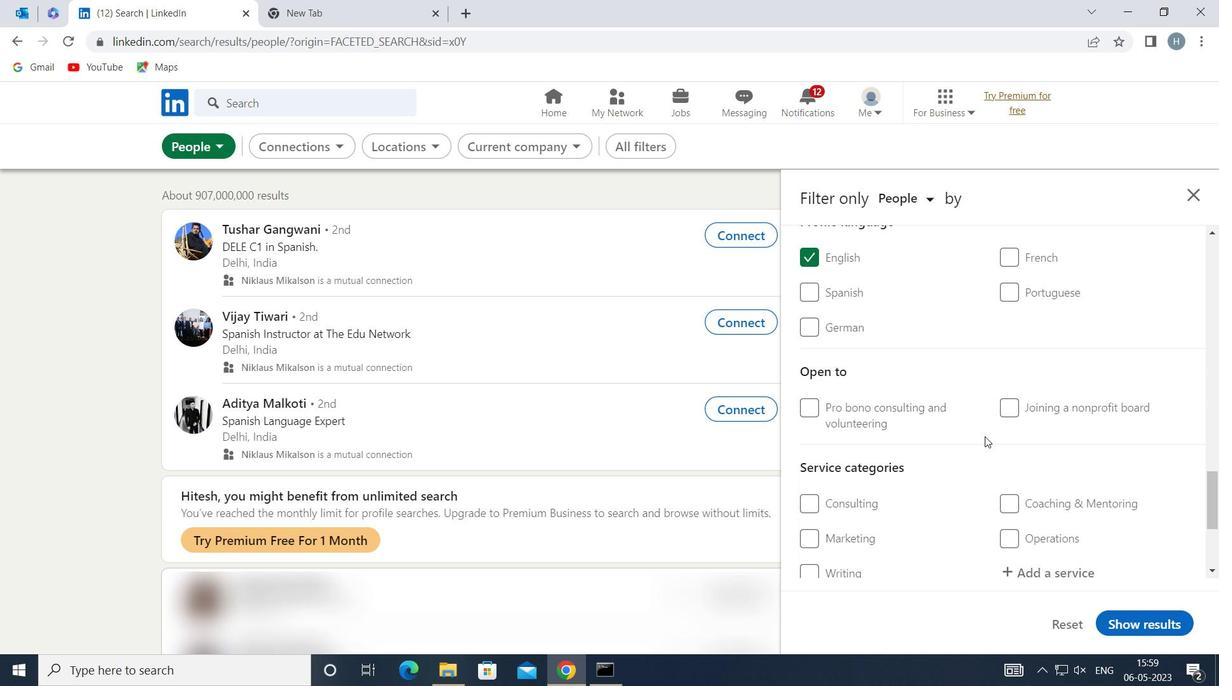 
Action: Mouse moved to (1026, 488)
Screenshot: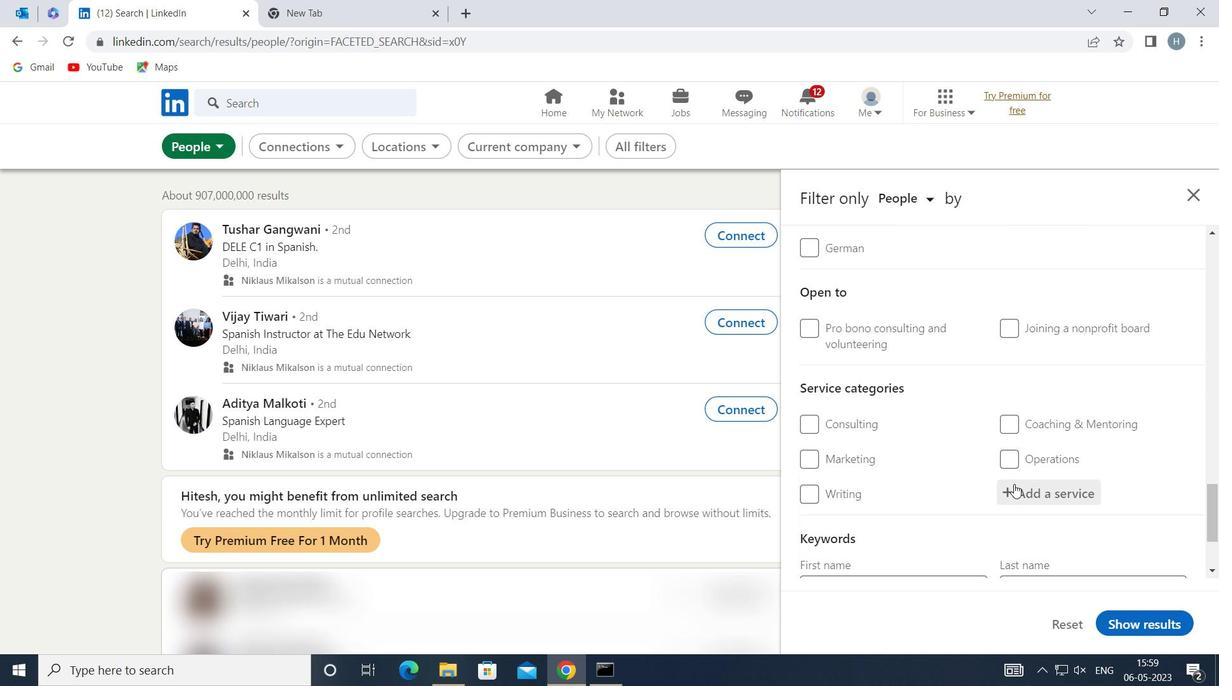 
Action: Mouse pressed left at (1026, 488)
Screenshot: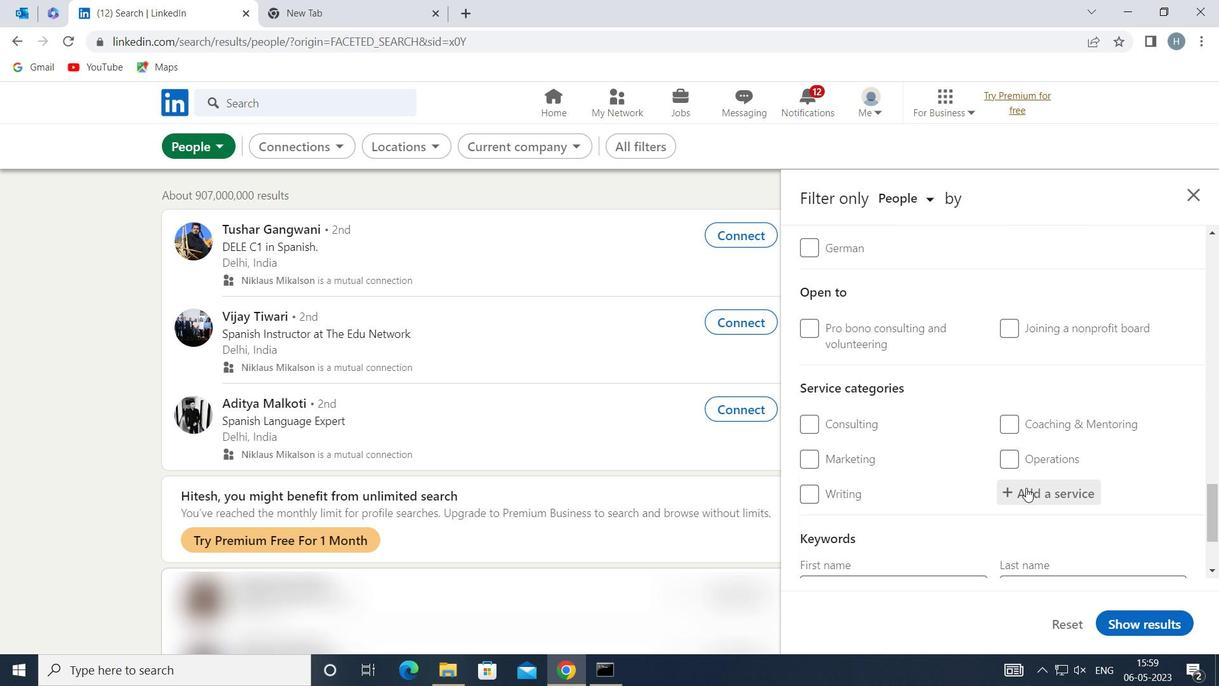 
Action: Key pressed <Key.shift>LABOR<Key.space>
Screenshot: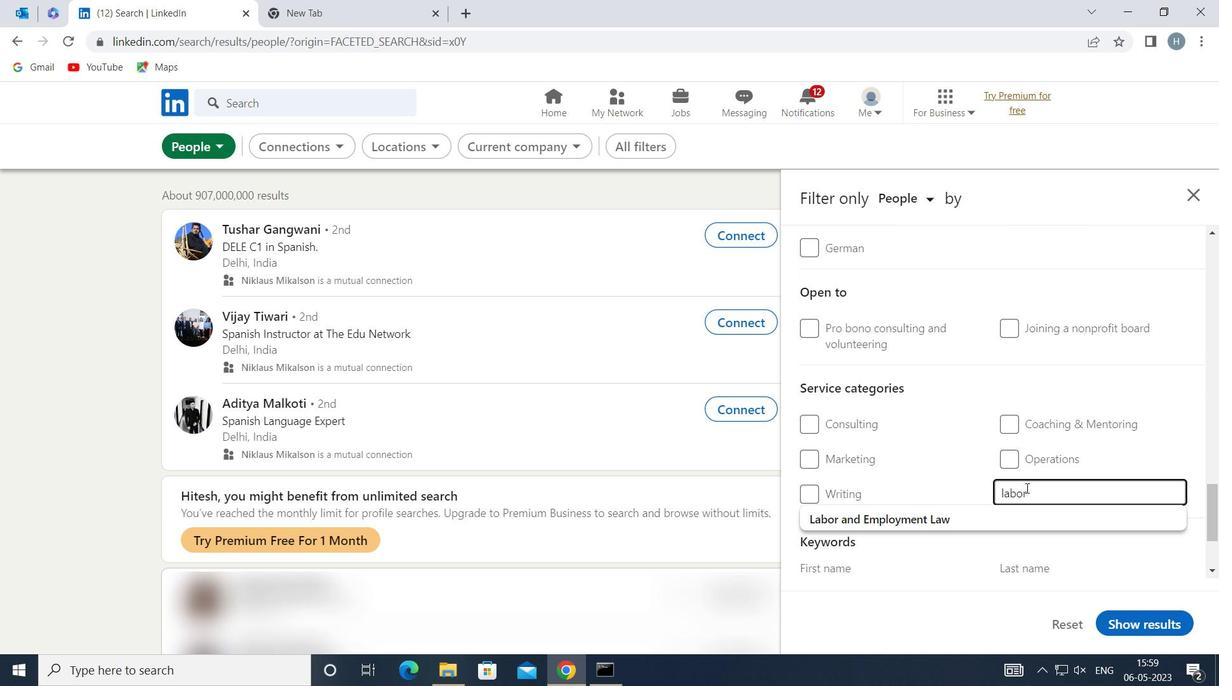 
Action: Mouse moved to (988, 510)
Screenshot: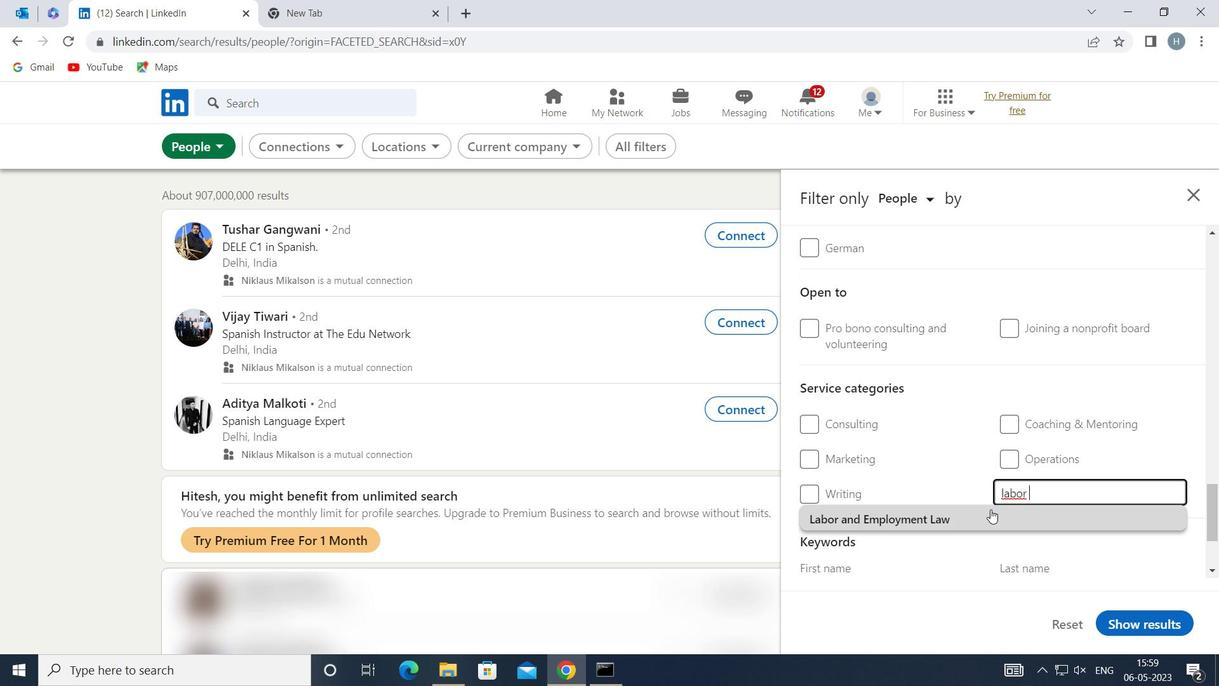 
Action: Mouse pressed left at (988, 510)
Screenshot: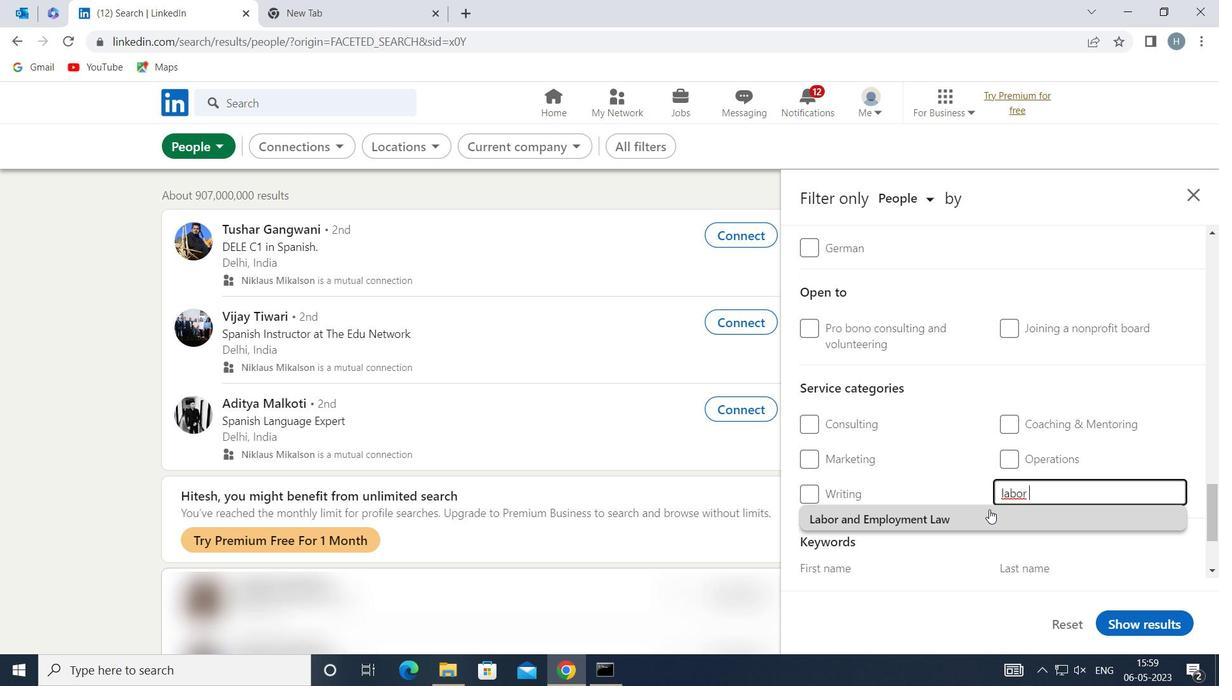 
Action: Mouse moved to (956, 471)
Screenshot: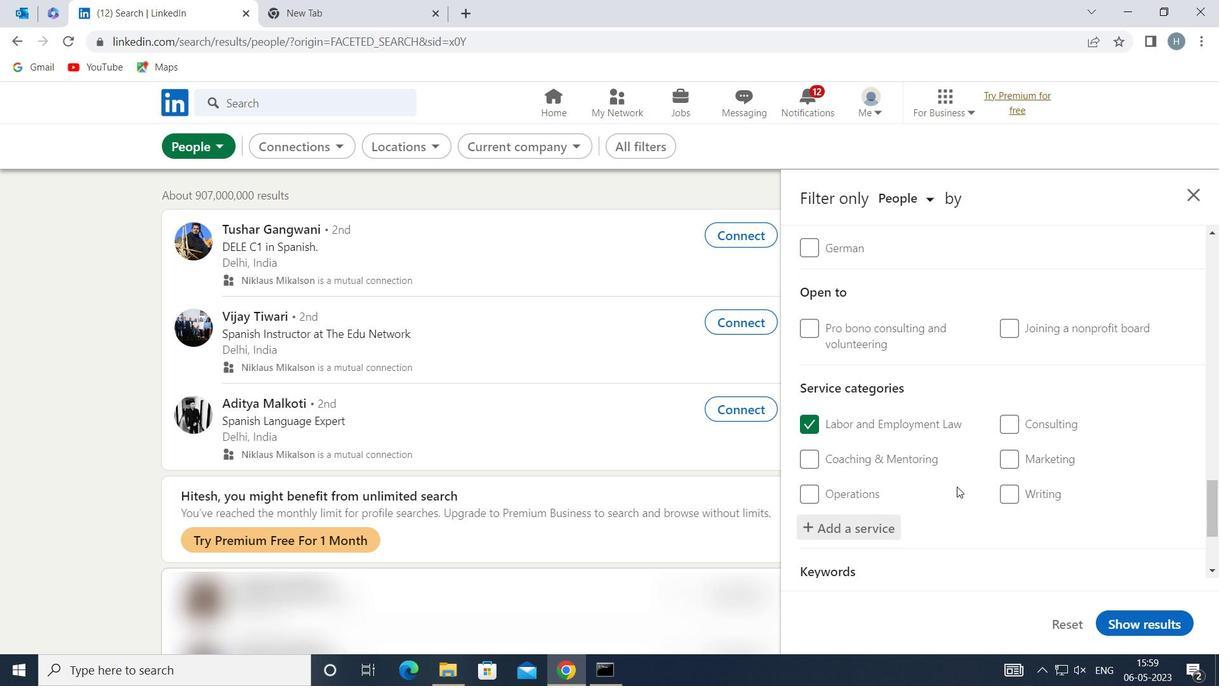
Action: Mouse scrolled (956, 470) with delta (0, 0)
Screenshot: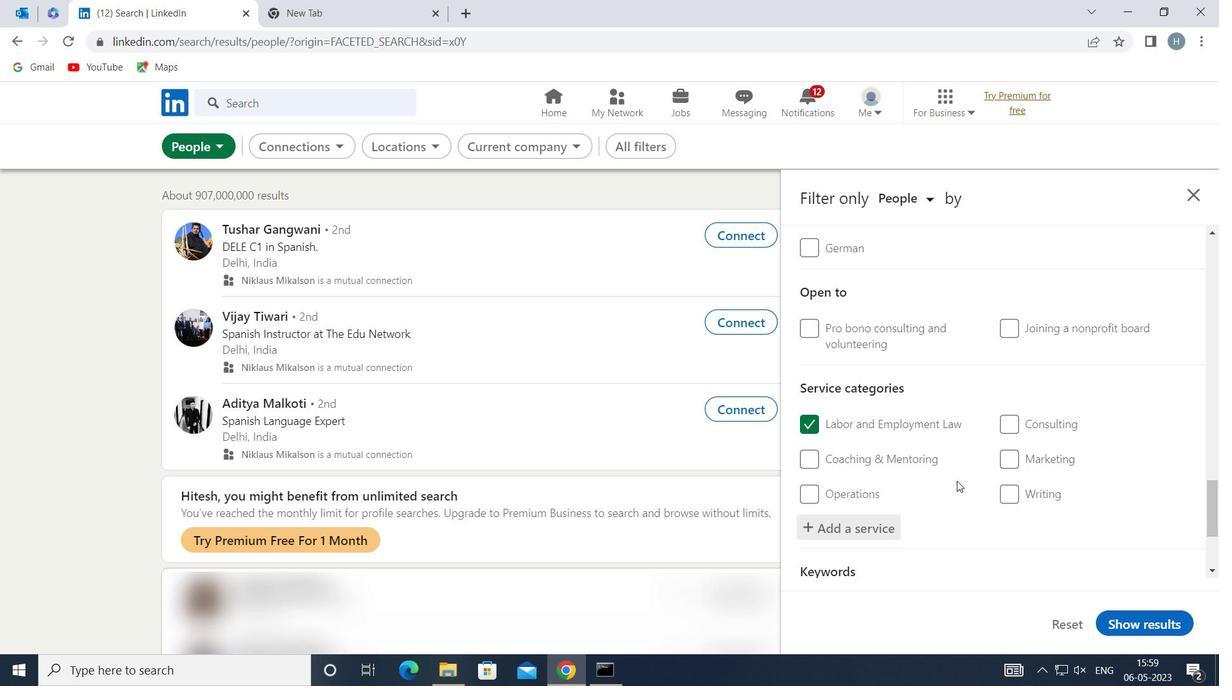 
Action: Mouse moved to (956, 471)
Screenshot: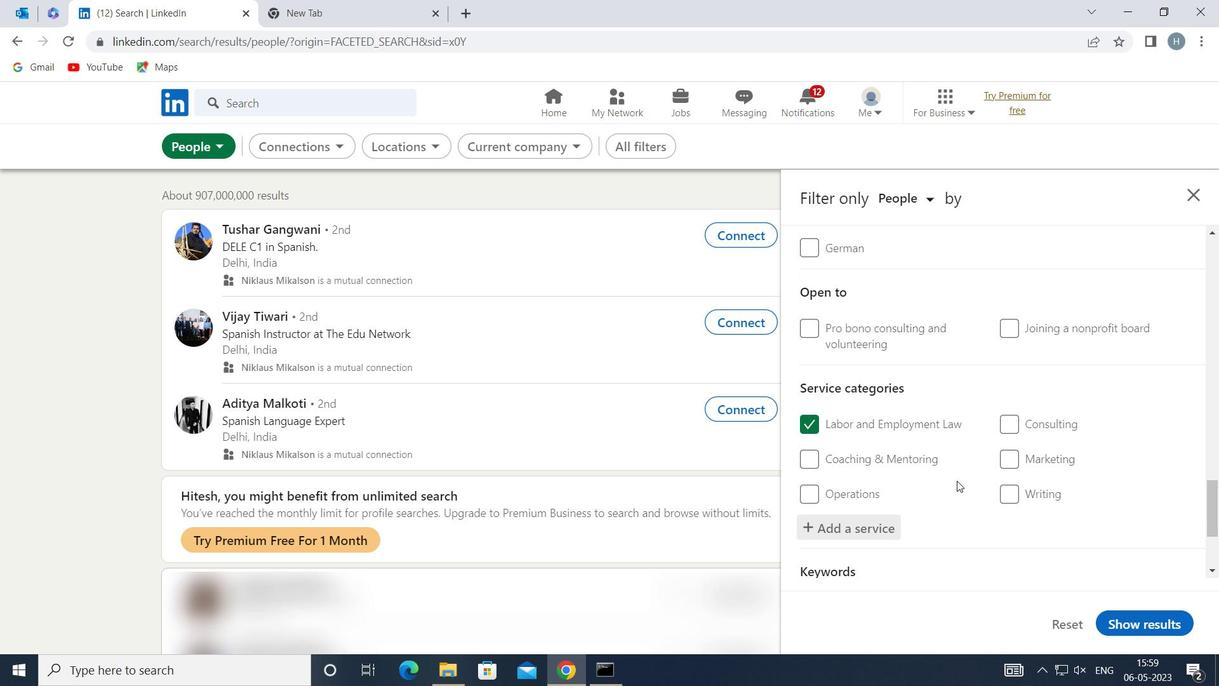 
Action: Mouse scrolled (956, 470) with delta (0, 0)
Screenshot: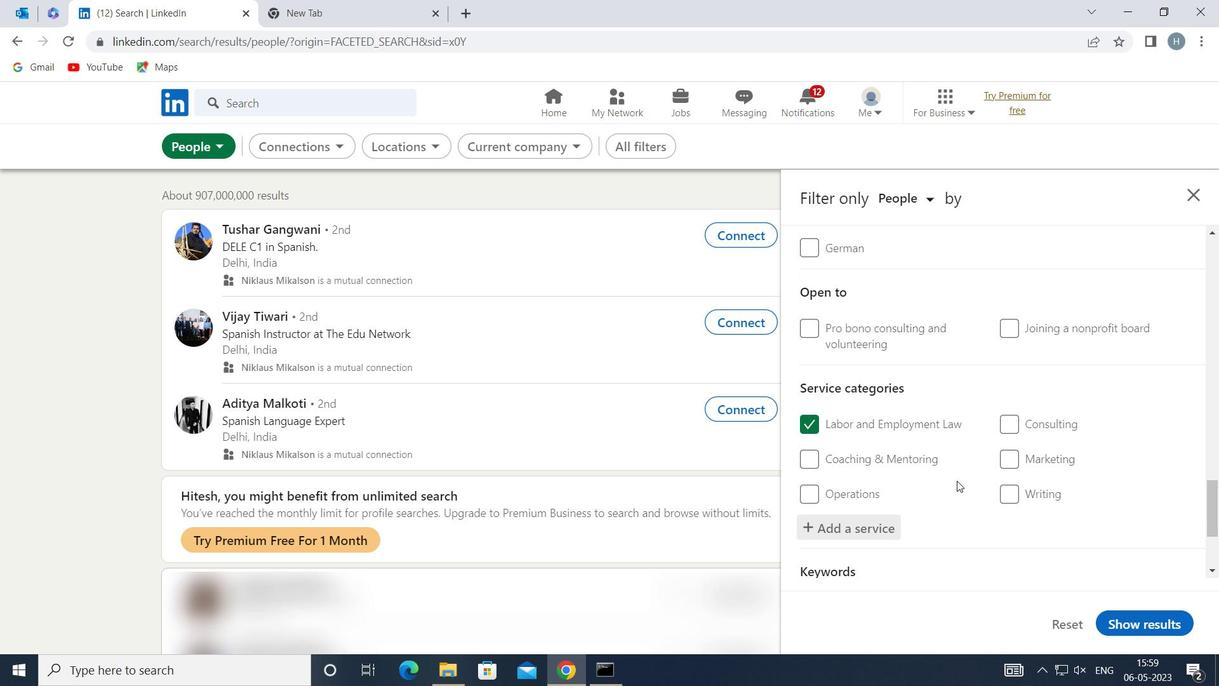 
Action: Mouse moved to (957, 466)
Screenshot: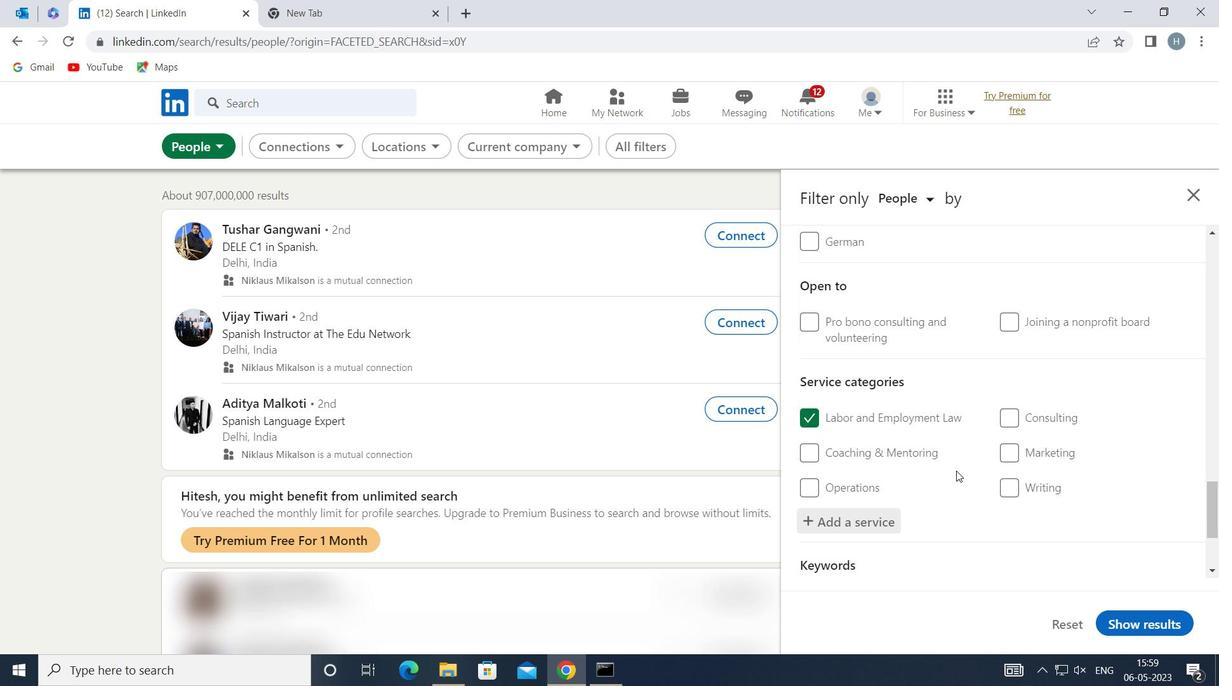 
Action: Mouse scrolled (957, 465) with delta (0, 0)
Screenshot: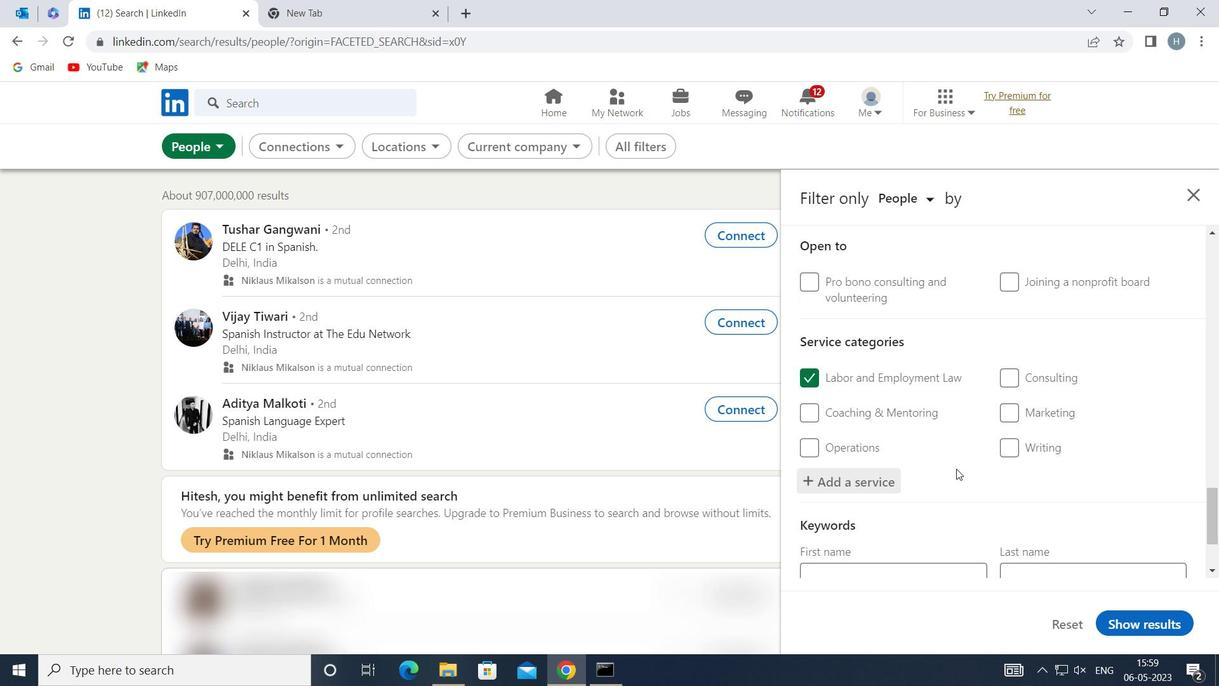 
Action: Mouse scrolled (957, 465) with delta (0, 0)
Screenshot: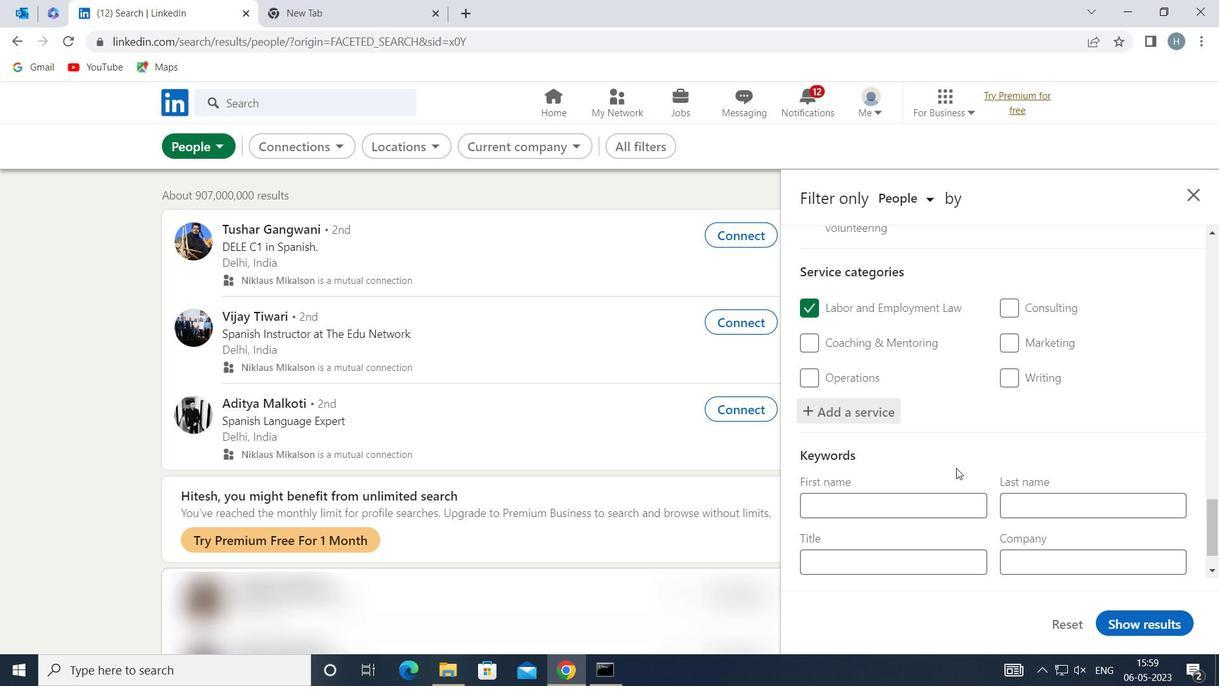 
Action: Mouse scrolled (957, 465) with delta (0, 0)
Screenshot: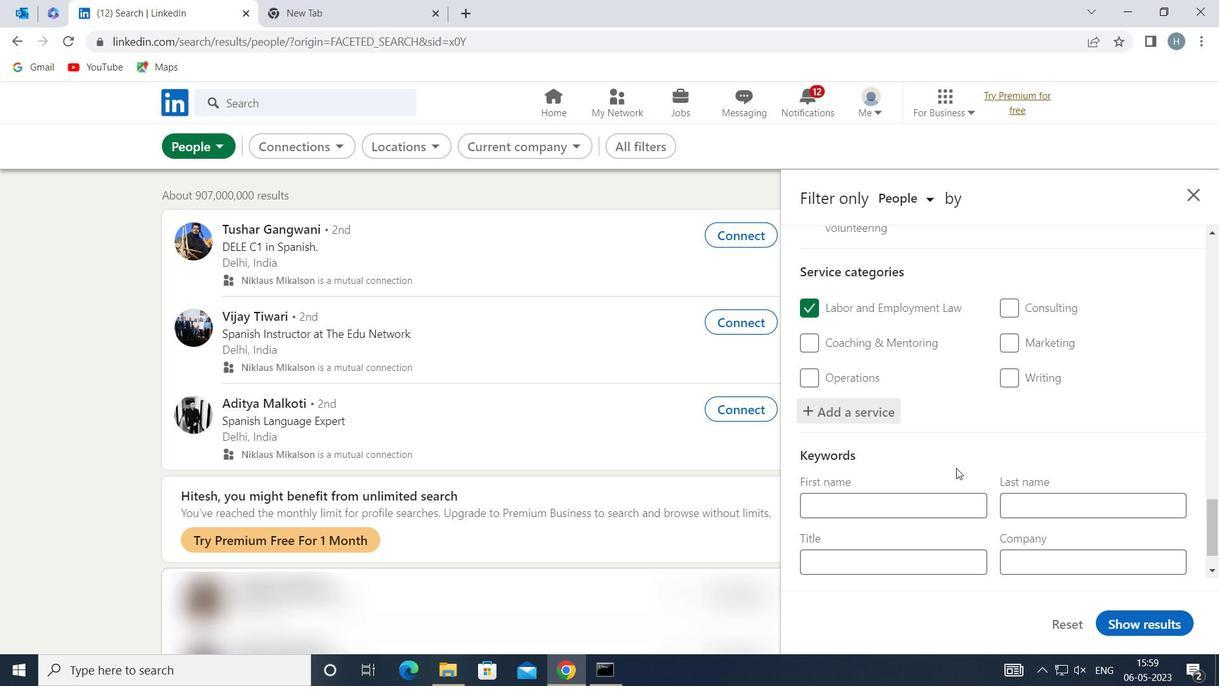 
Action: Mouse moved to (949, 502)
Screenshot: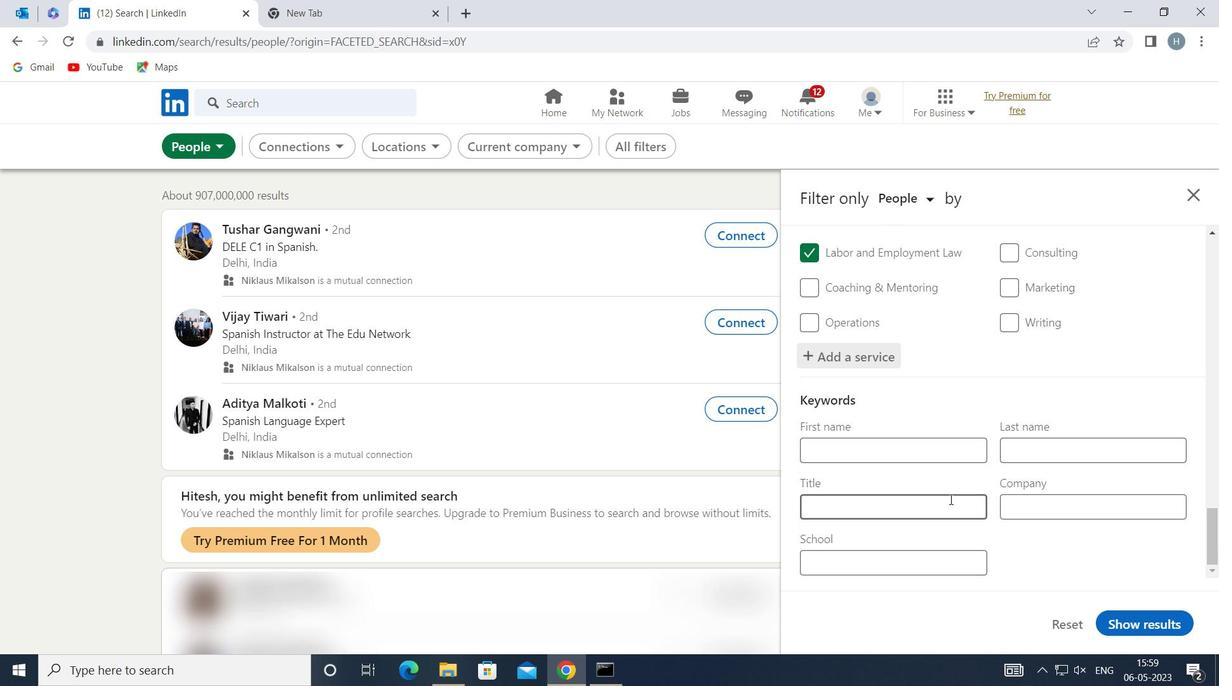 
Action: Mouse pressed left at (949, 502)
Screenshot: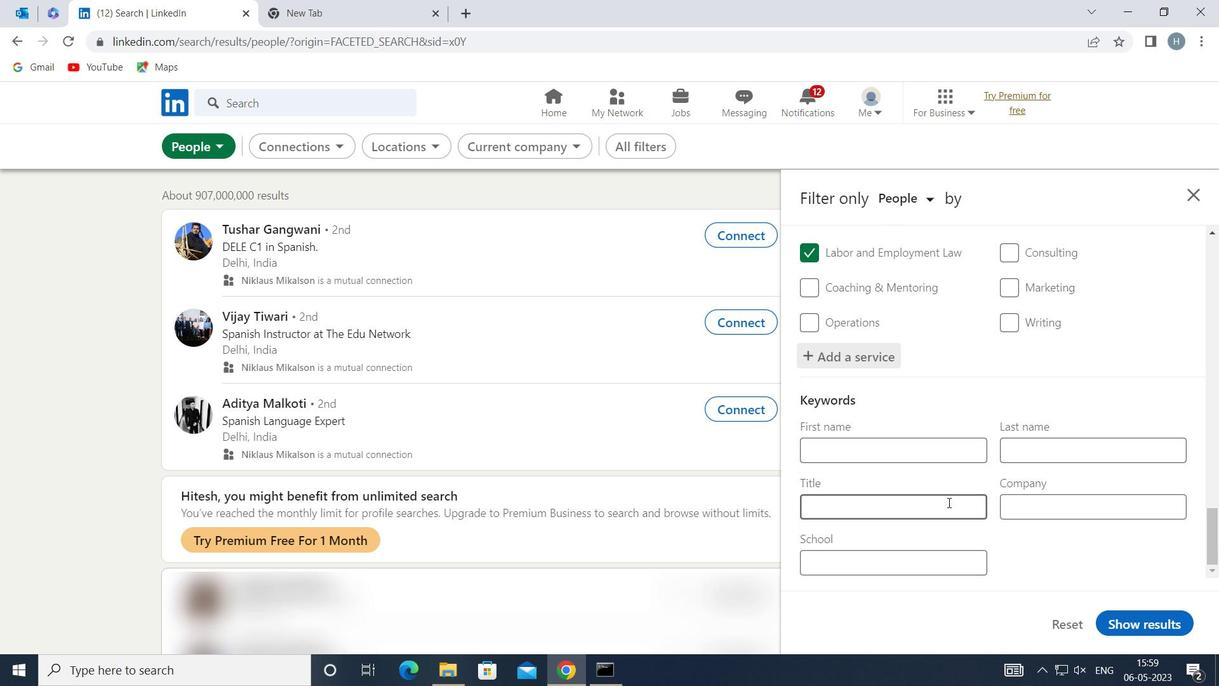 
Action: Key pressed <Key.shift>UX<Key.space><Key.shift>DESIGNER<Key.space><Key.shift>&<Key.space><Key.shift>UI<Key.space><Key.shift>DEVELOPER
Screenshot: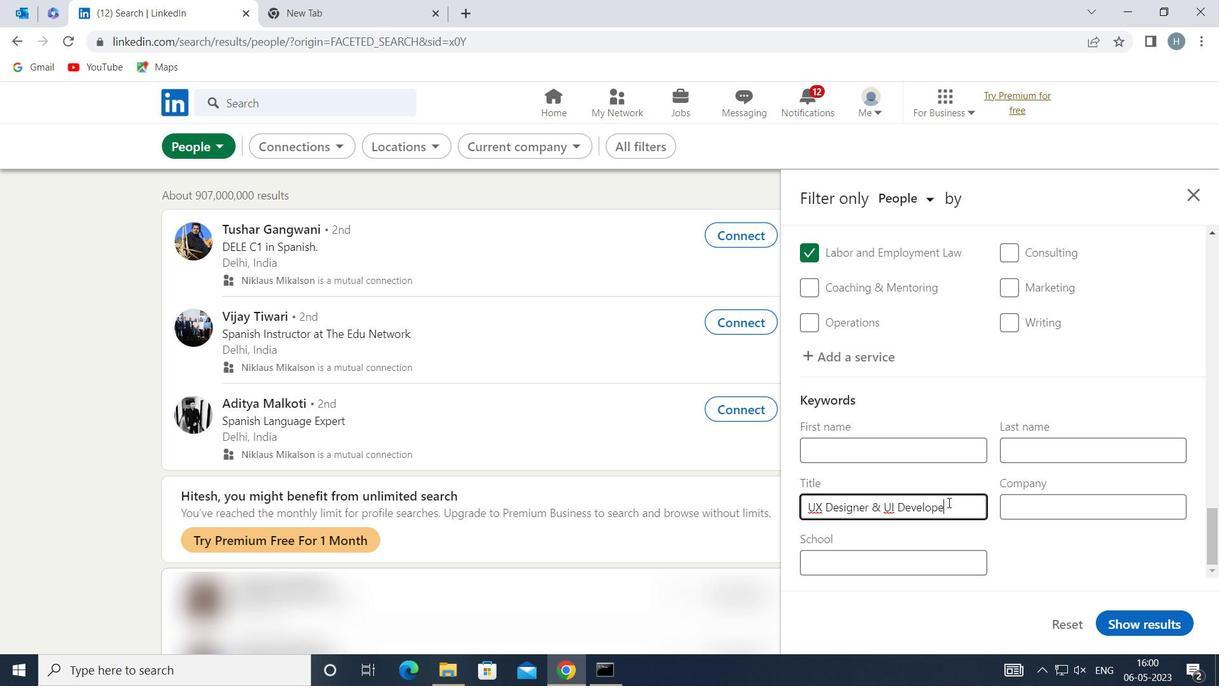 
Action: Mouse moved to (1136, 625)
Screenshot: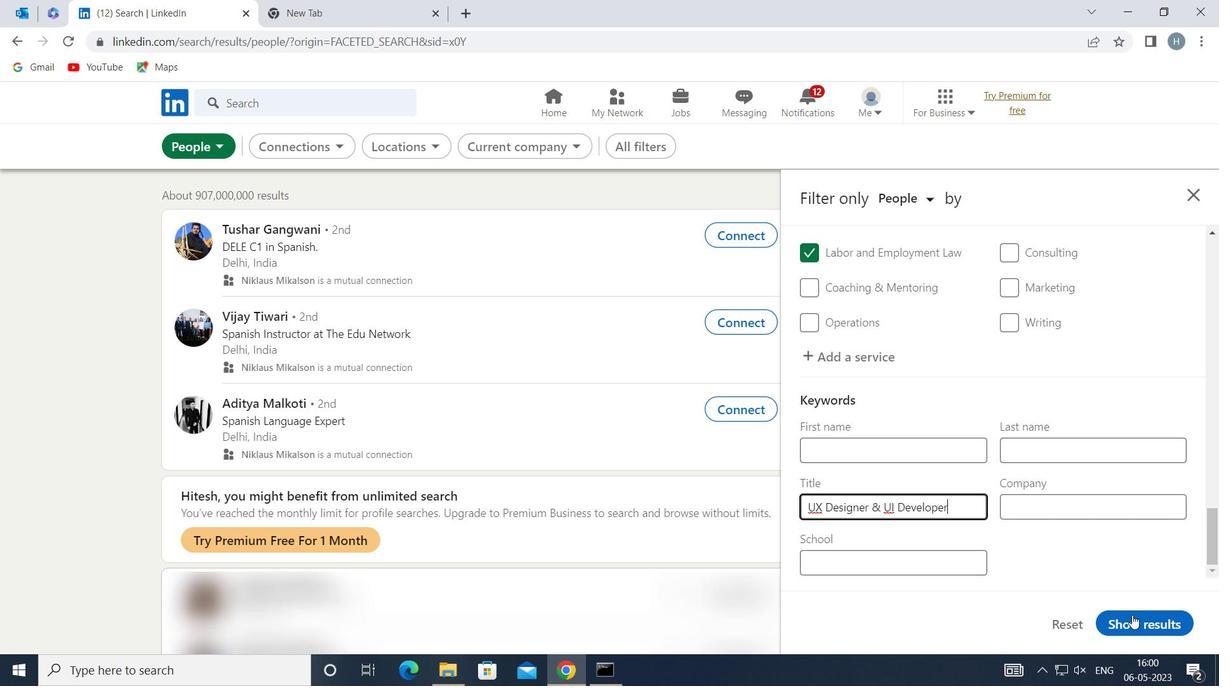 
Action: Mouse pressed left at (1136, 625)
Screenshot: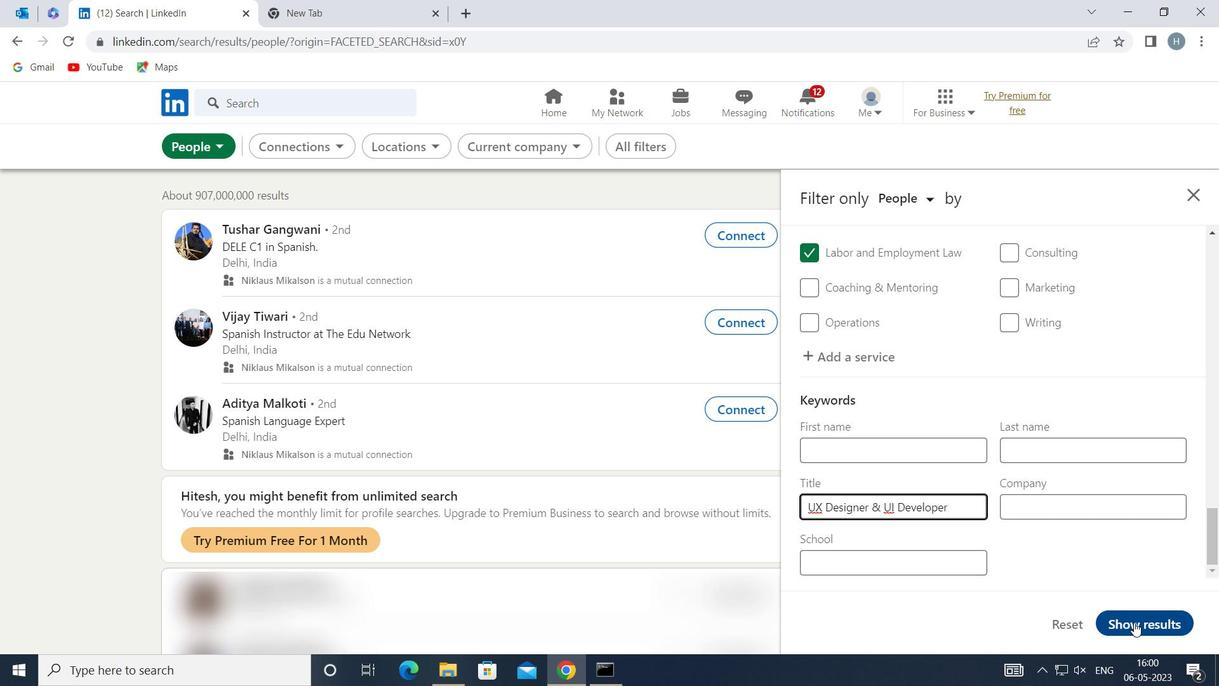 
Action: Mouse moved to (947, 425)
Screenshot: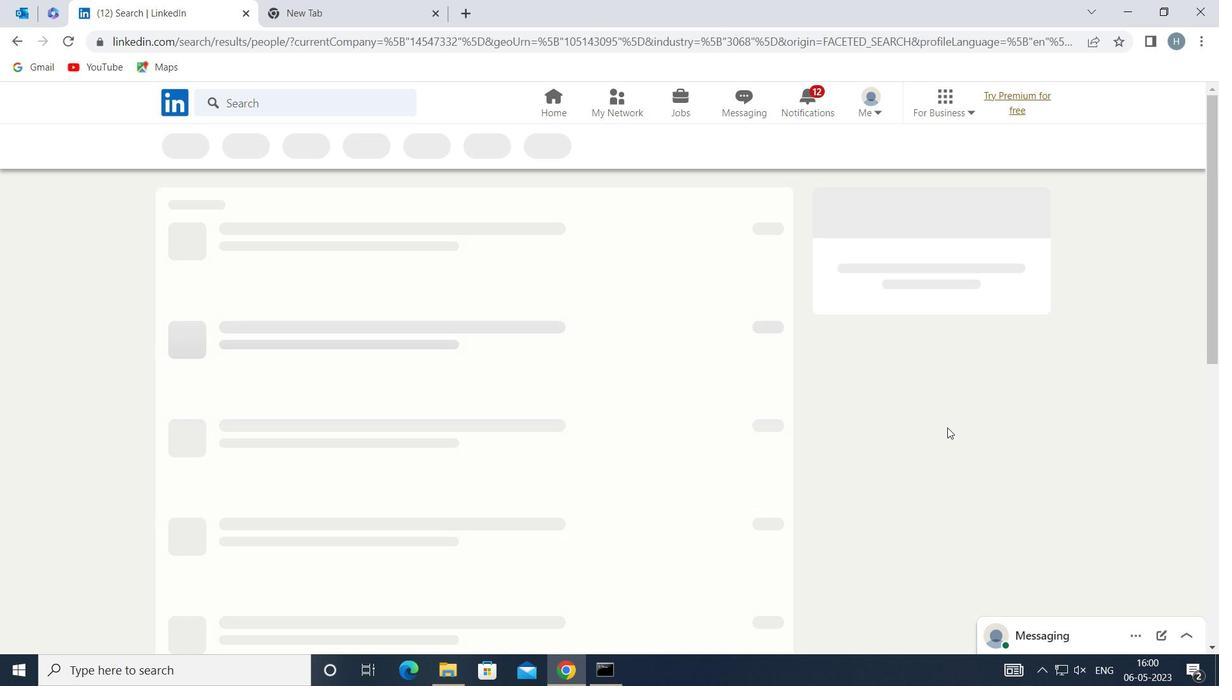 
